 Task: Find connections with filter location Parepare with filter topic #indiawith filter profile language English with filter current company DeVere Group with filter school Sikkim Manipal Institute of Technology with filter industry Legal Services with filter service category Personal Injury Law with filter keywords title Nail Technician
Action: Mouse moved to (634, 58)
Screenshot: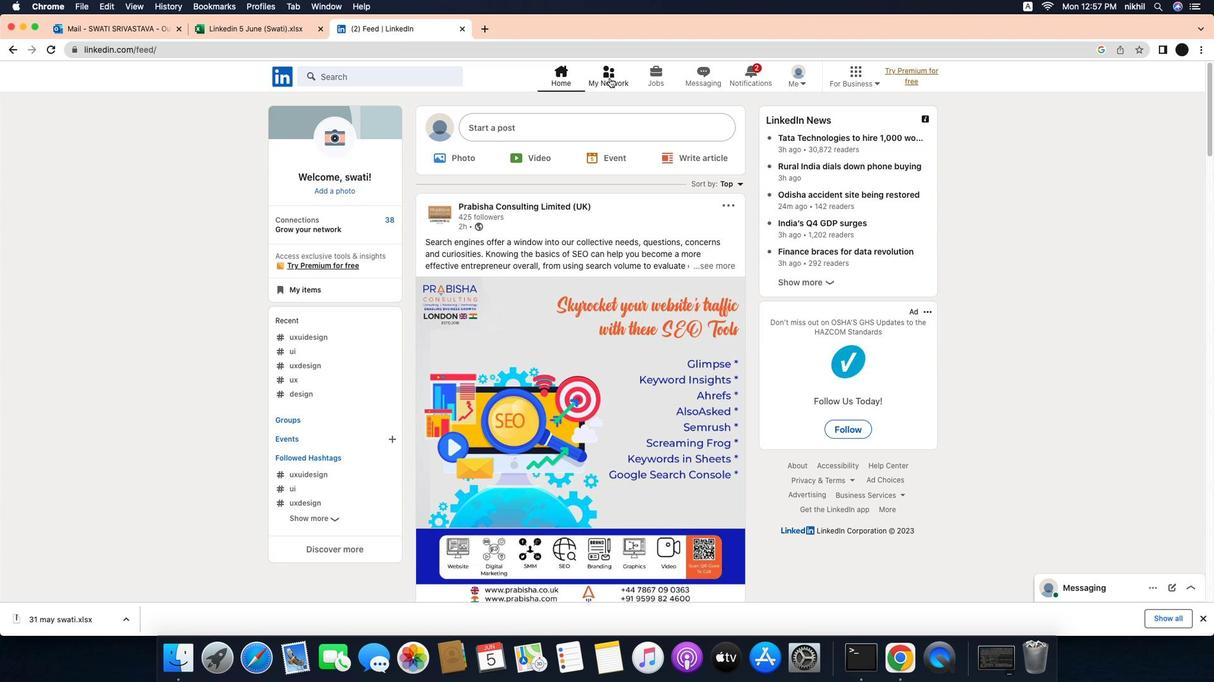 
Action: Mouse pressed left at (634, 58)
Screenshot: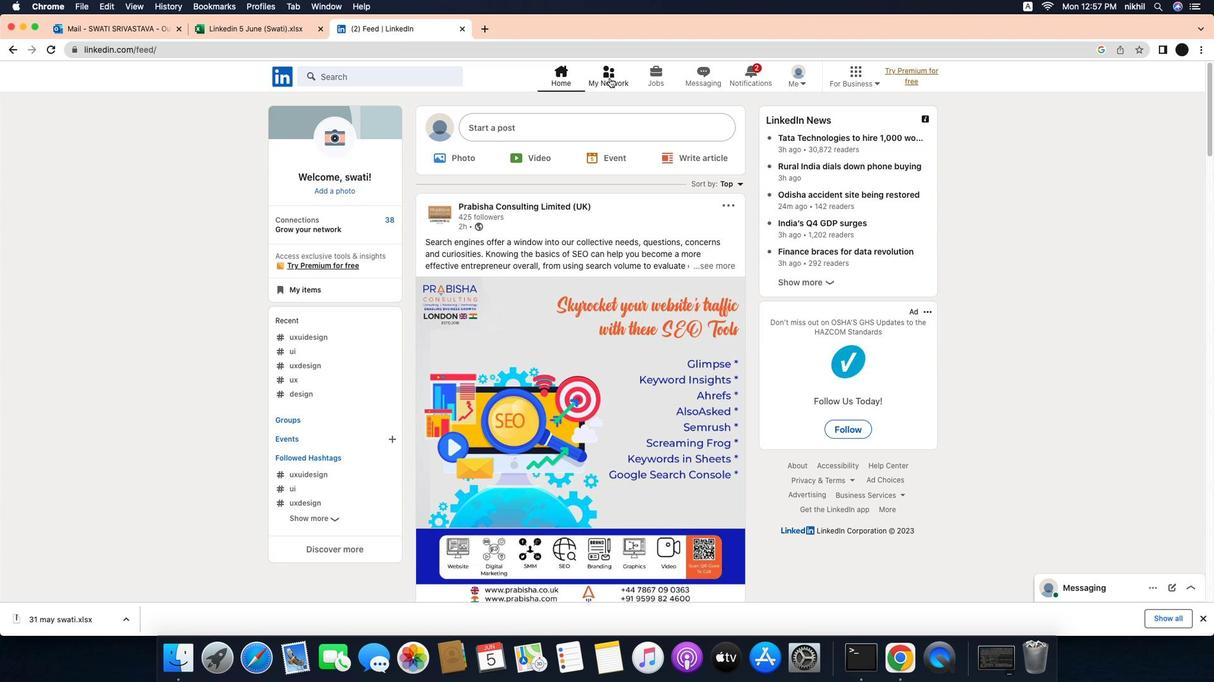 
Action: Mouse moved to (627, 60)
Screenshot: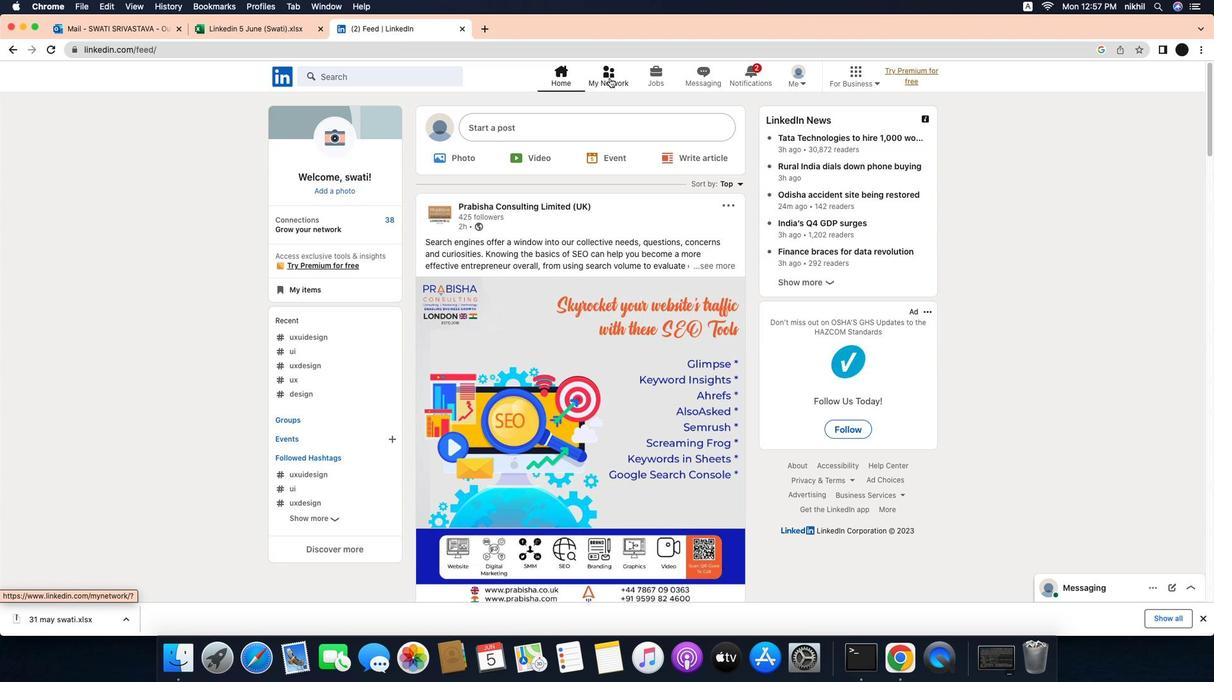 
Action: Mouse pressed left at (627, 60)
Screenshot: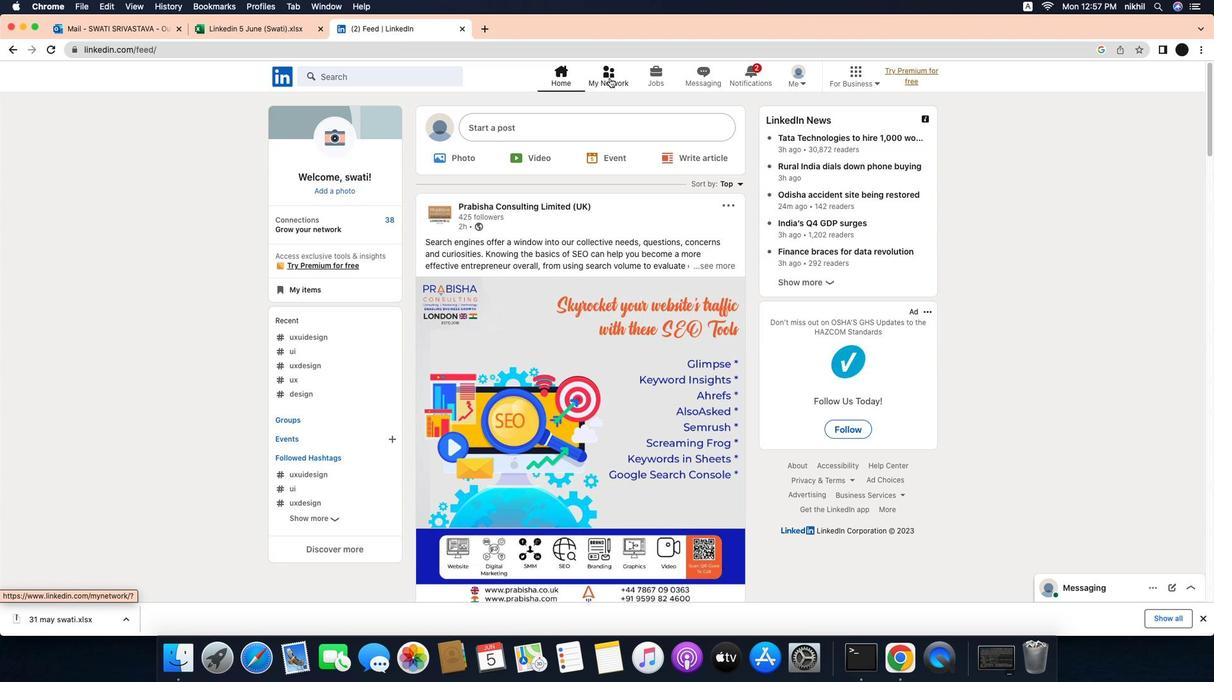 
Action: Mouse moved to (436, 128)
Screenshot: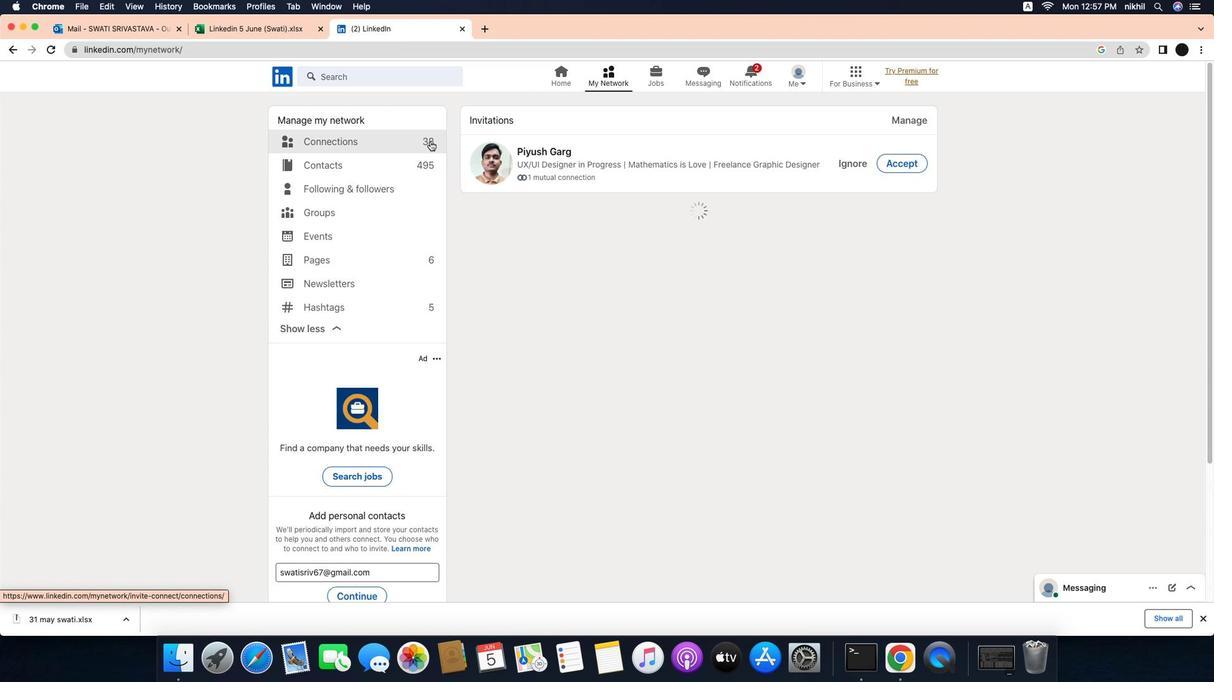 
Action: Mouse pressed left at (436, 128)
Screenshot: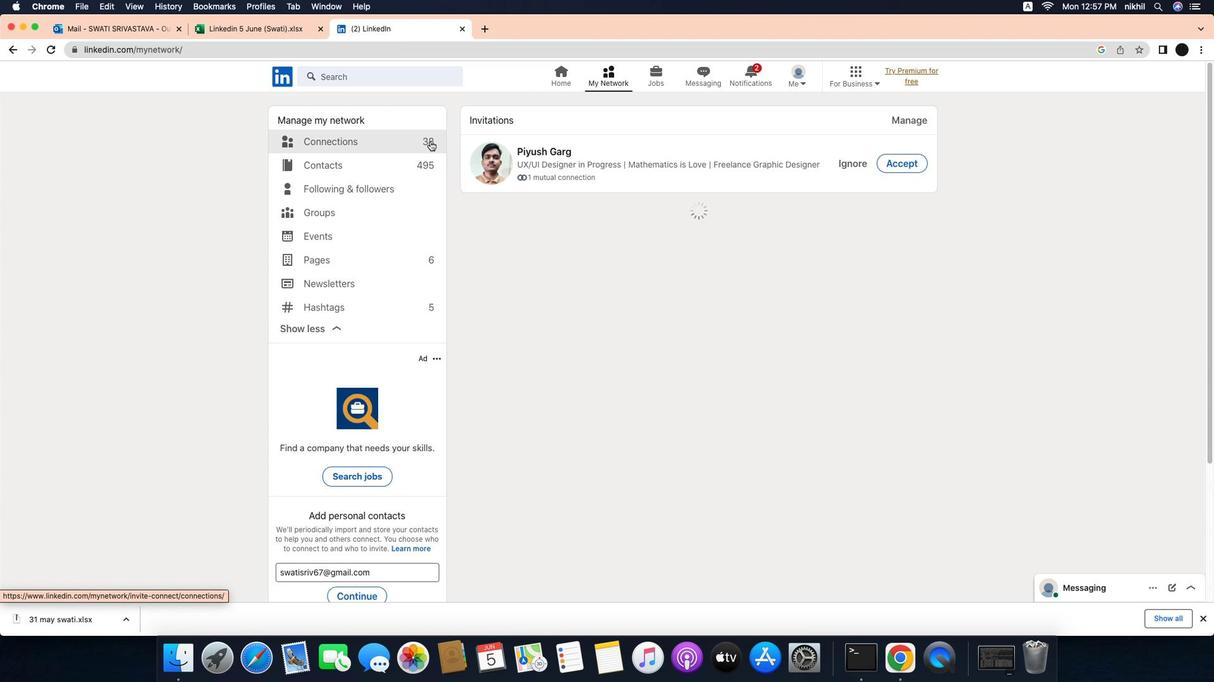 
Action: Mouse moved to (703, 131)
Screenshot: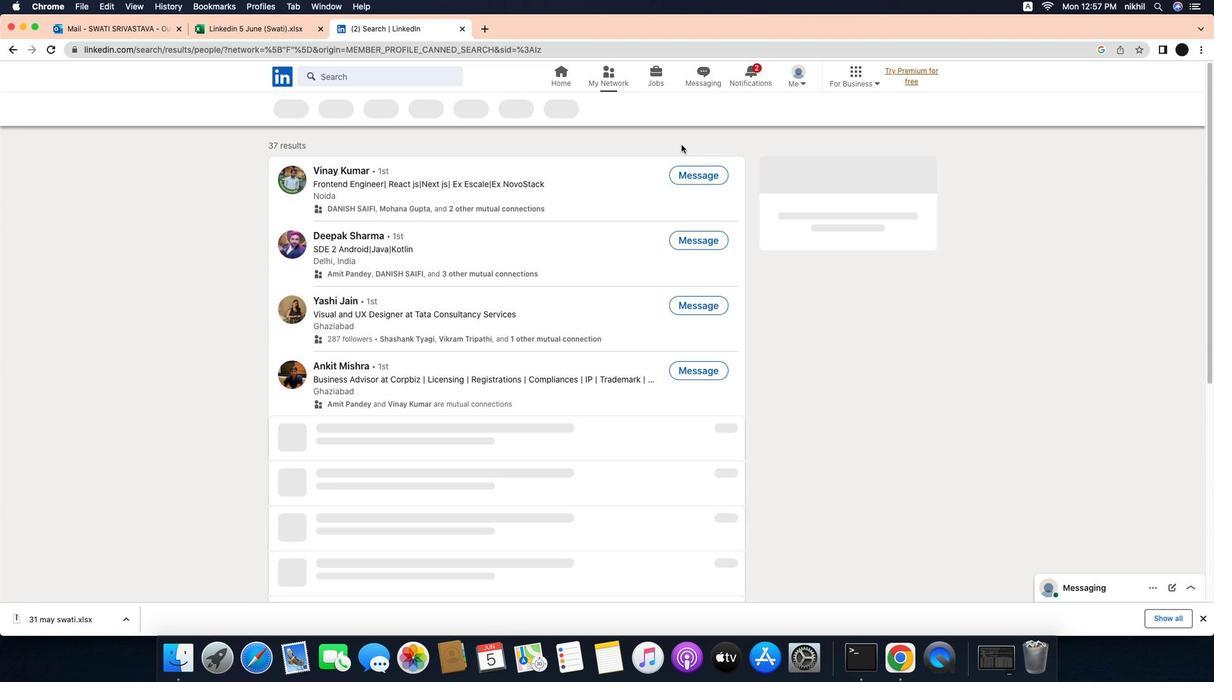 
Action: Mouse pressed left at (703, 131)
Screenshot: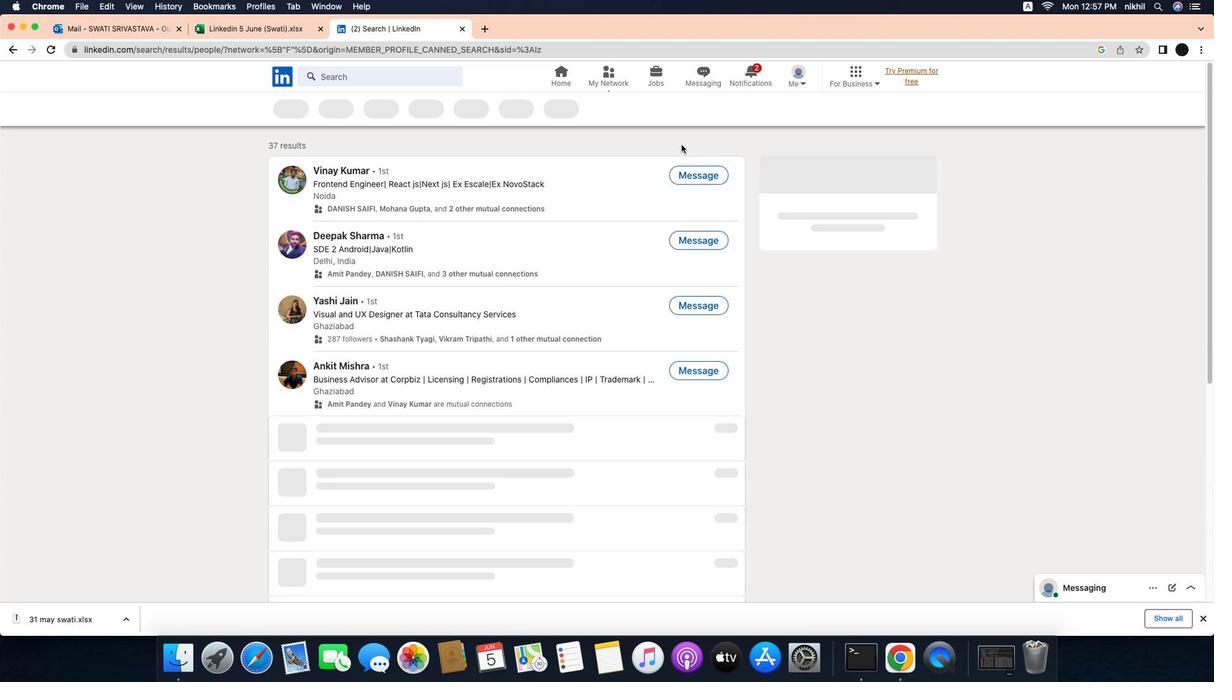
Action: Mouse moved to (691, 97)
Screenshot: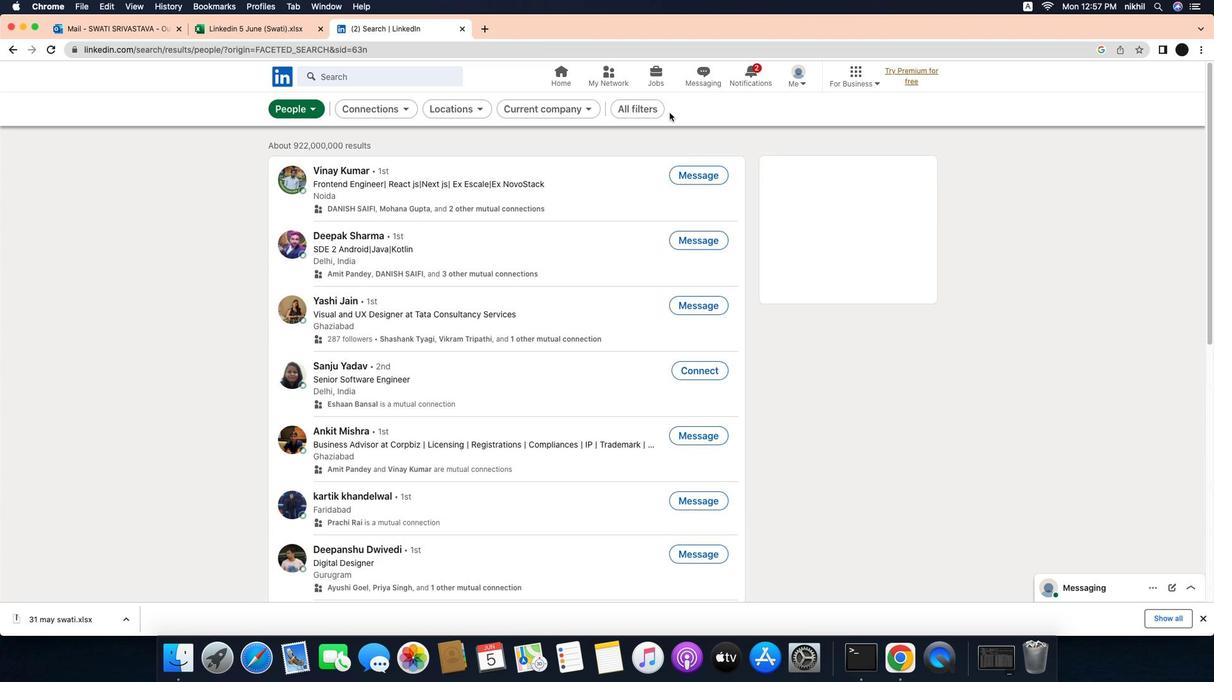 
Action: Mouse pressed left at (691, 97)
Screenshot: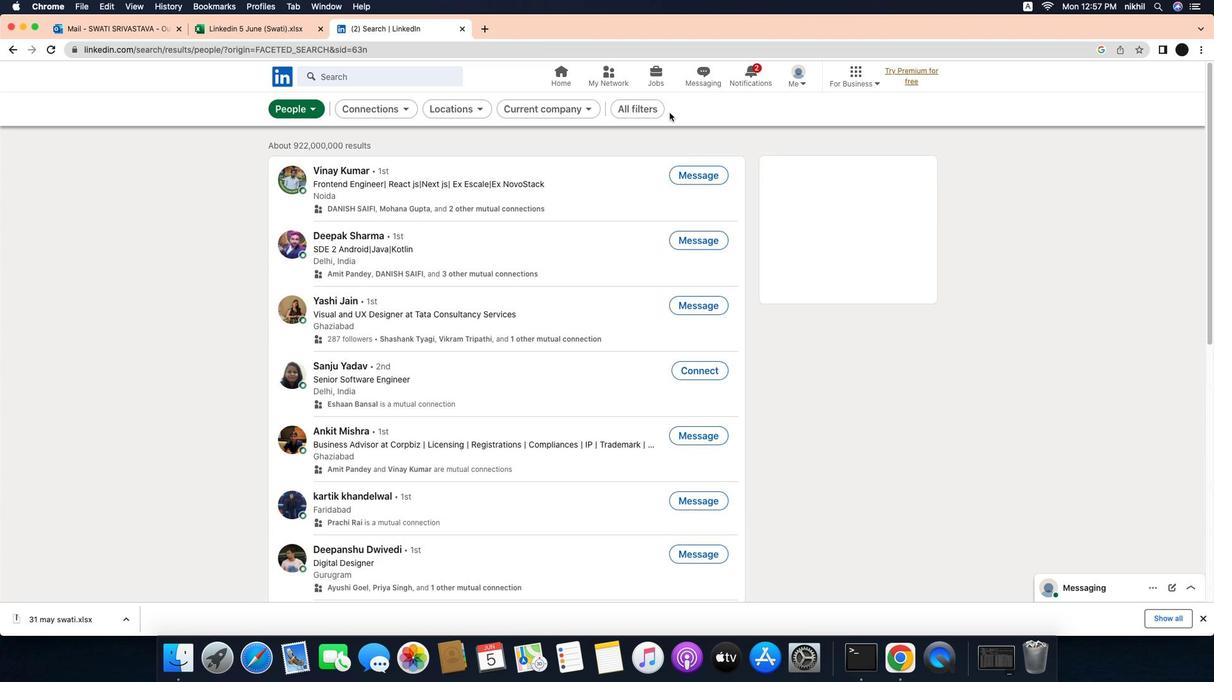 
Action: Mouse moved to (660, 94)
Screenshot: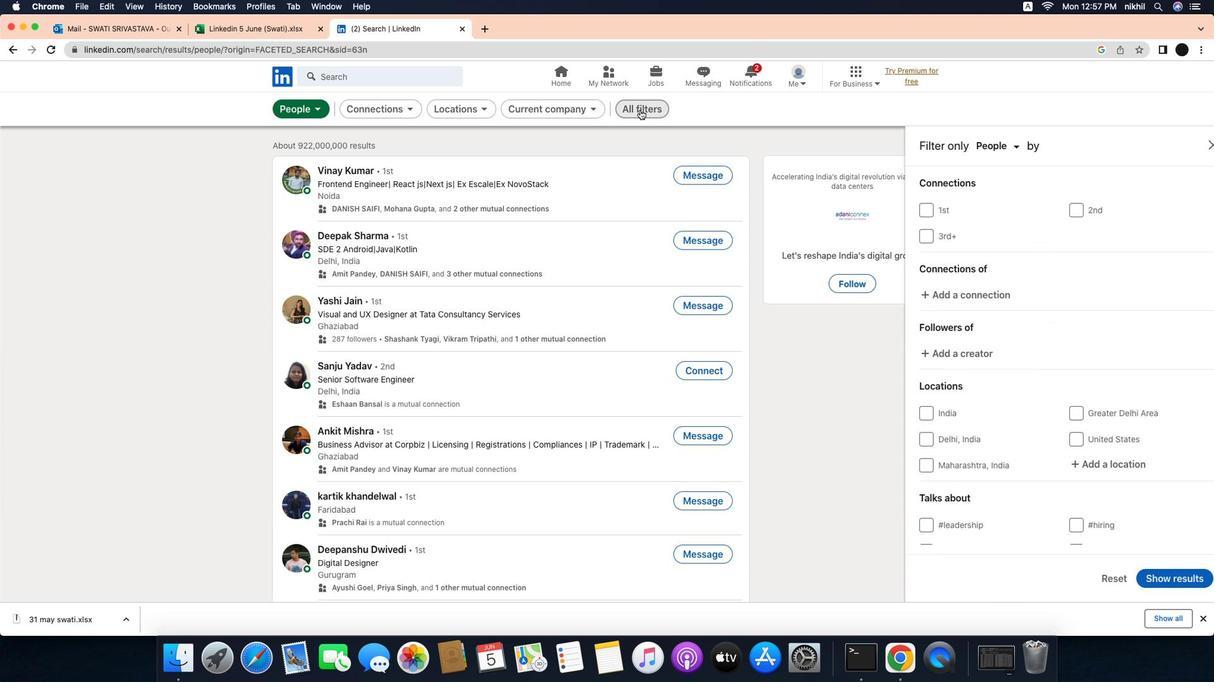 
Action: Mouse pressed left at (660, 94)
Screenshot: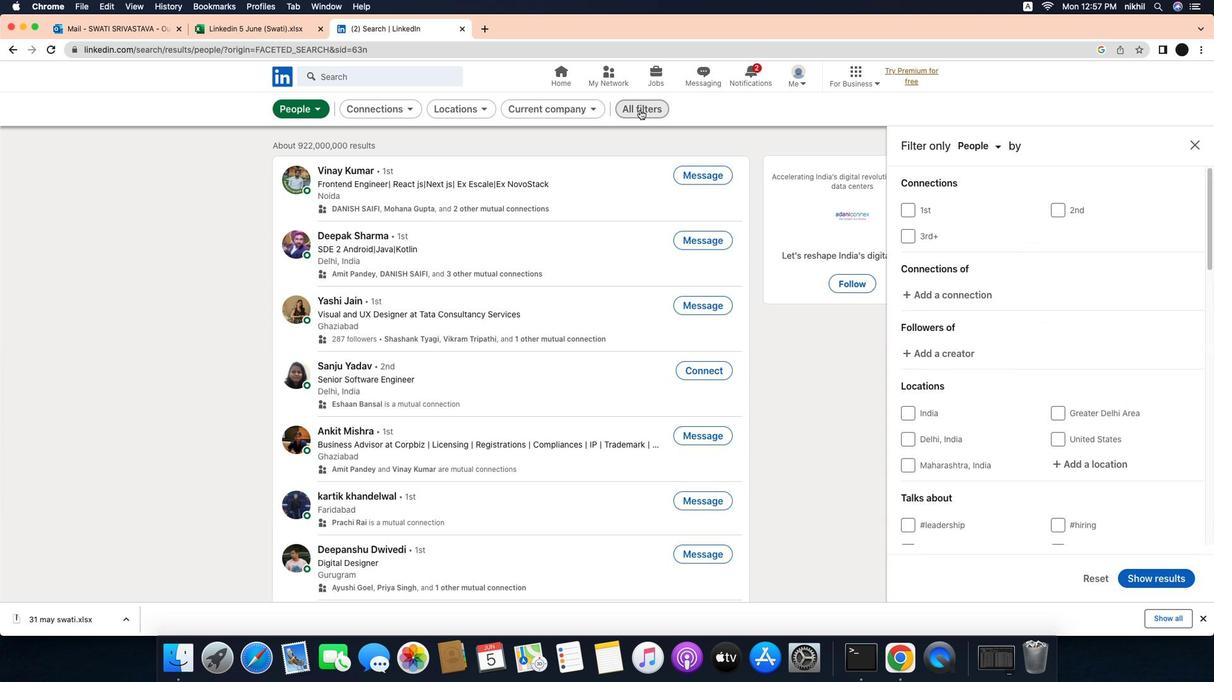 
Action: Mouse moved to (1059, 353)
Screenshot: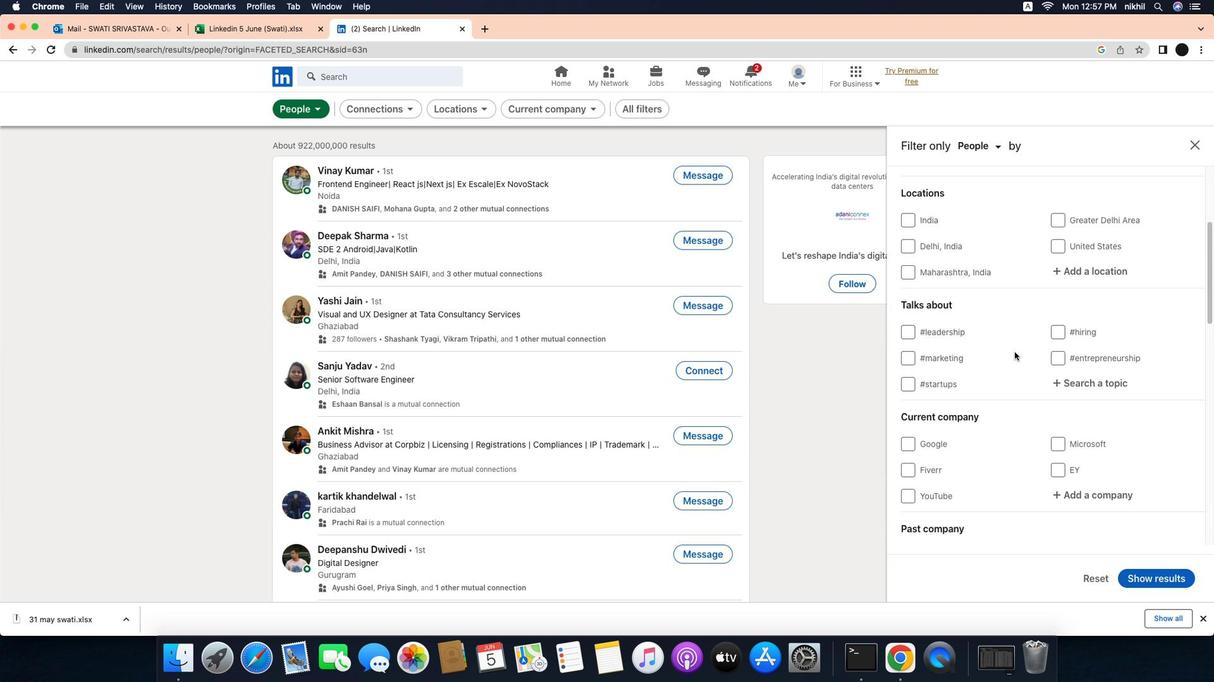 
Action: Mouse scrolled (1059, 353) with delta (-22, -22)
Screenshot: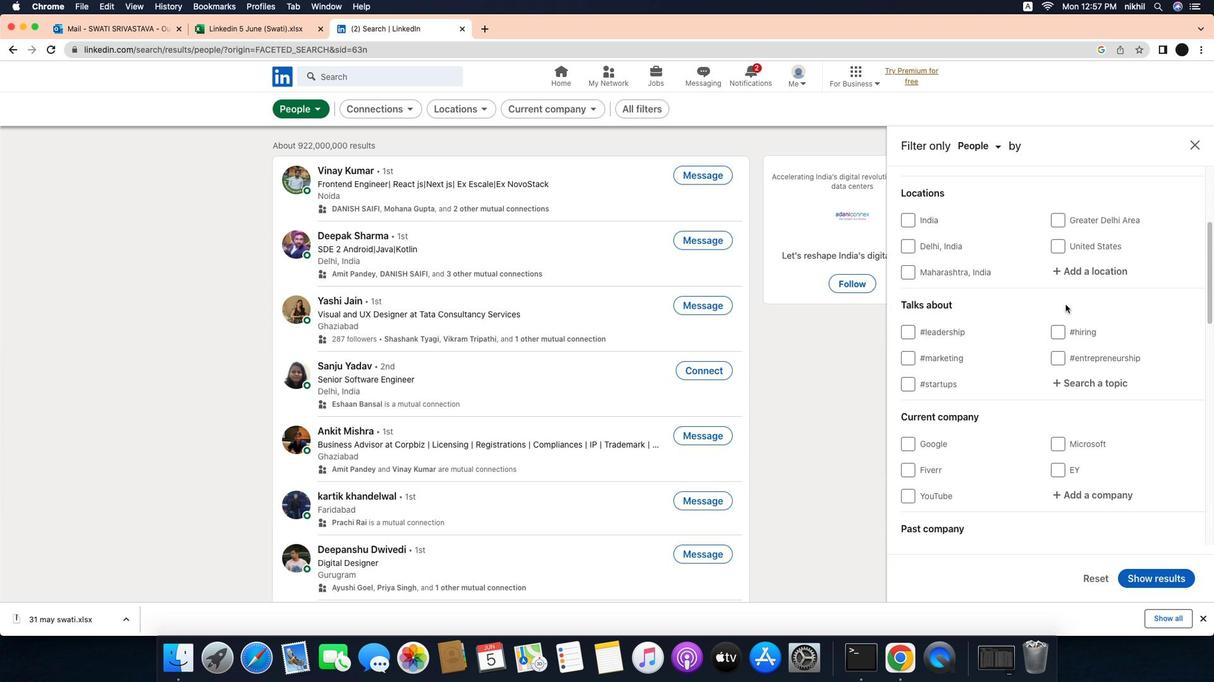 
Action: Mouse scrolled (1059, 353) with delta (-22, -22)
Screenshot: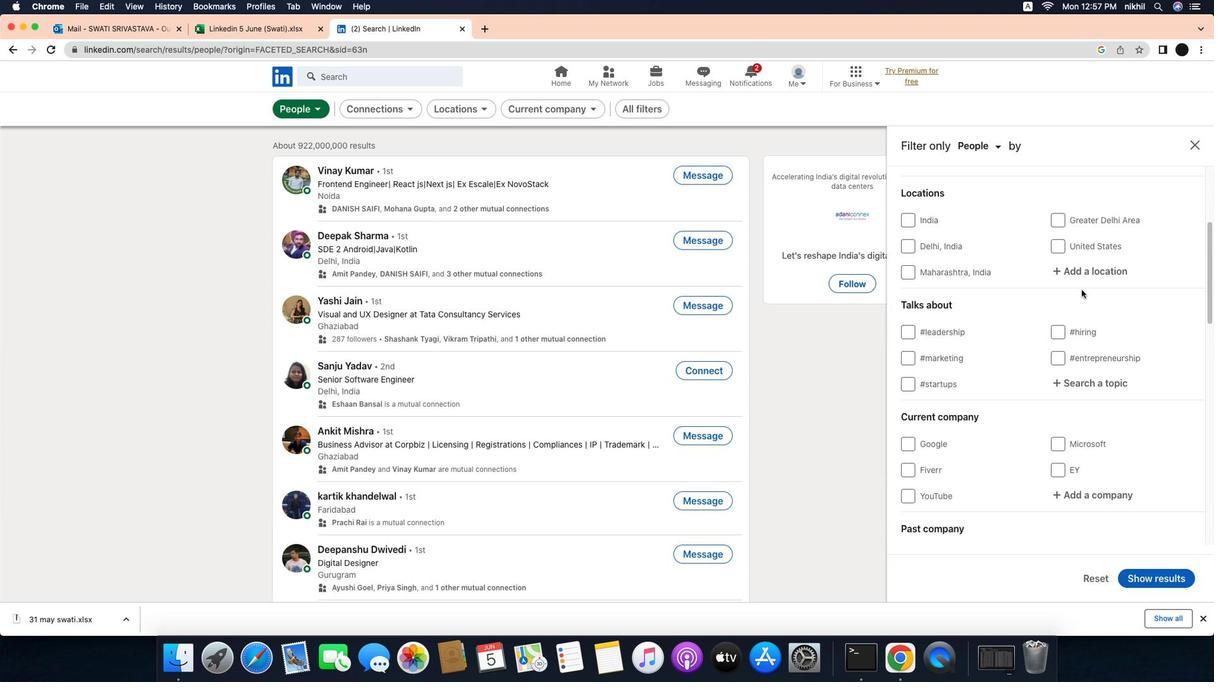 
Action: Mouse scrolled (1059, 353) with delta (-22, -23)
Screenshot: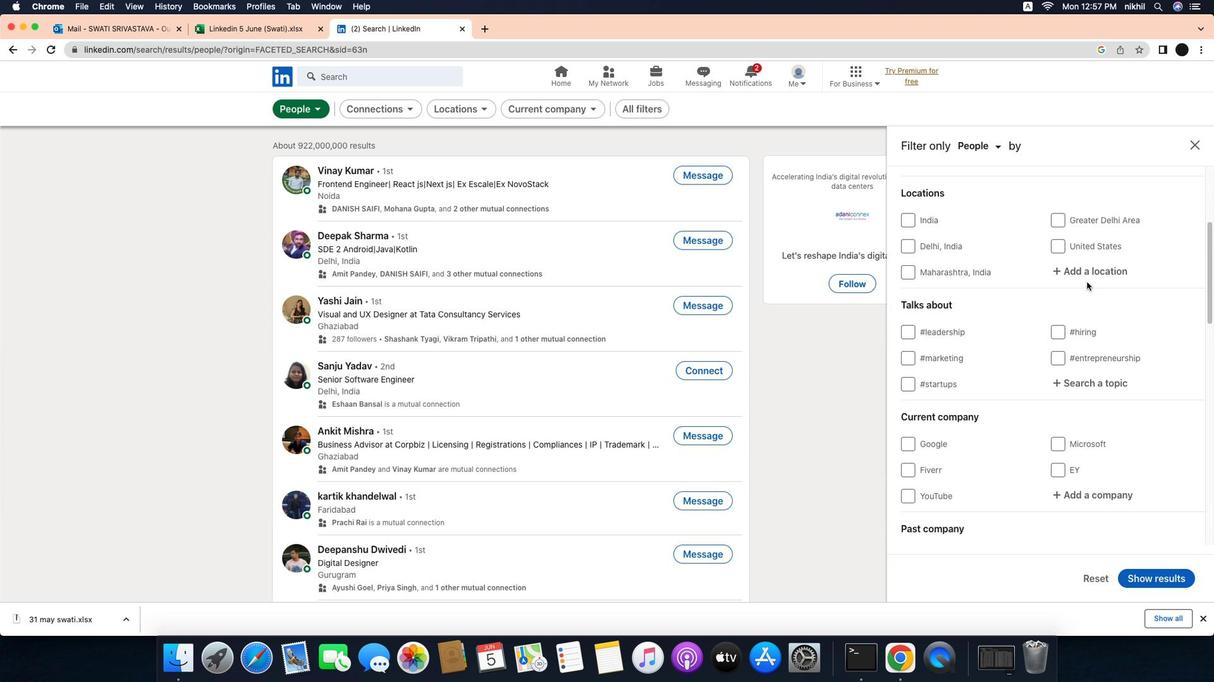 
Action: Mouse scrolled (1059, 353) with delta (-22, -24)
Screenshot: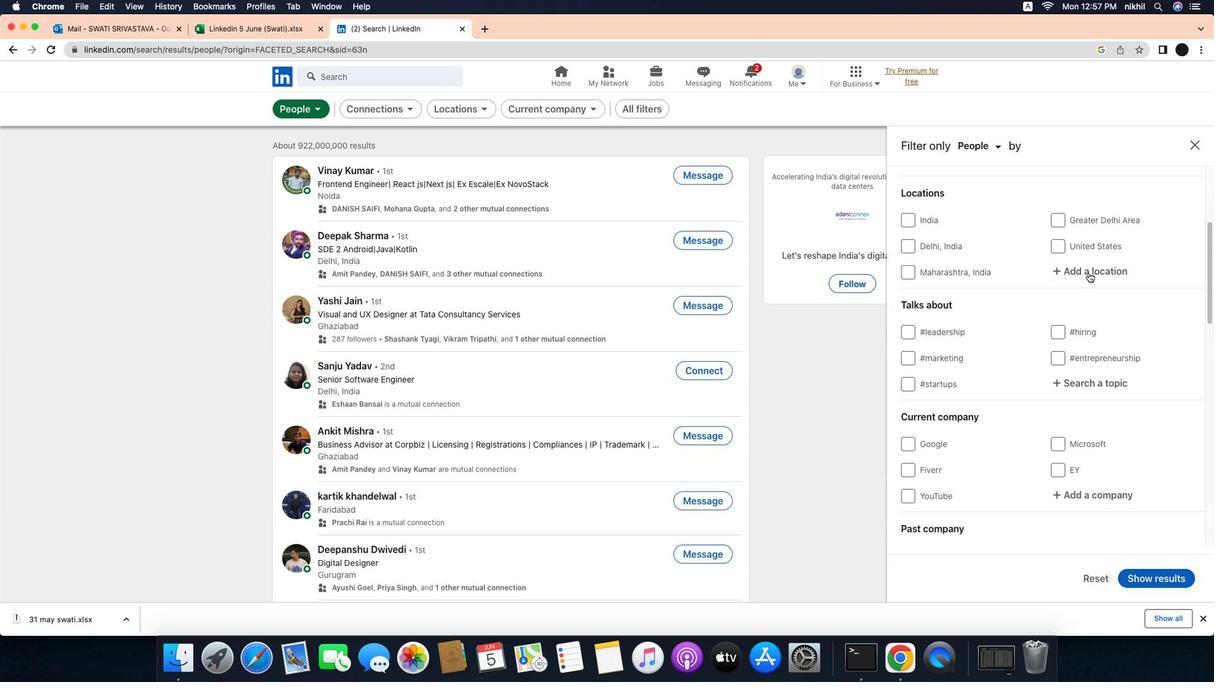 
Action: Mouse moved to (1138, 267)
Screenshot: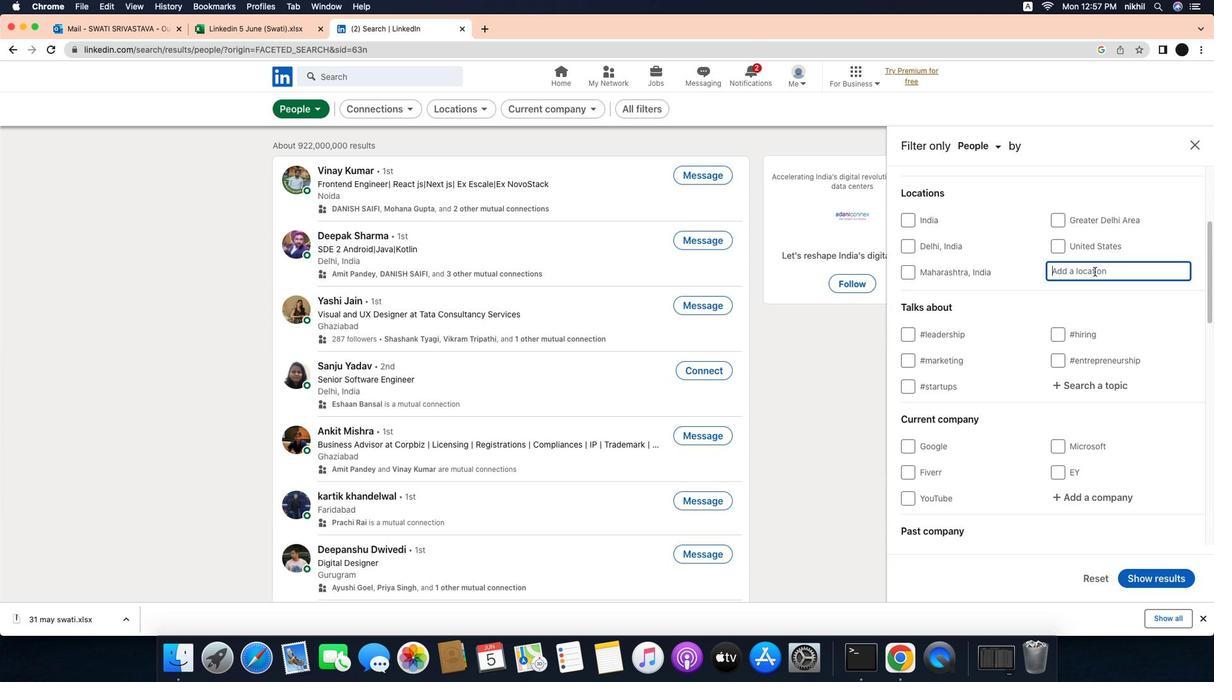 
Action: Mouse pressed left at (1138, 267)
Screenshot: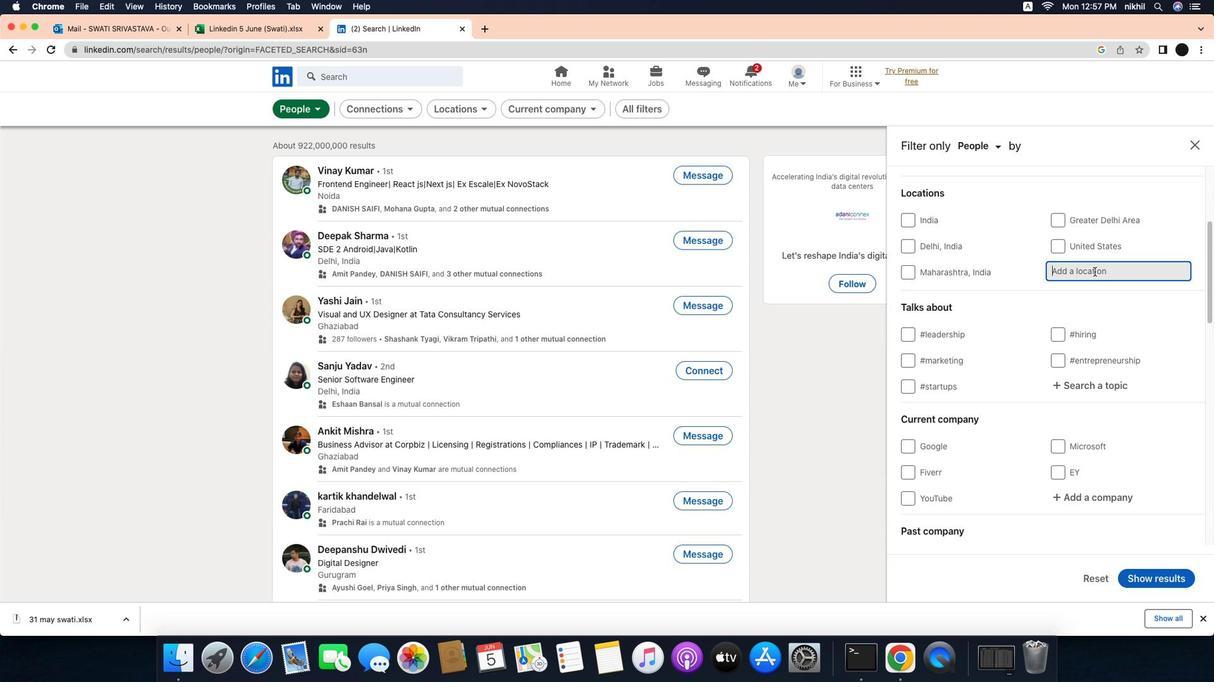 
Action: Mouse moved to (1144, 266)
Screenshot: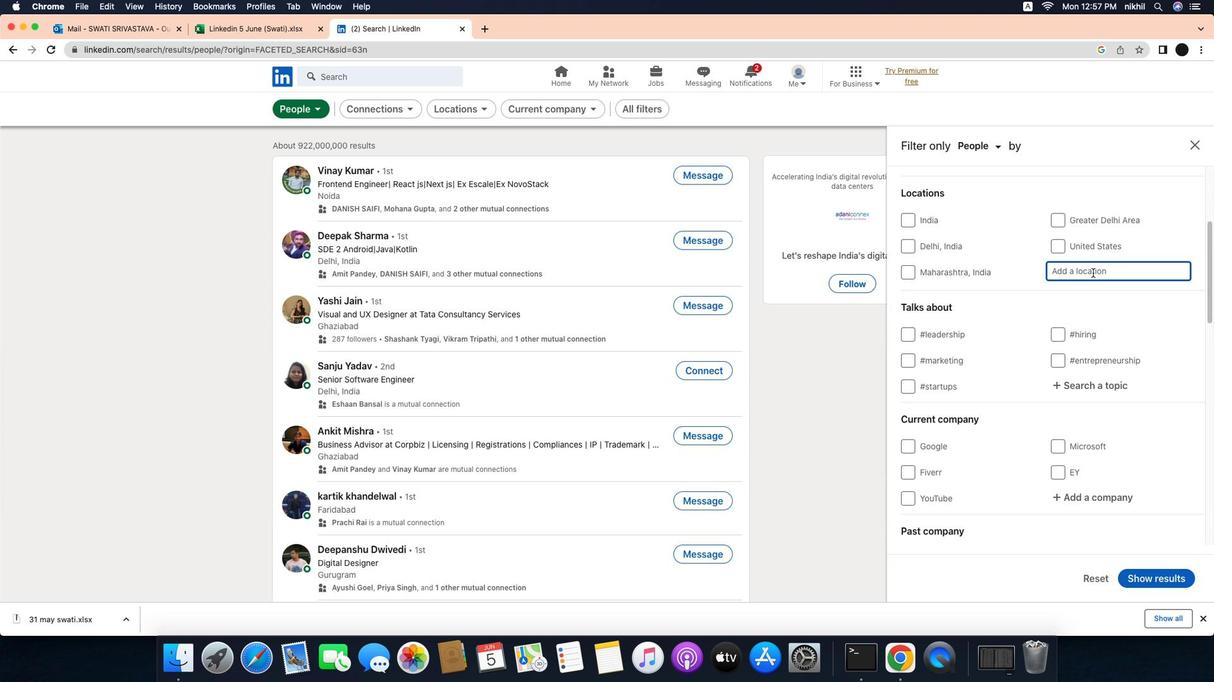 
Action: Mouse pressed left at (1144, 266)
Screenshot: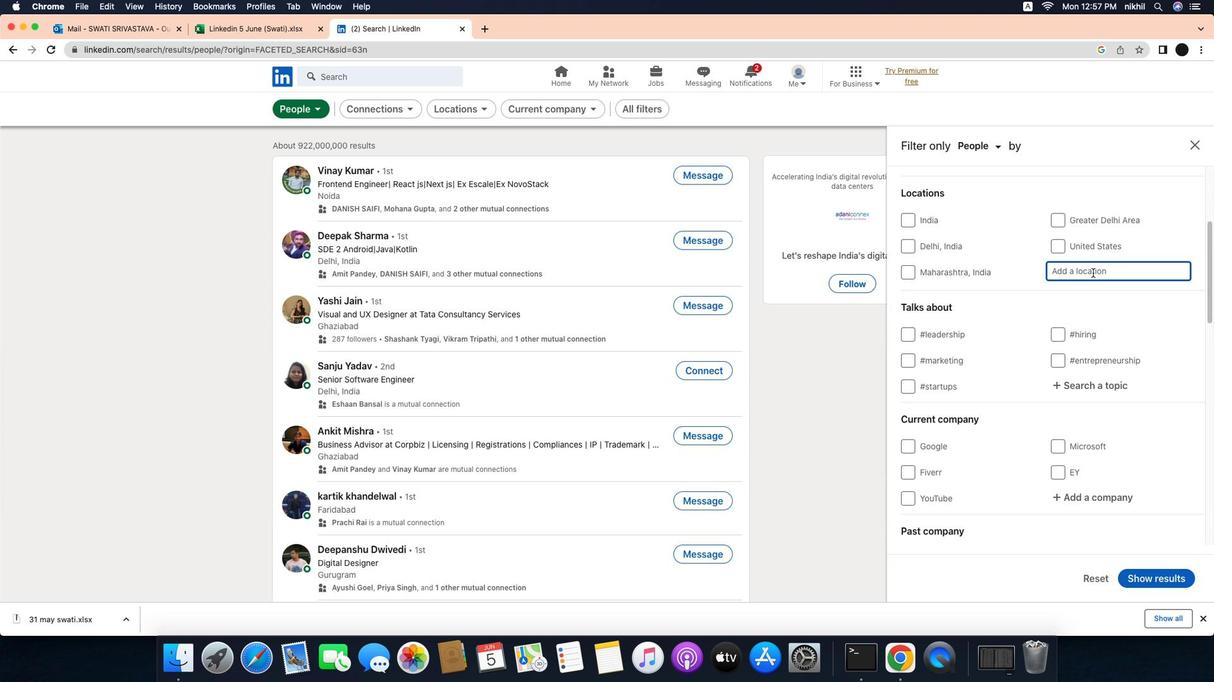 
Action: Mouse moved to (1142, 268)
Screenshot: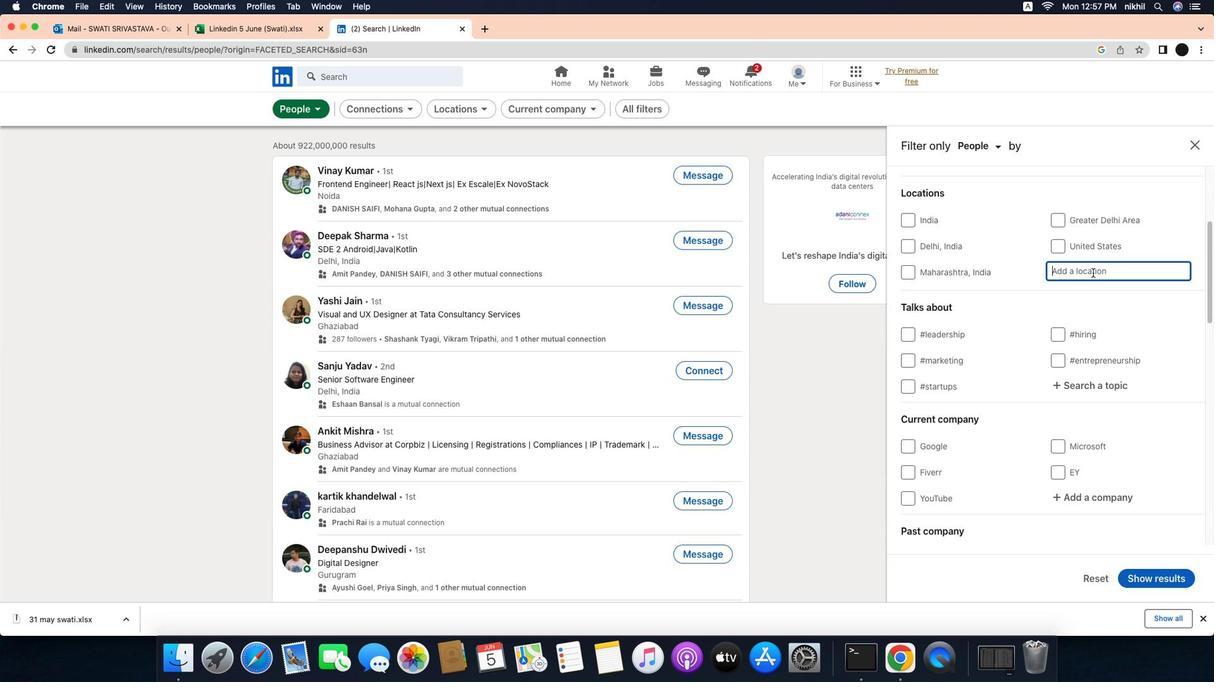 
Action: Key pressed Key.caps_lock'P'Key.caps_lock'a''r''e''p''a''r''e'Key.enter
Screenshot: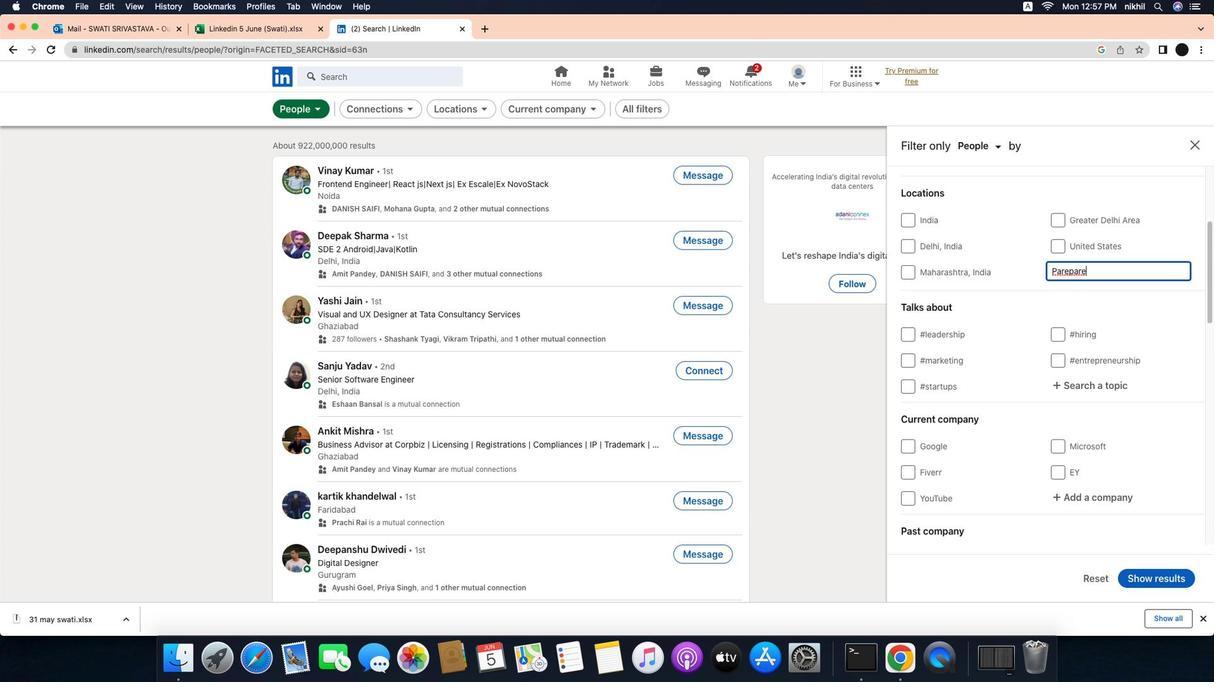 
Action: Mouse moved to (1138, 307)
Screenshot: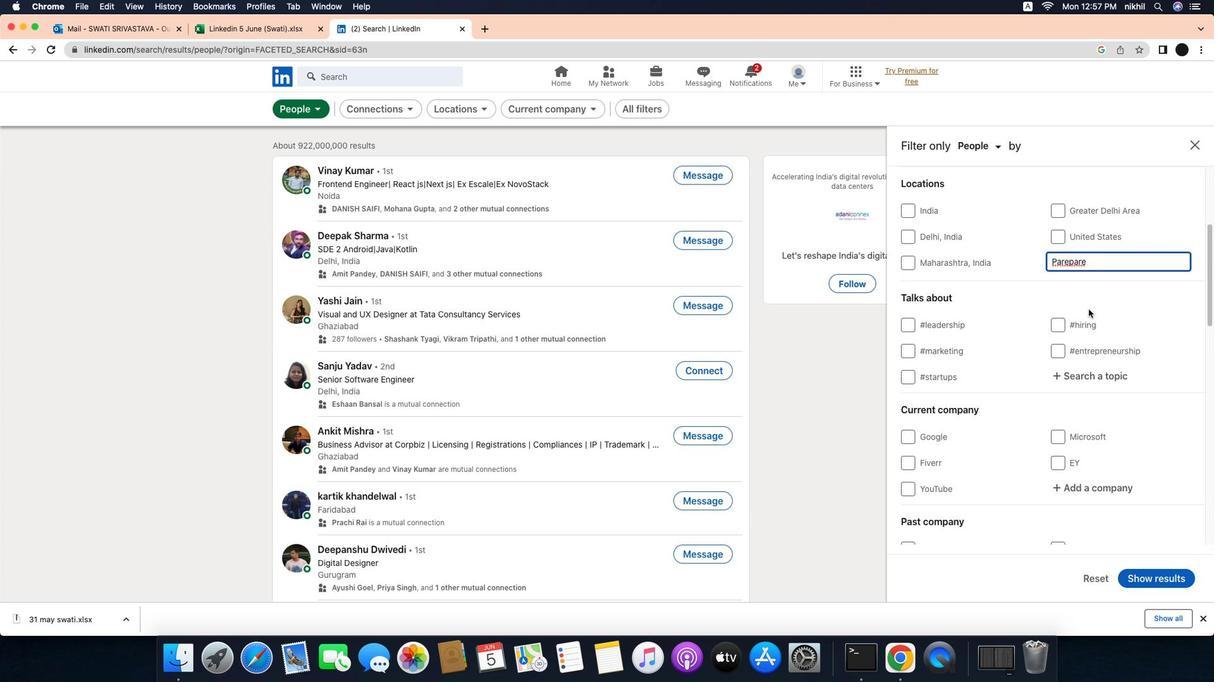 
Action: Mouse scrolled (1138, 307) with delta (-22, -22)
Screenshot: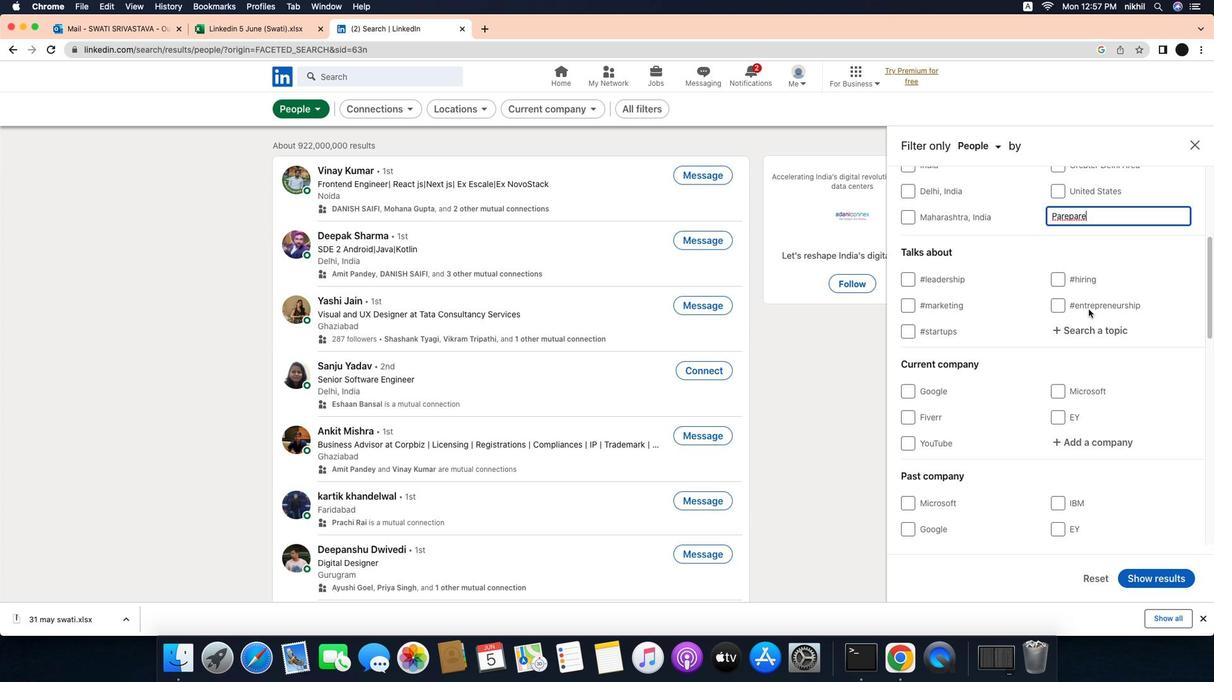 
Action: Mouse scrolled (1138, 307) with delta (-22, -22)
Screenshot: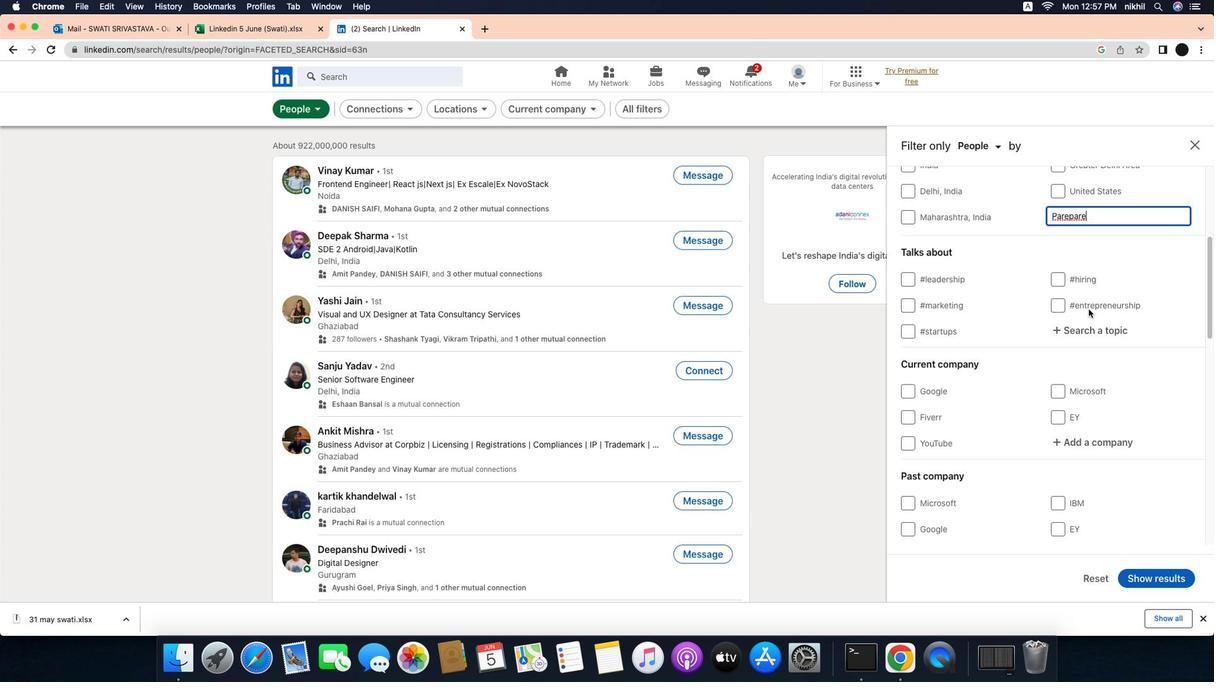 
Action: Mouse scrolled (1138, 307) with delta (-22, -22)
Screenshot: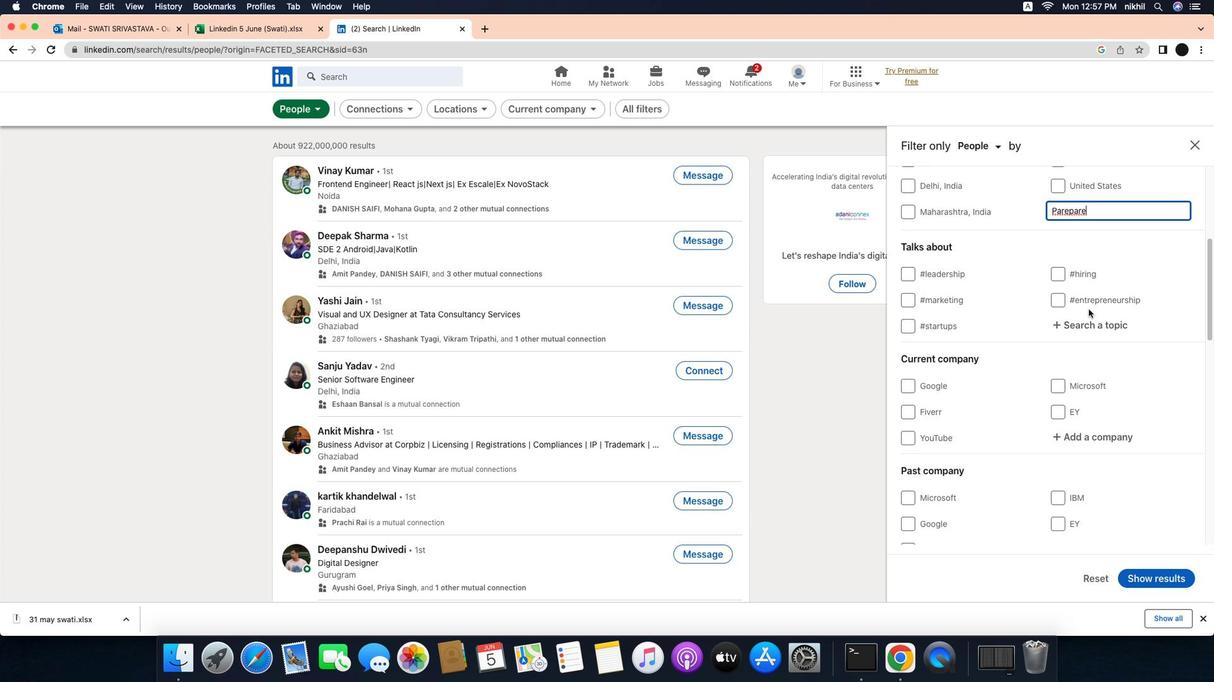
Action: Mouse scrolled (1138, 307) with delta (-22, -22)
Screenshot: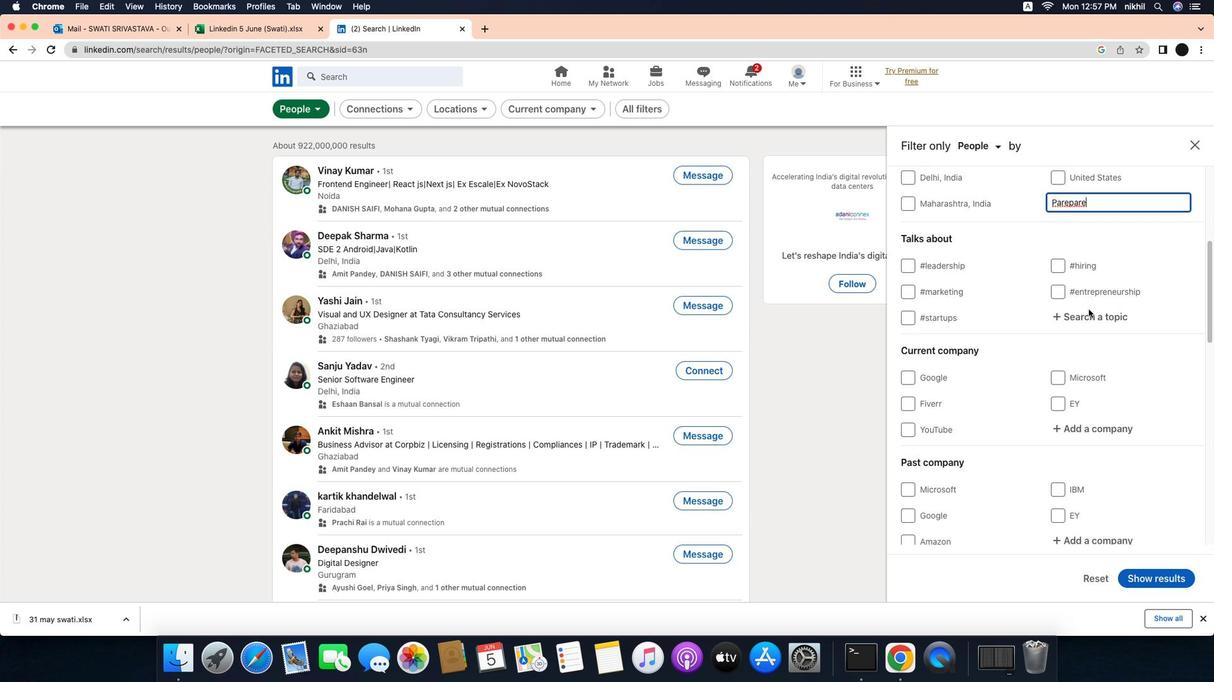 
Action: Mouse scrolled (1138, 307) with delta (-22, -22)
Screenshot: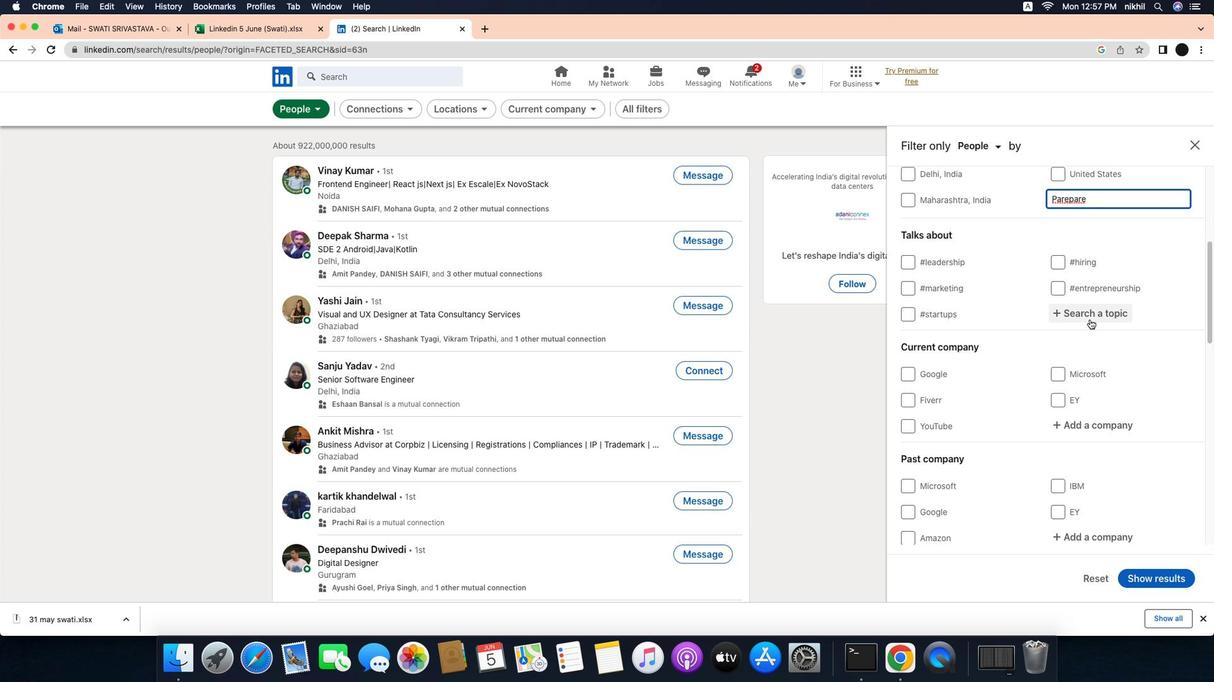 
Action: Mouse scrolled (1138, 307) with delta (-22, -22)
Screenshot: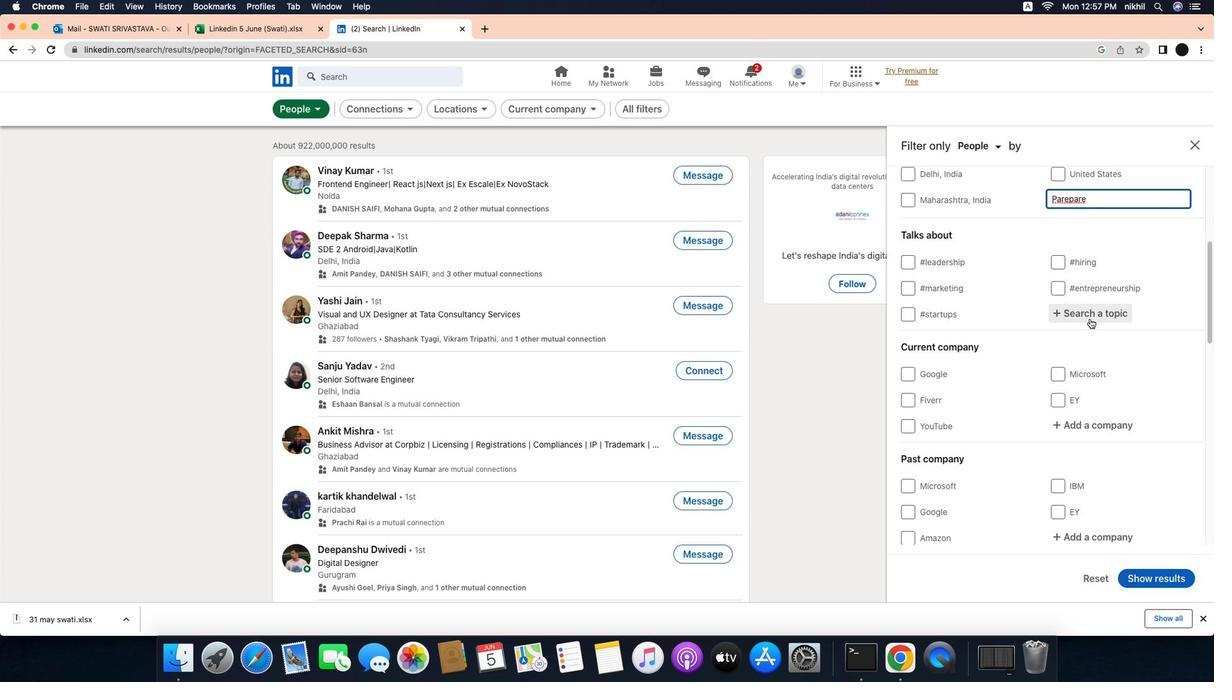 
Action: Mouse moved to (1140, 318)
Screenshot: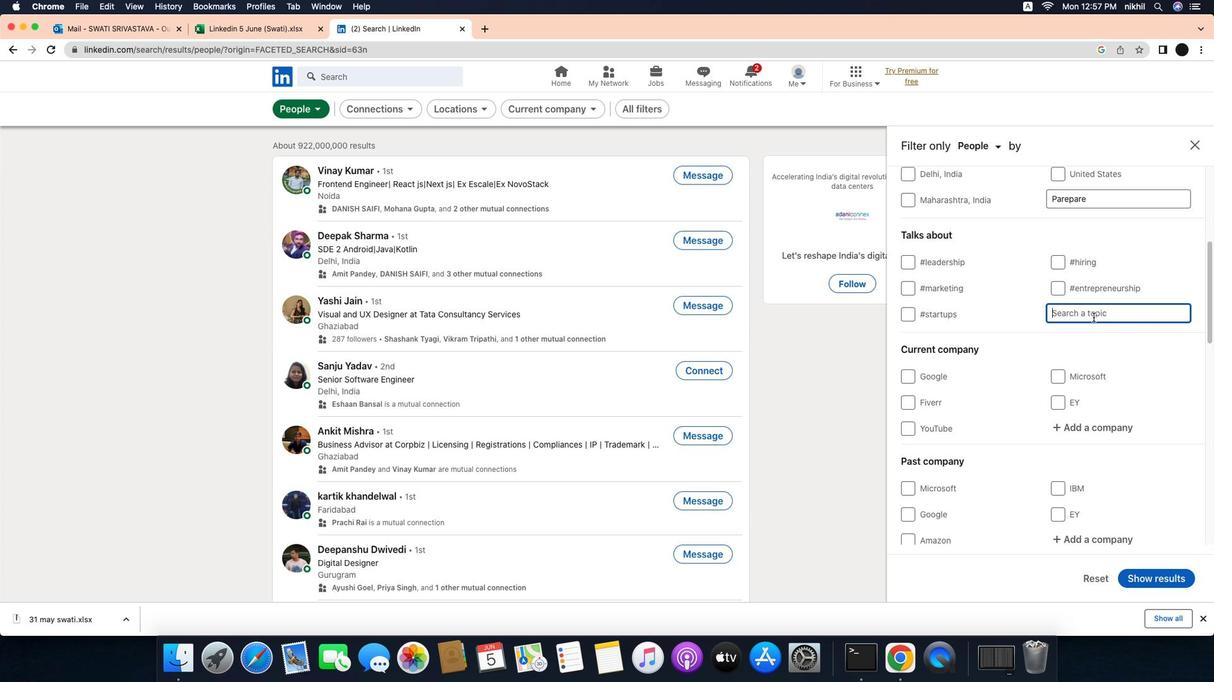 
Action: Mouse pressed left at (1140, 318)
Screenshot: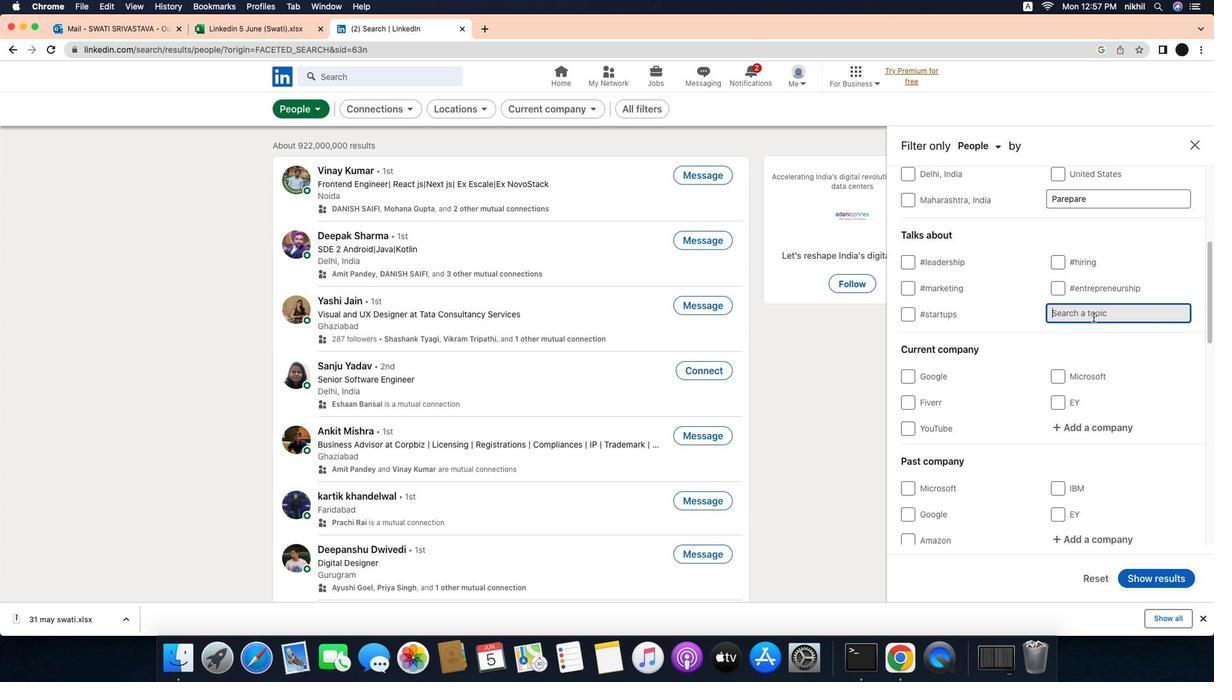 
Action: Mouse moved to (1143, 316)
Screenshot: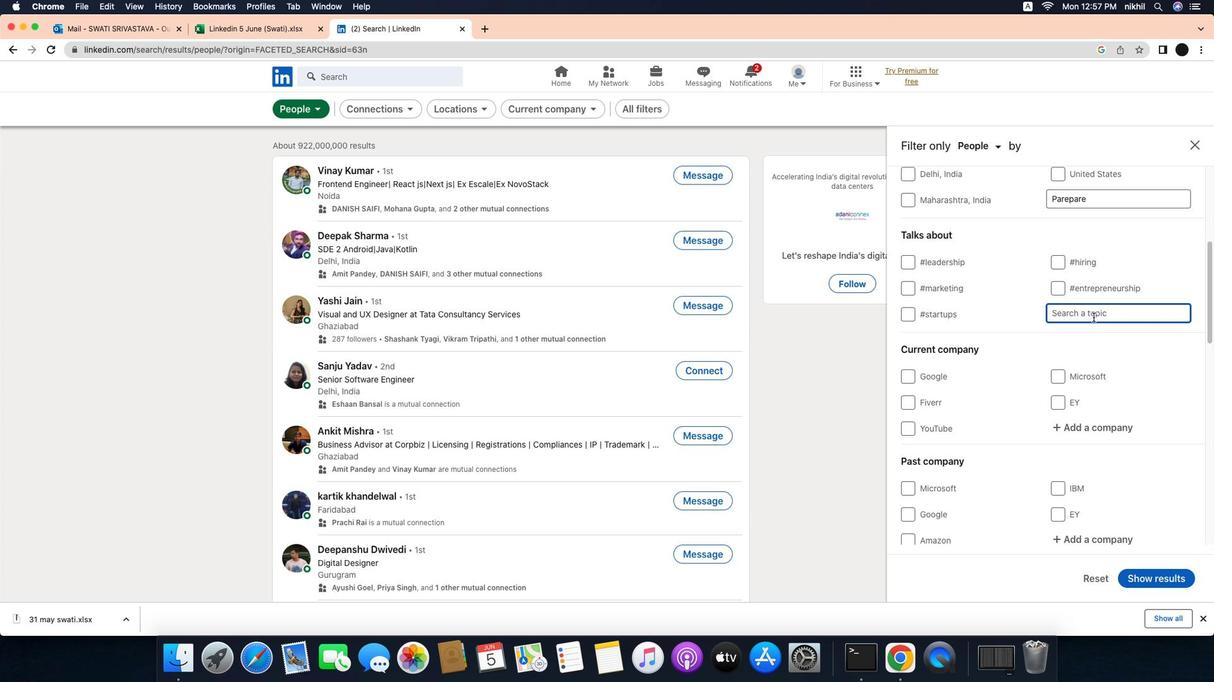 
Action: Mouse pressed left at (1143, 316)
Screenshot: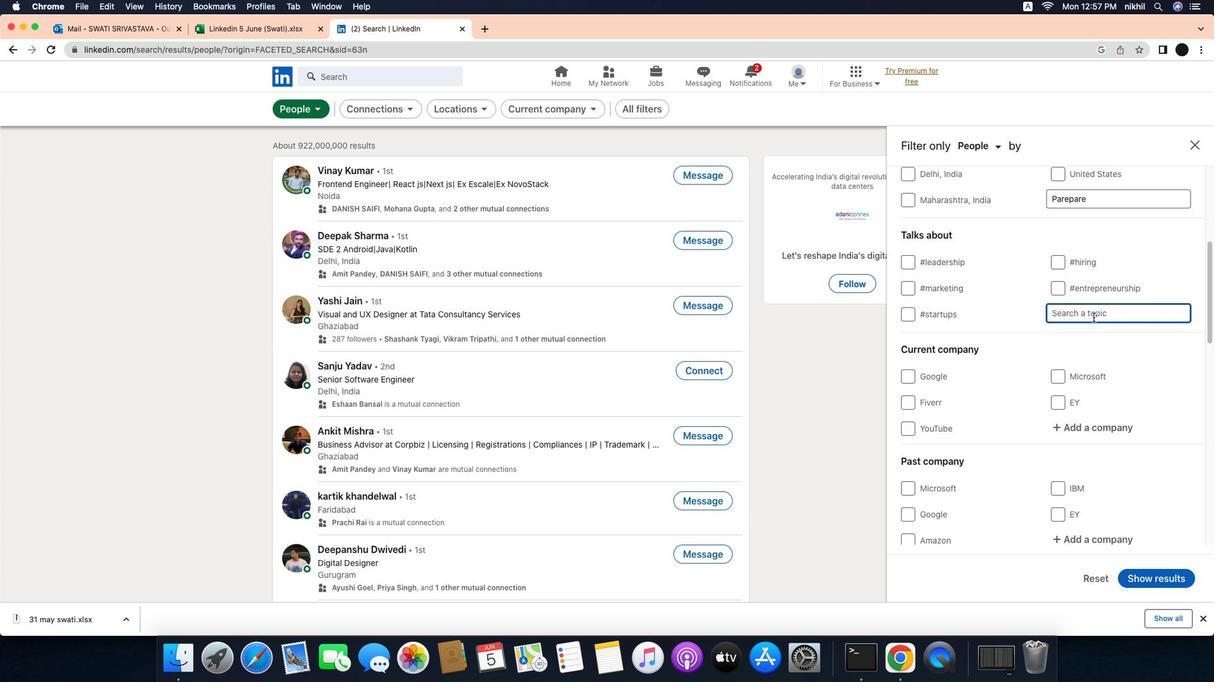 
Action: Key pressed 'i''n''d''i''a''w''i''t''h'Key.enter
Screenshot: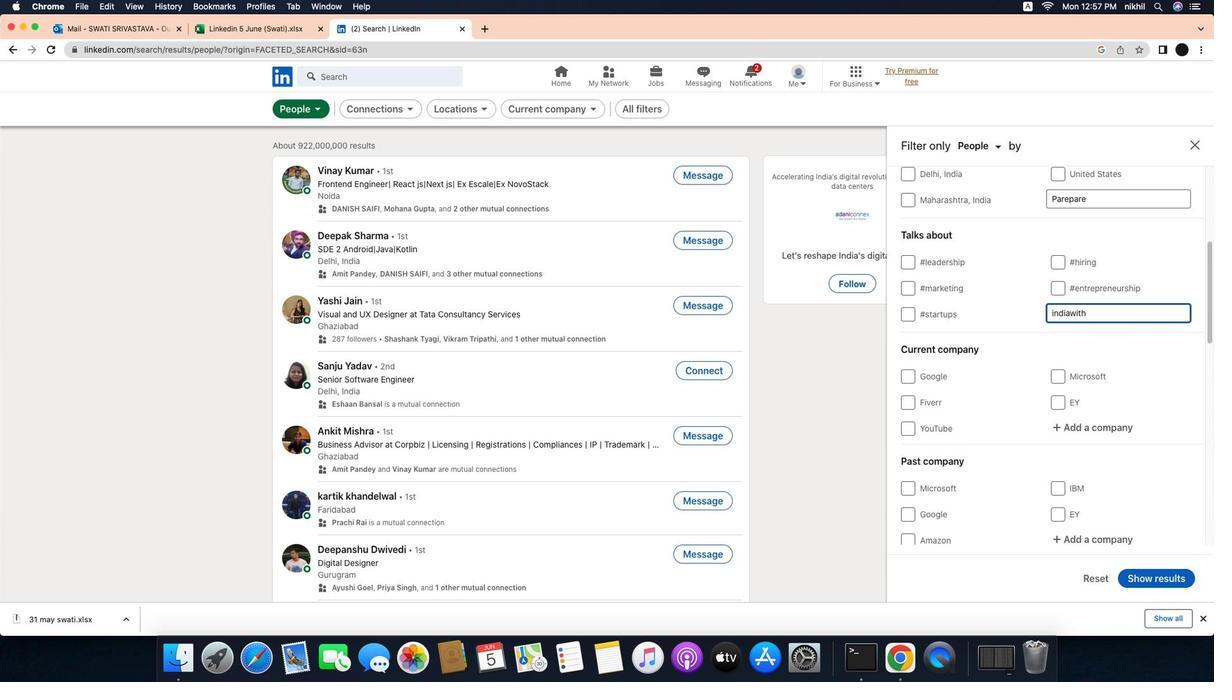 
Action: Mouse moved to (1182, 377)
Screenshot: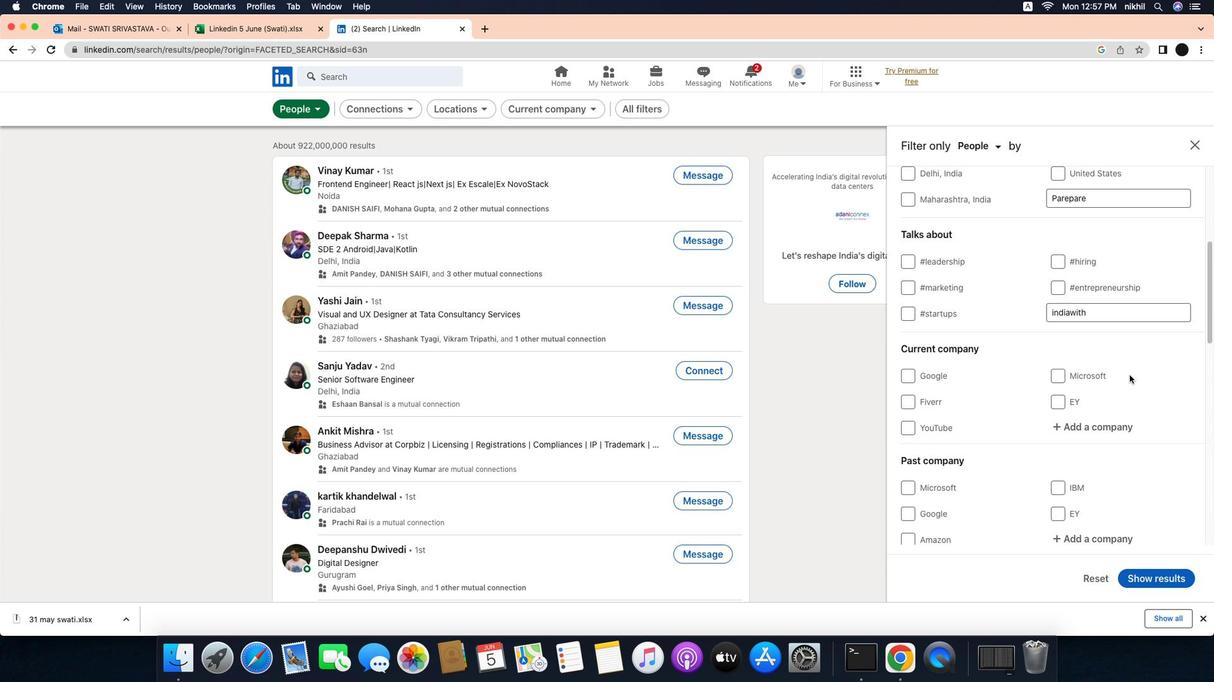 
Action: Mouse pressed left at (1182, 377)
Screenshot: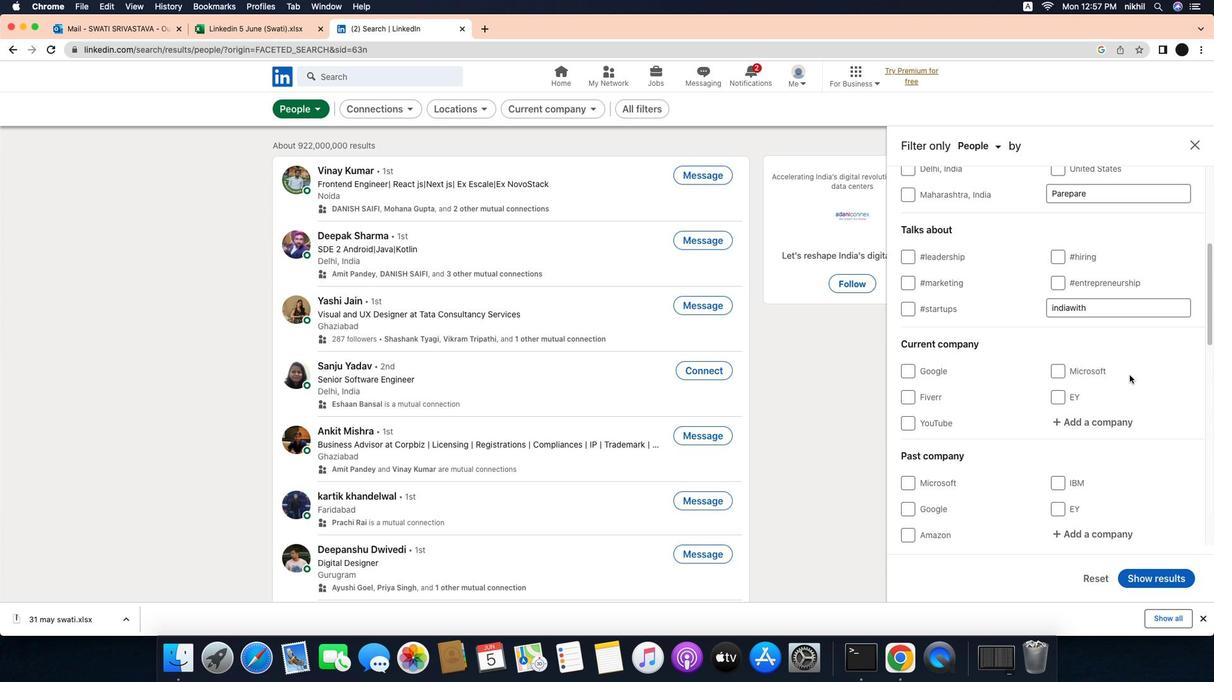 
Action: Mouse scrolled (1182, 377) with delta (-22, -22)
Screenshot: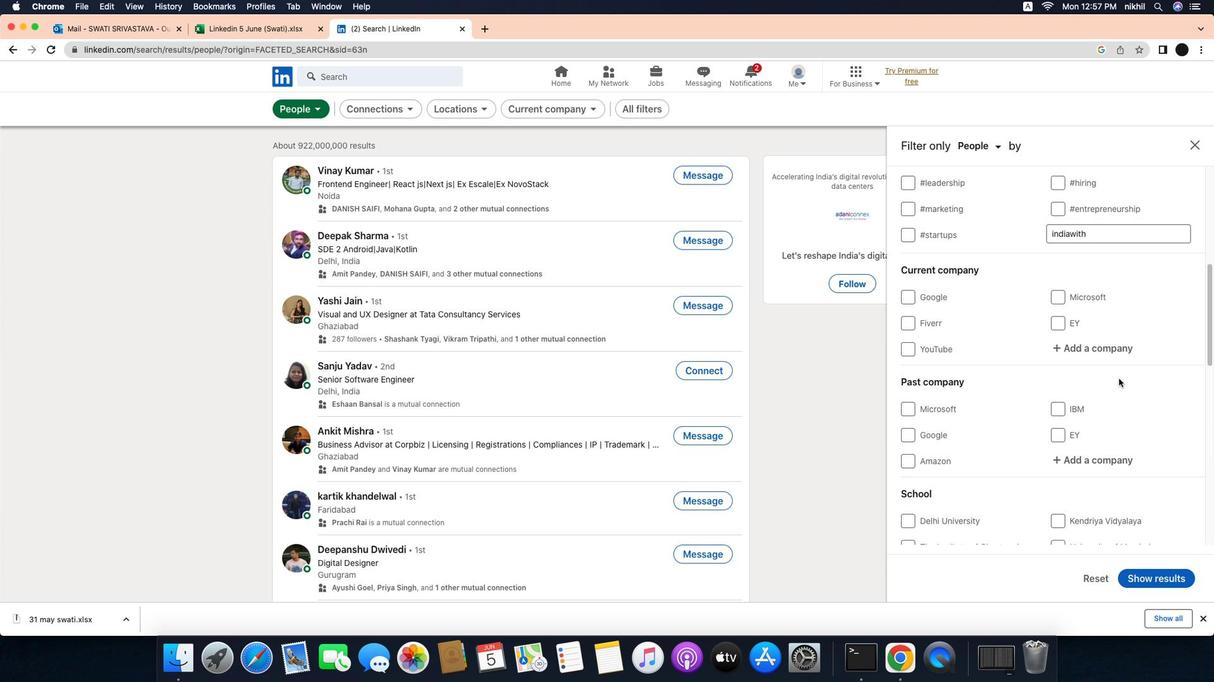 
Action: Mouse scrolled (1182, 377) with delta (-22, -22)
Screenshot: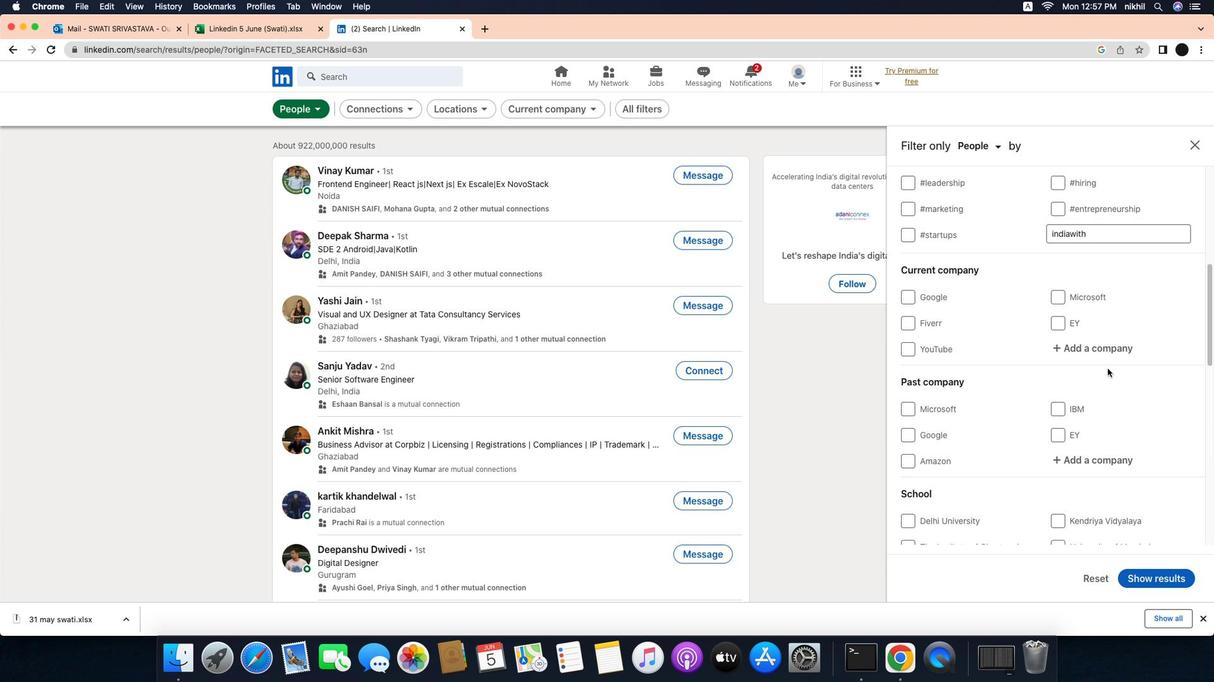 
Action: Mouse scrolled (1182, 377) with delta (-22, -22)
Screenshot: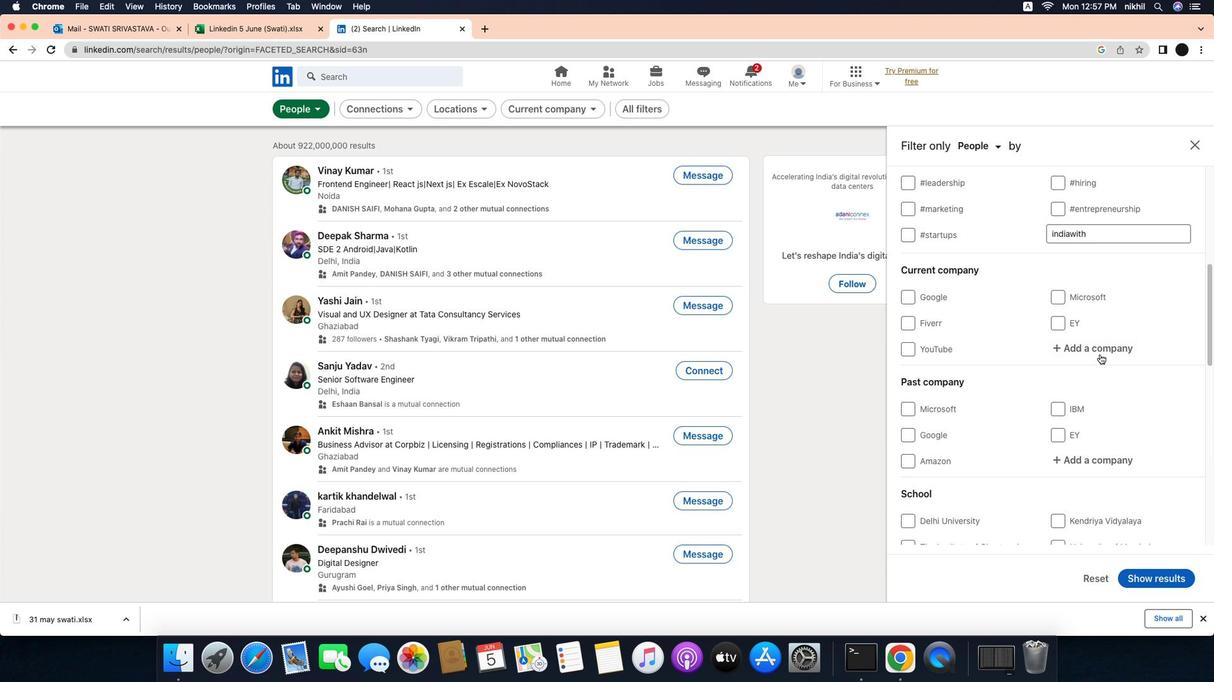 
Action: Mouse scrolled (1182, 377) with delta (-22, -22)
Screenshot: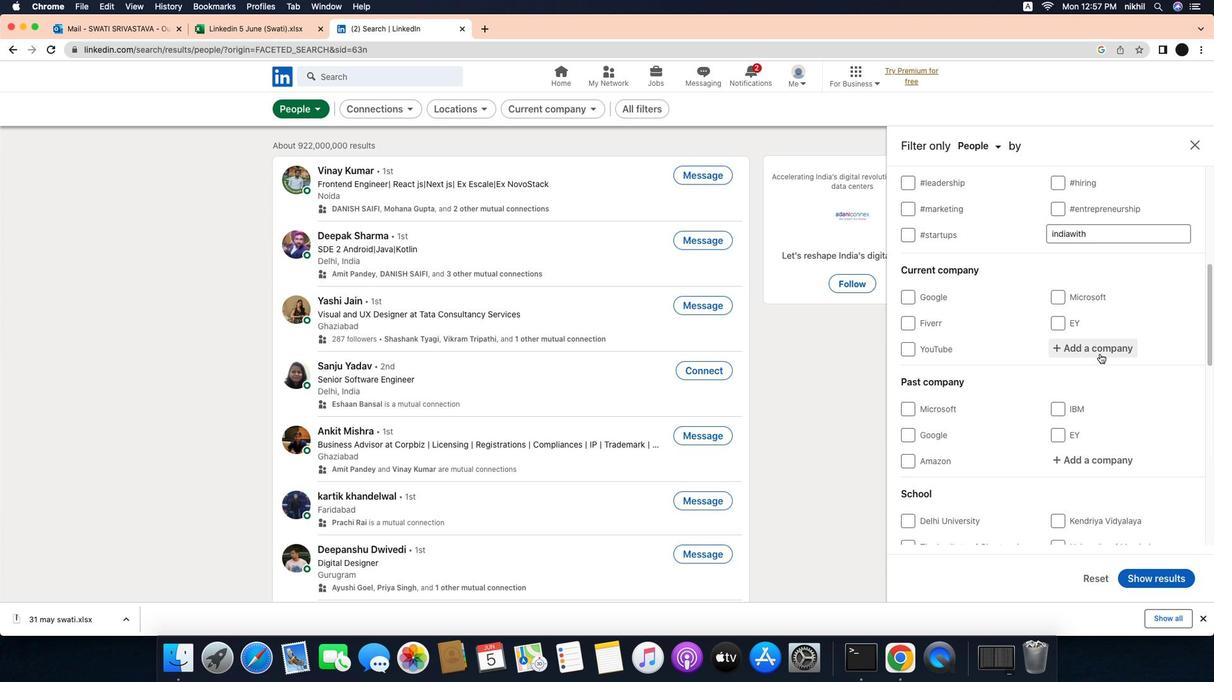 
Action: Mouse moved to (1150, 354)
Screenshot: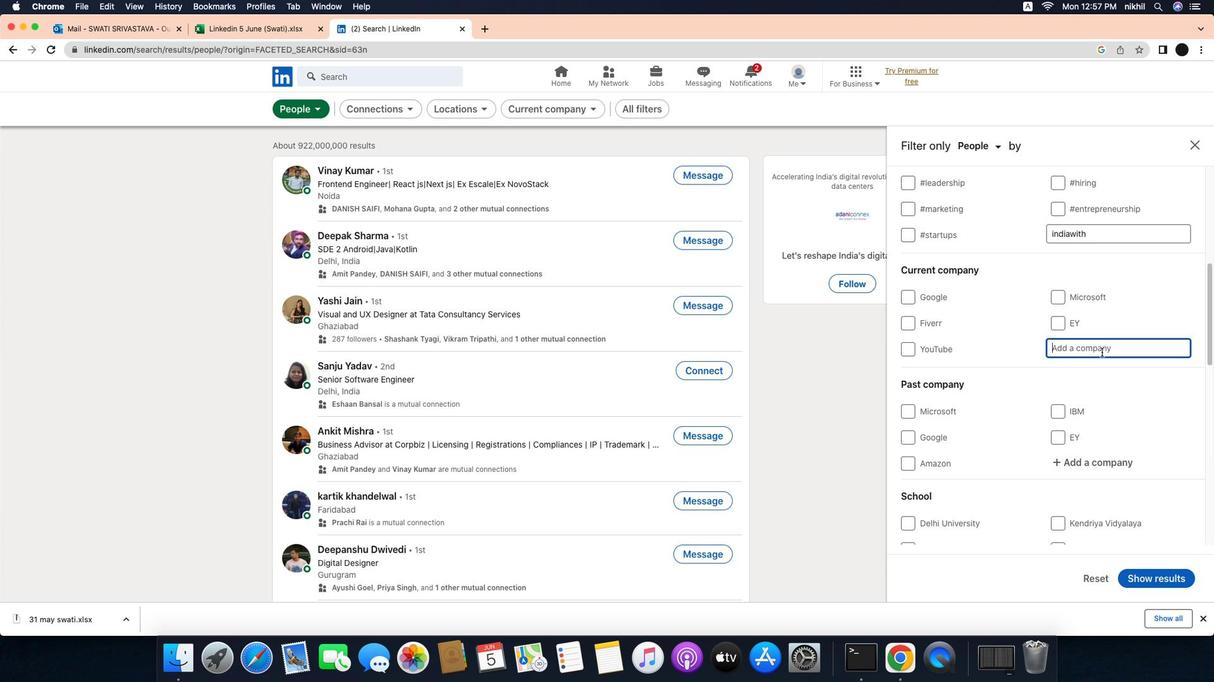 
Action: Mouse pressed left at (1150, 354)
Screenshot: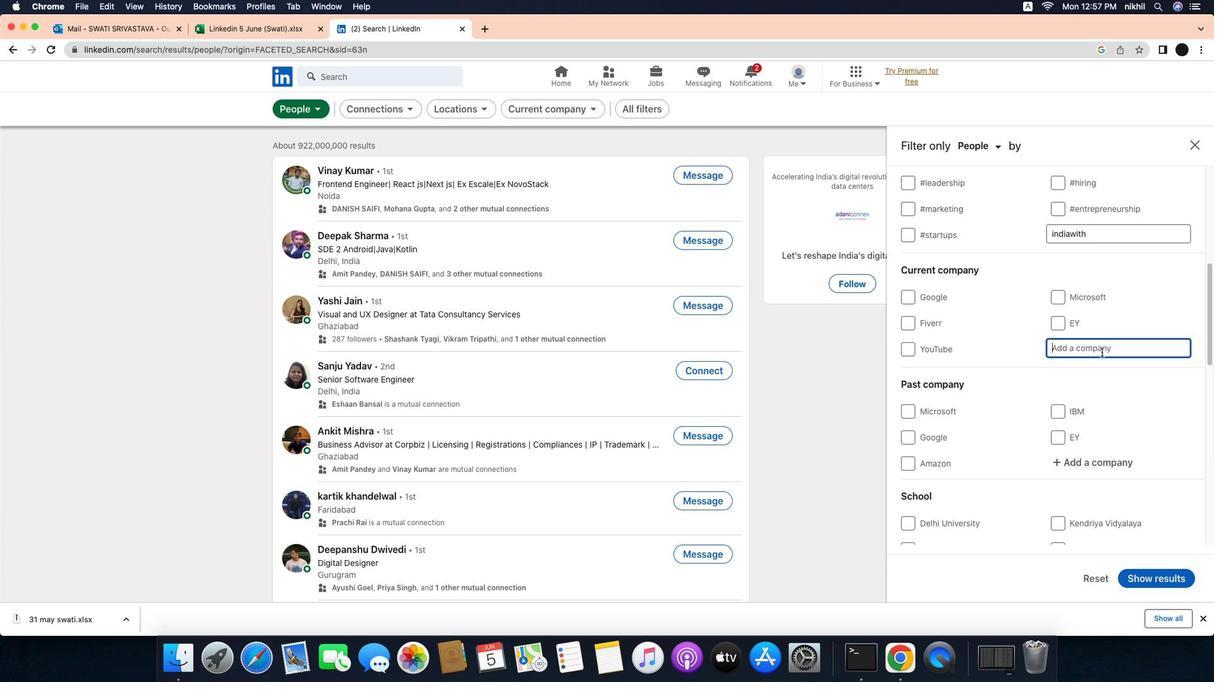 
Action: Mouse moved to (1152, 353)
Screenshot: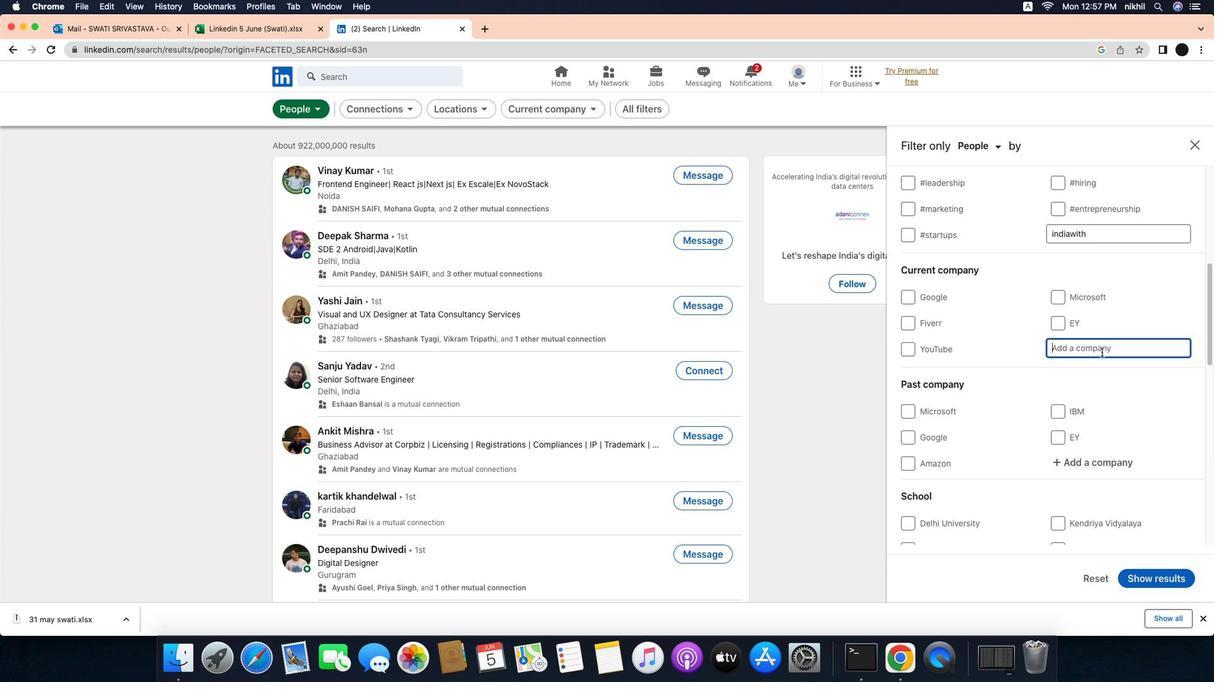 
Action: Mouse pressed left at (1152, 353)
Screenshot: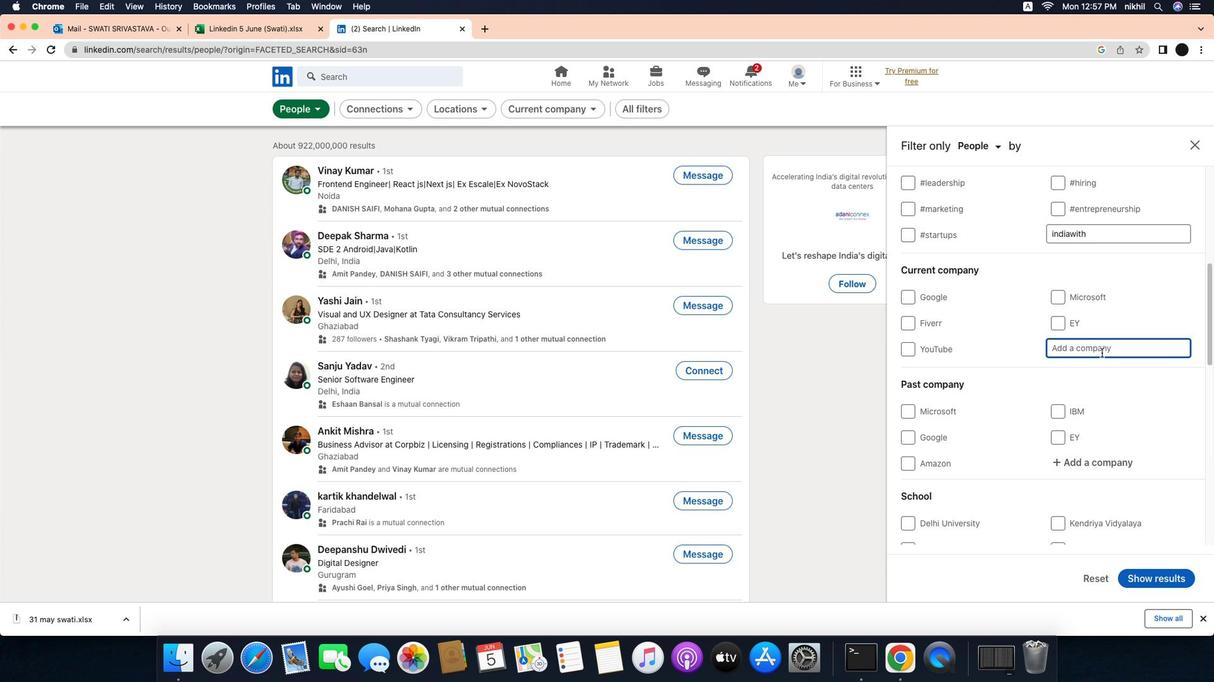 
Action: Mouse moved to (1152, 353)
Screenshot: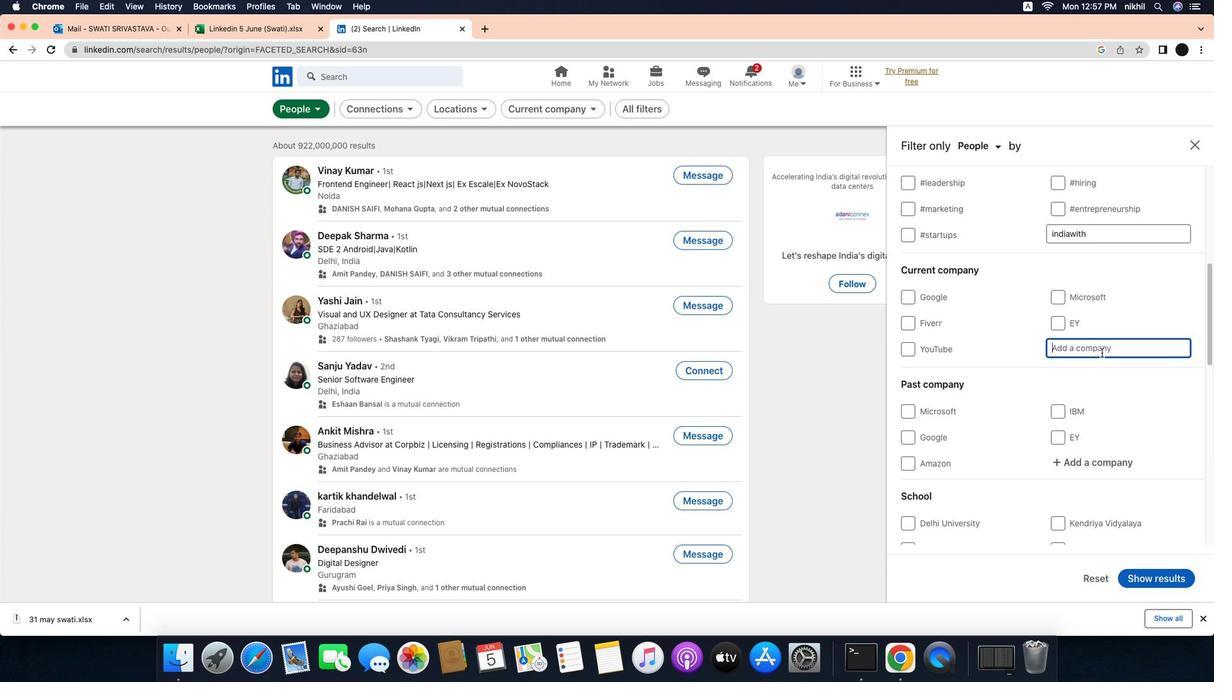 
Action: Key pressed Key.caps_lock'D'Key.caps_lock'e'Key.caps_lock'V'Key.caps_lock'e''r''e'Key.spaceKey.caps_lock'G'Key.caps_lock'r''o''u''p'
Screenshot: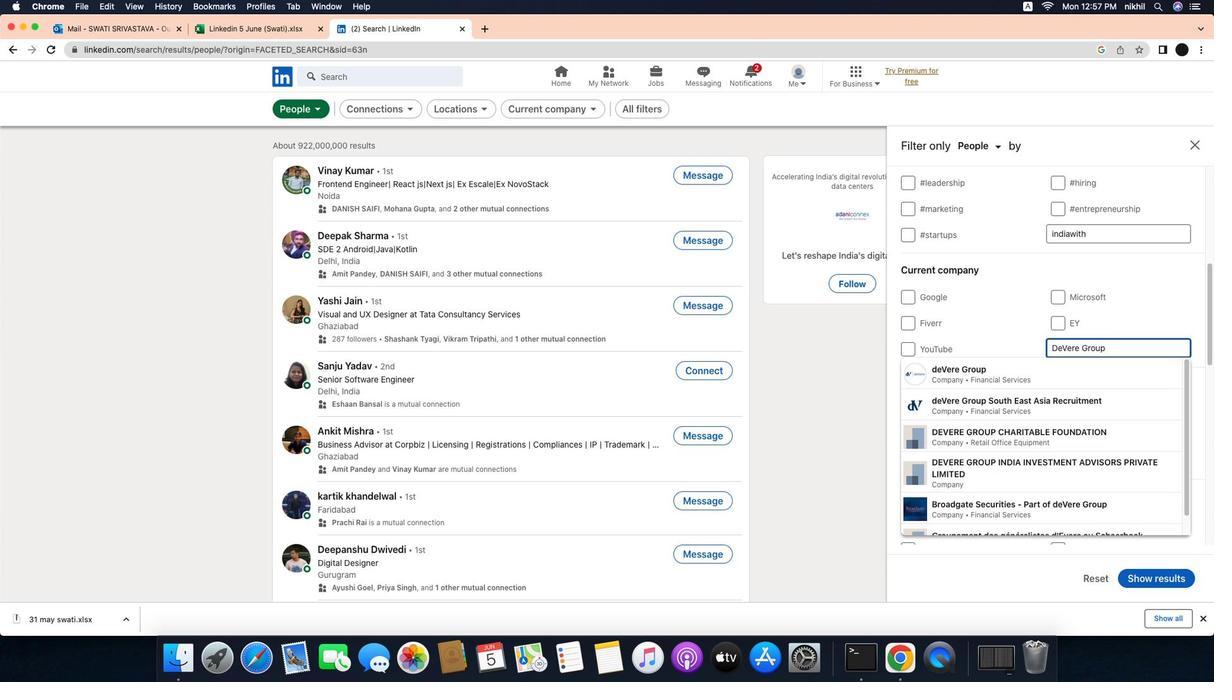 
Action: Mouse moved to (1104, 368)
Screenshot: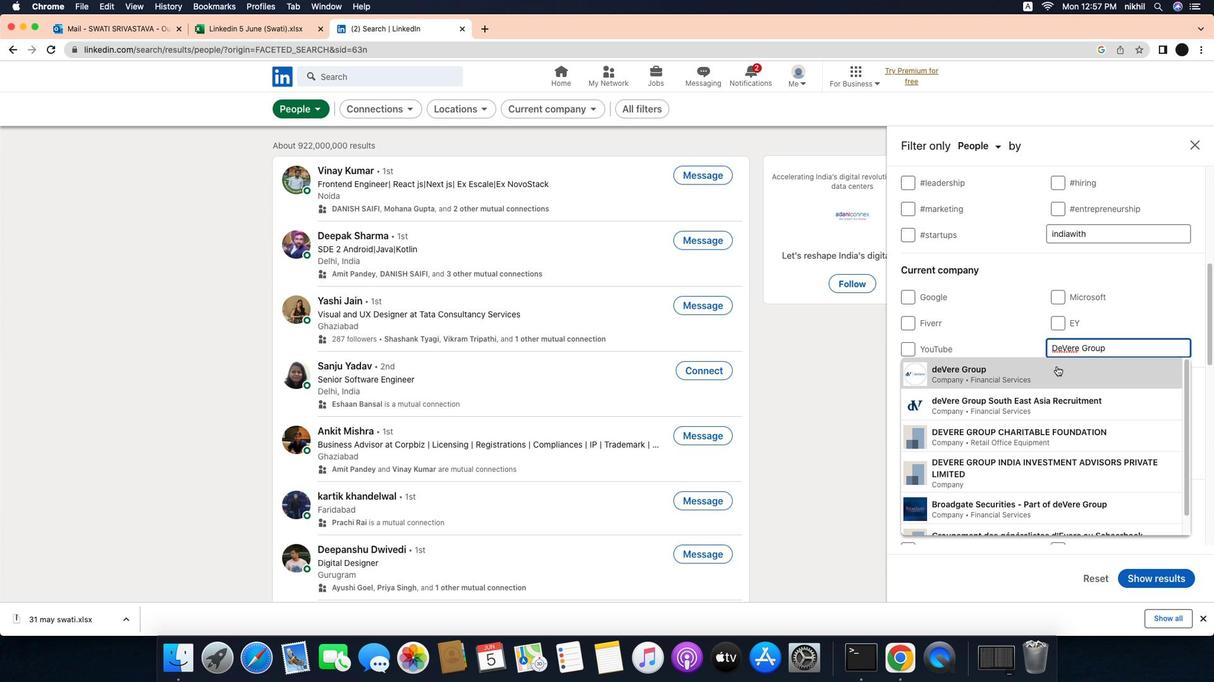 
Action: Mouse pressed left at (1104, 368)
Screenshot: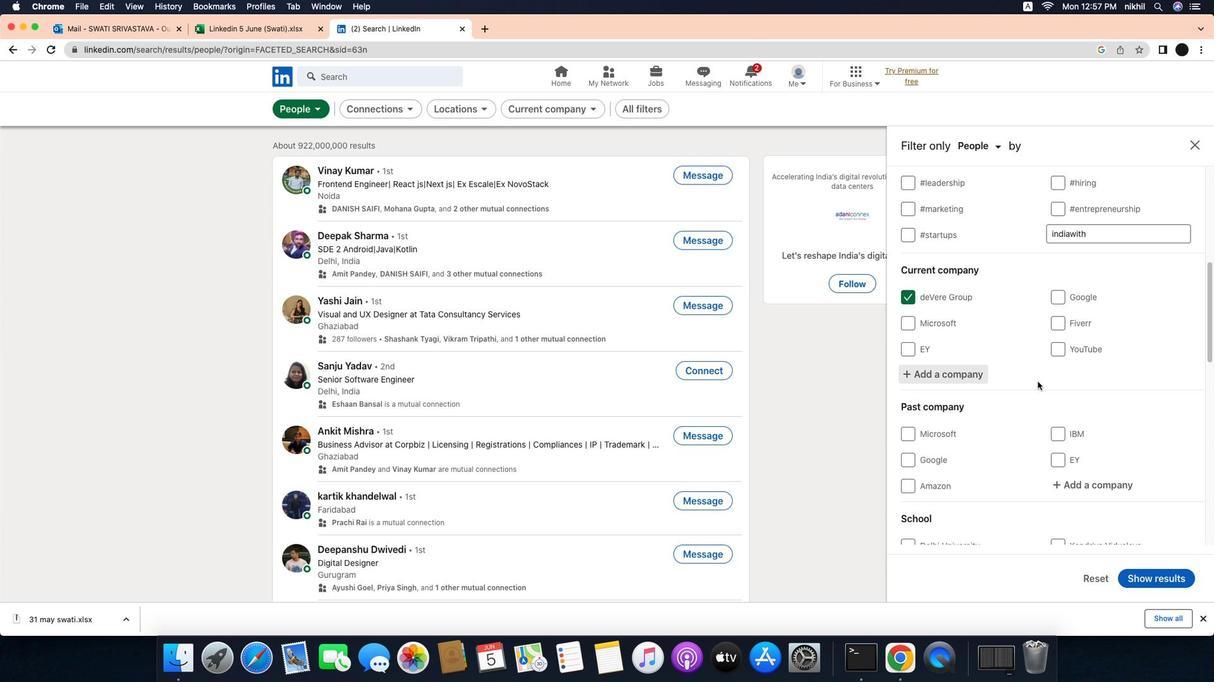 
Action: Mouse moved to (1004, 423)
Screenshot: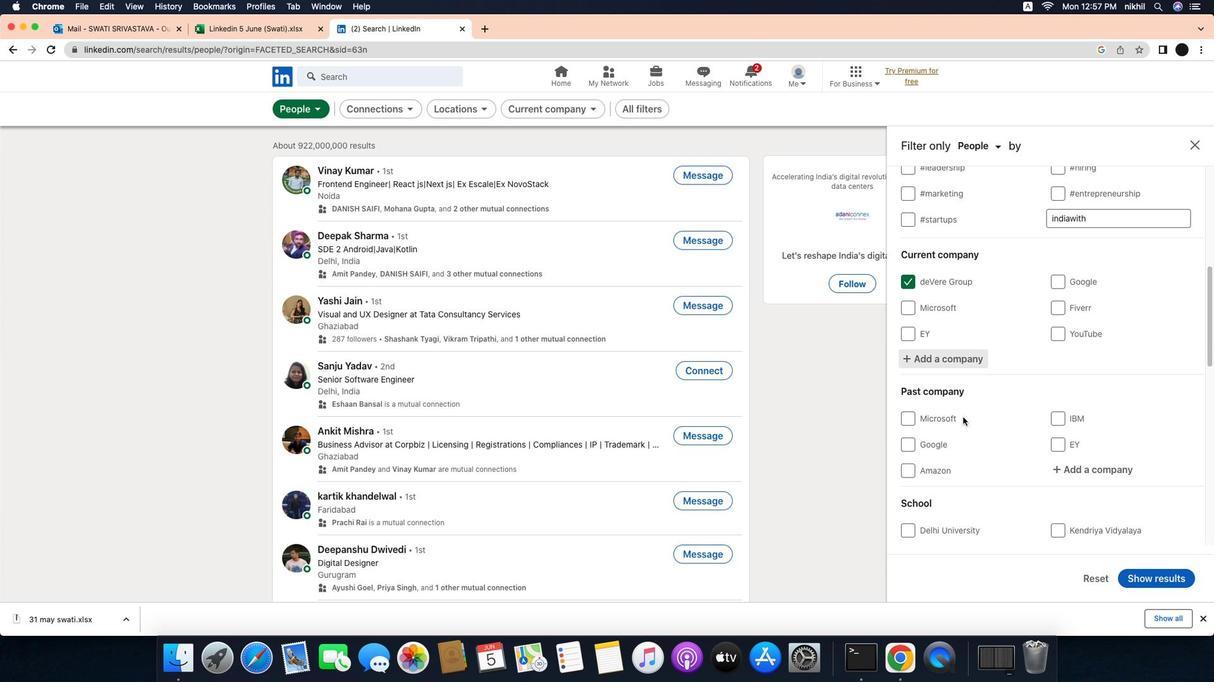 
Action: Mouse scrolled (1004, 423) with delta (-22, -22)
Screenshot: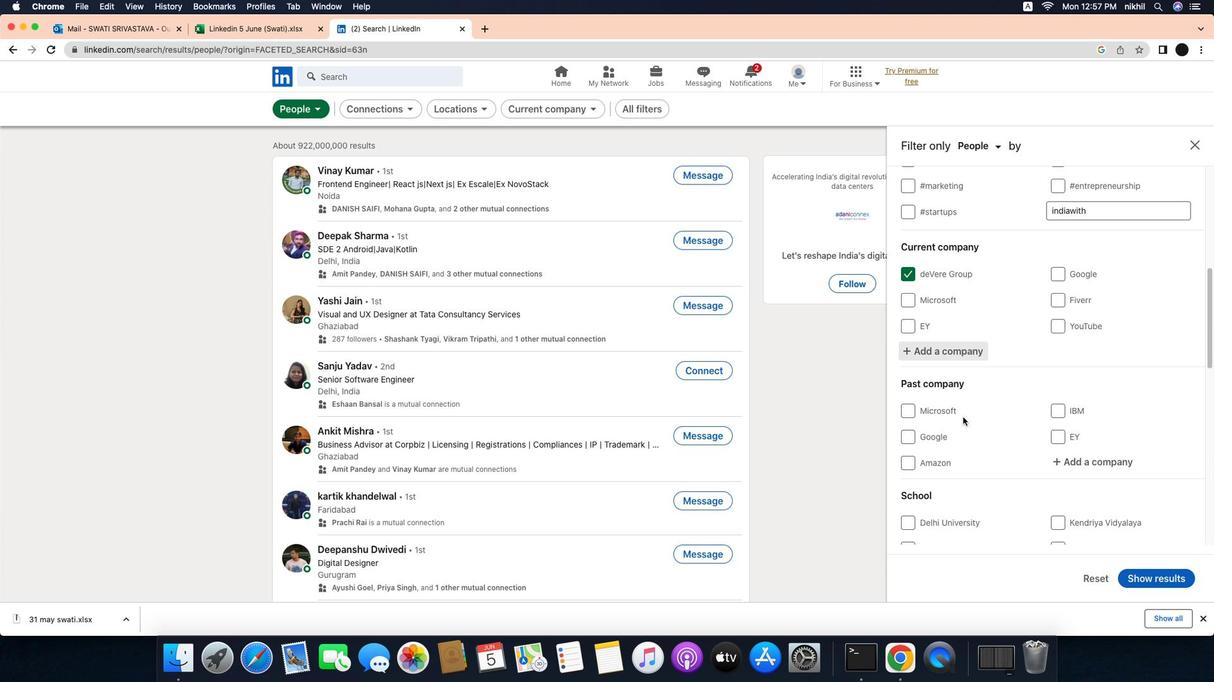 
Action: Mouse scrolled (1004, 423) with delta (-22, -22)
Screenshot: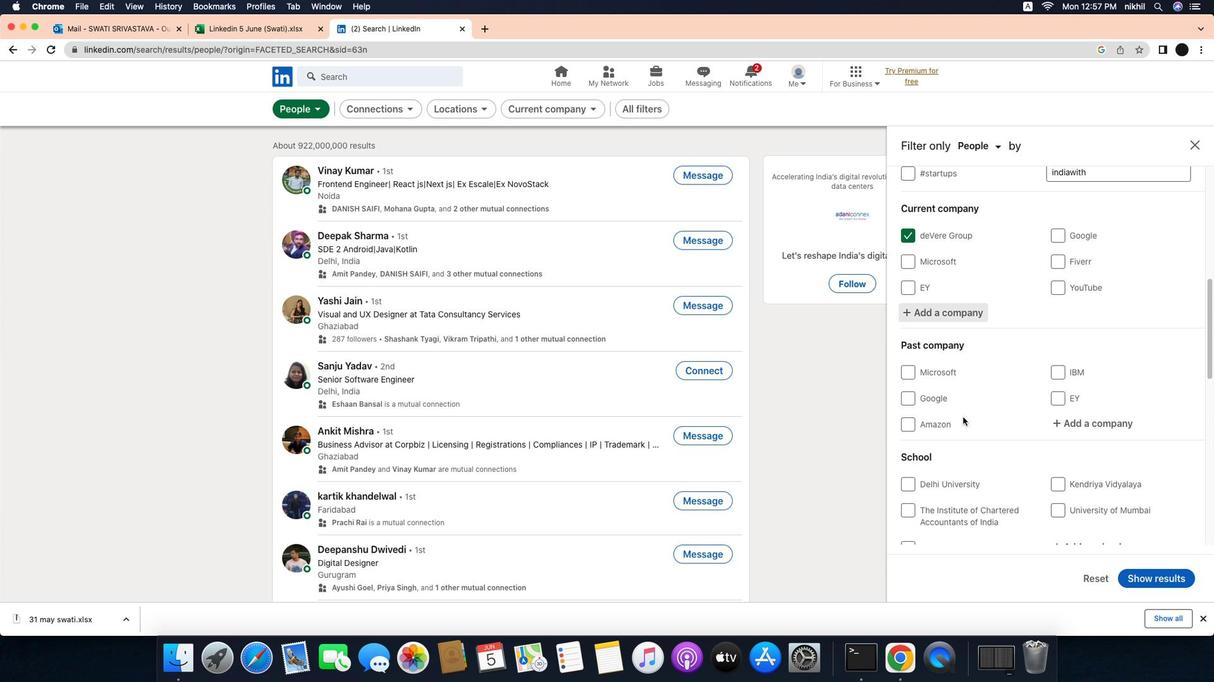 
Action: Mouse scrolled (1004, 423) with delta (-22, -22)
Screenshot: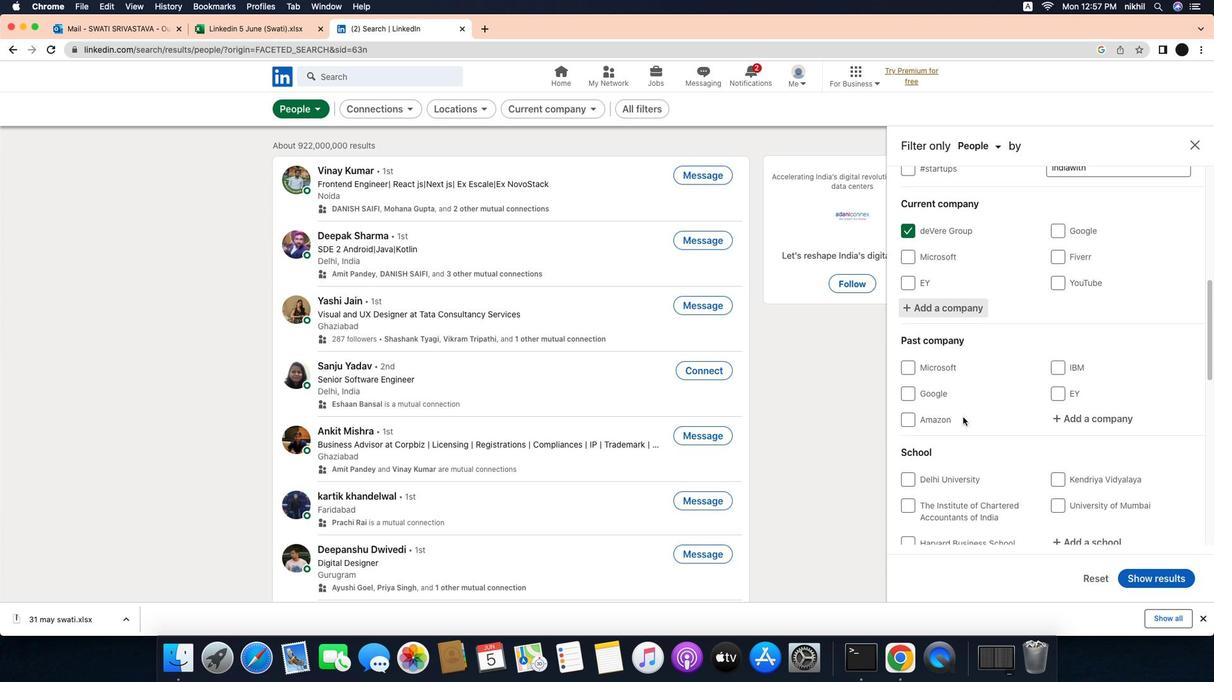 
Action: Mouse scrolled (1004, 423) with delta (-22, -22)
Screenshot: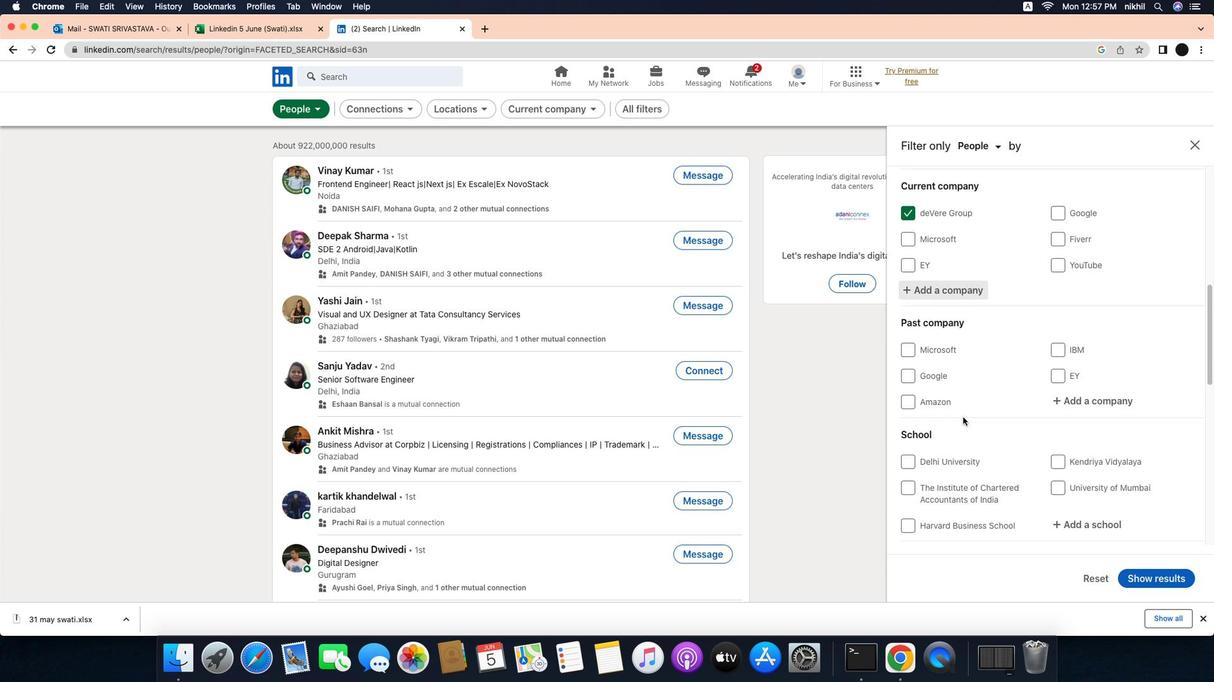 
Action: Mouse scrolled (1004, 423) with delta (-22, -22)
Screenshot: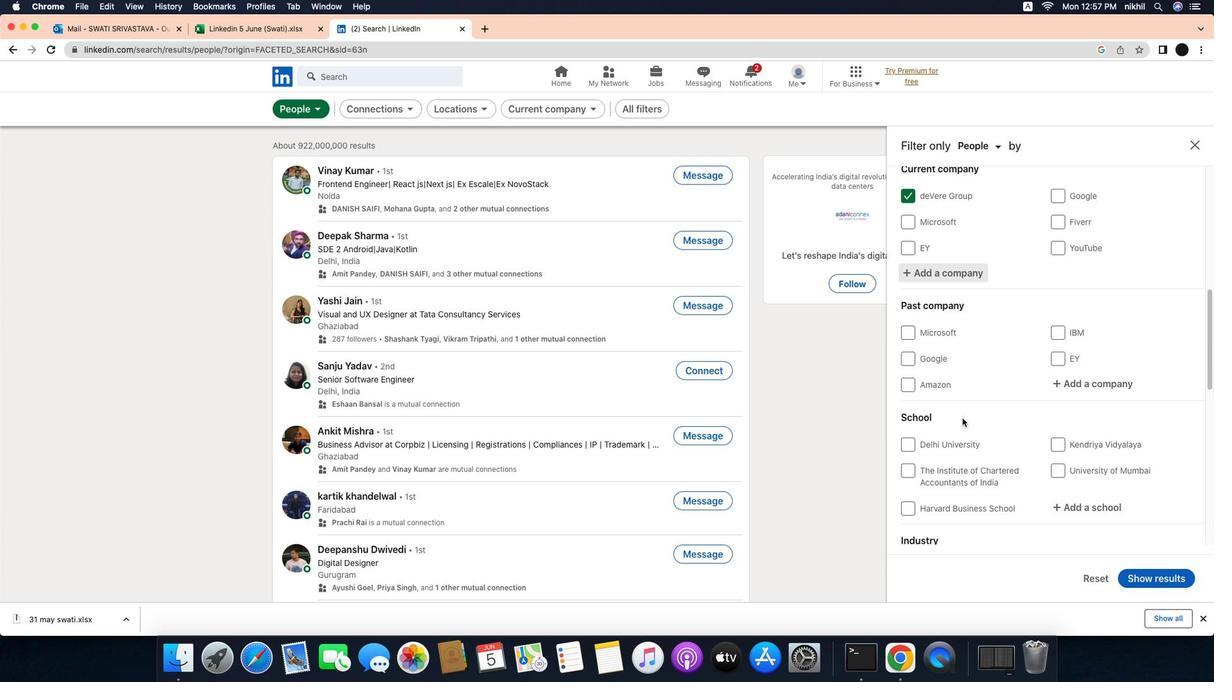 
Action: Mouse scrolled (1004, 423) with delta (-22, -22)
Screenshot: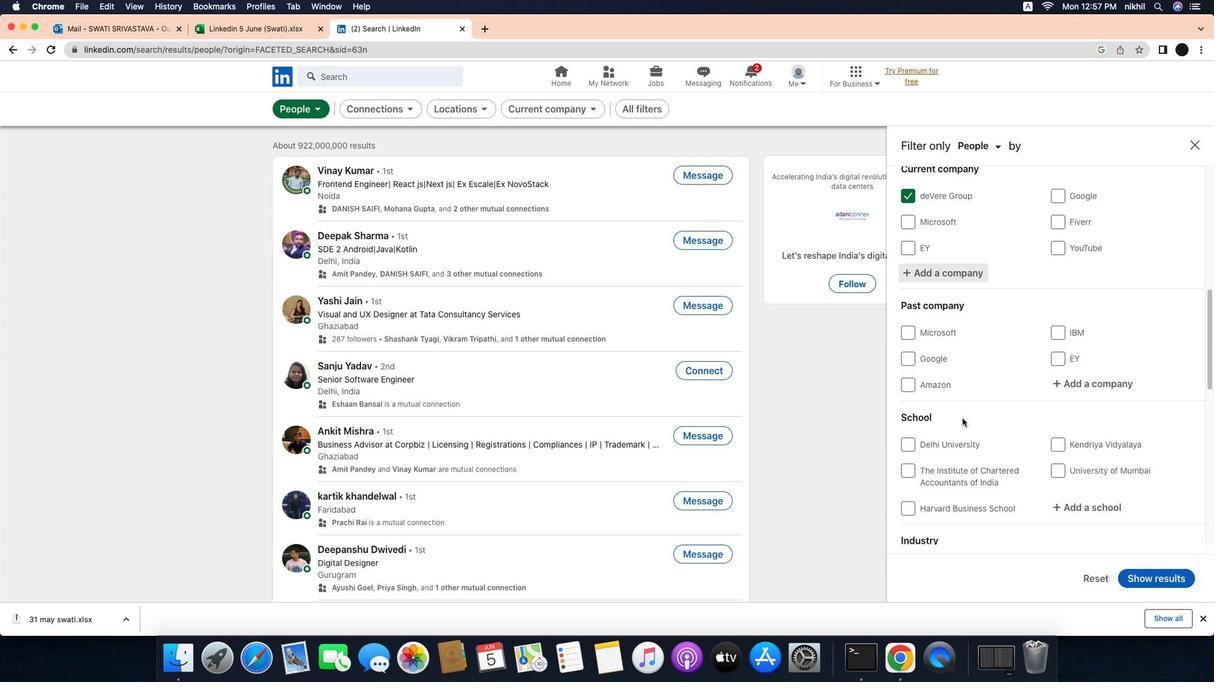 
Action: Mouse scrolled (1004, 423) with delta (-22, -22)
Screenshot: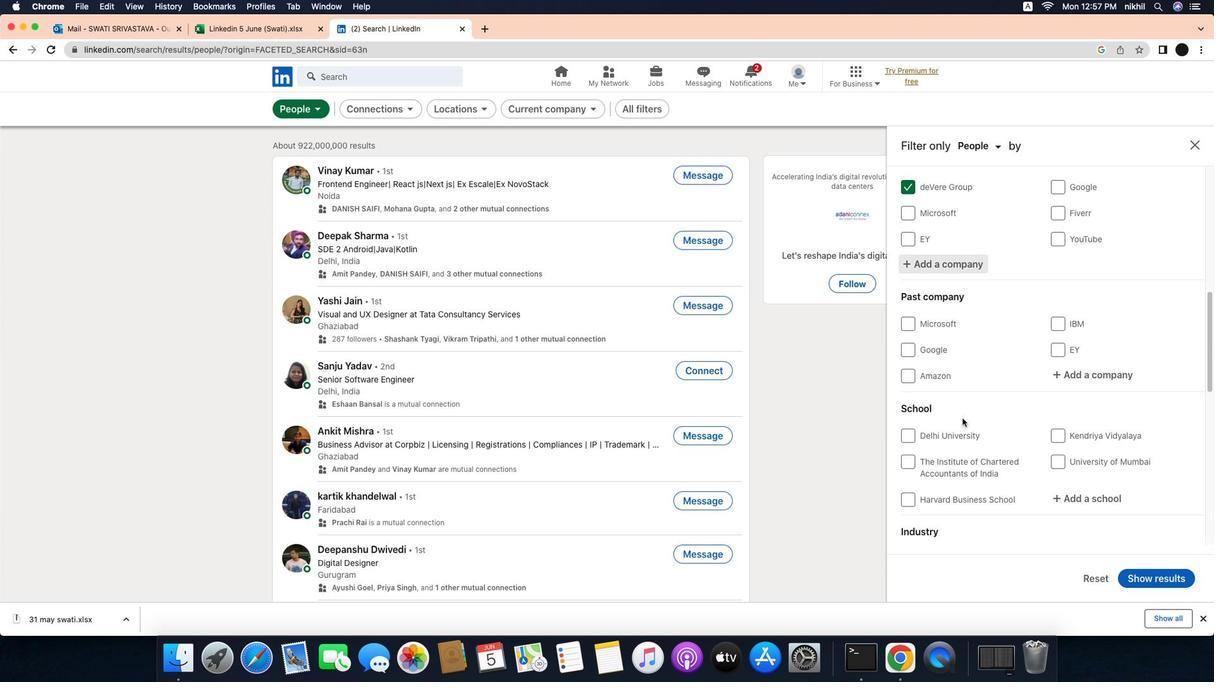 
Action: Mouse moved to (1004, 423)
Screenshot: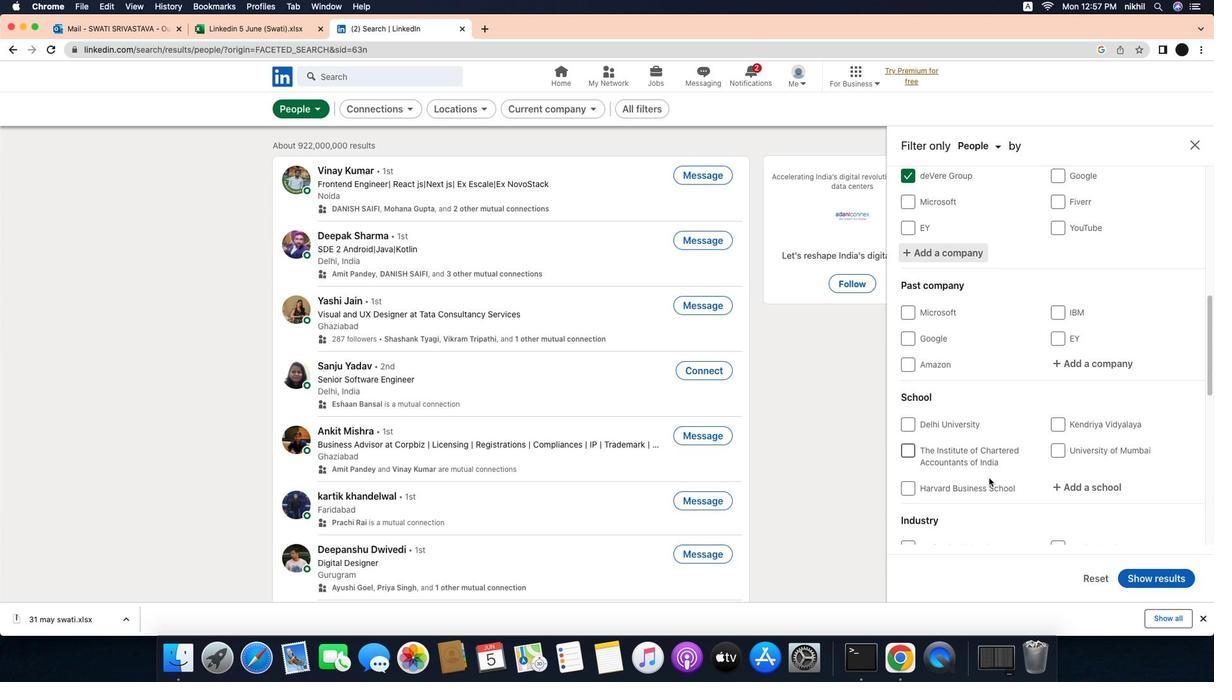 
Action: Mouse scrolled (1004, 423) with delta (-22, -22)
Screenshot: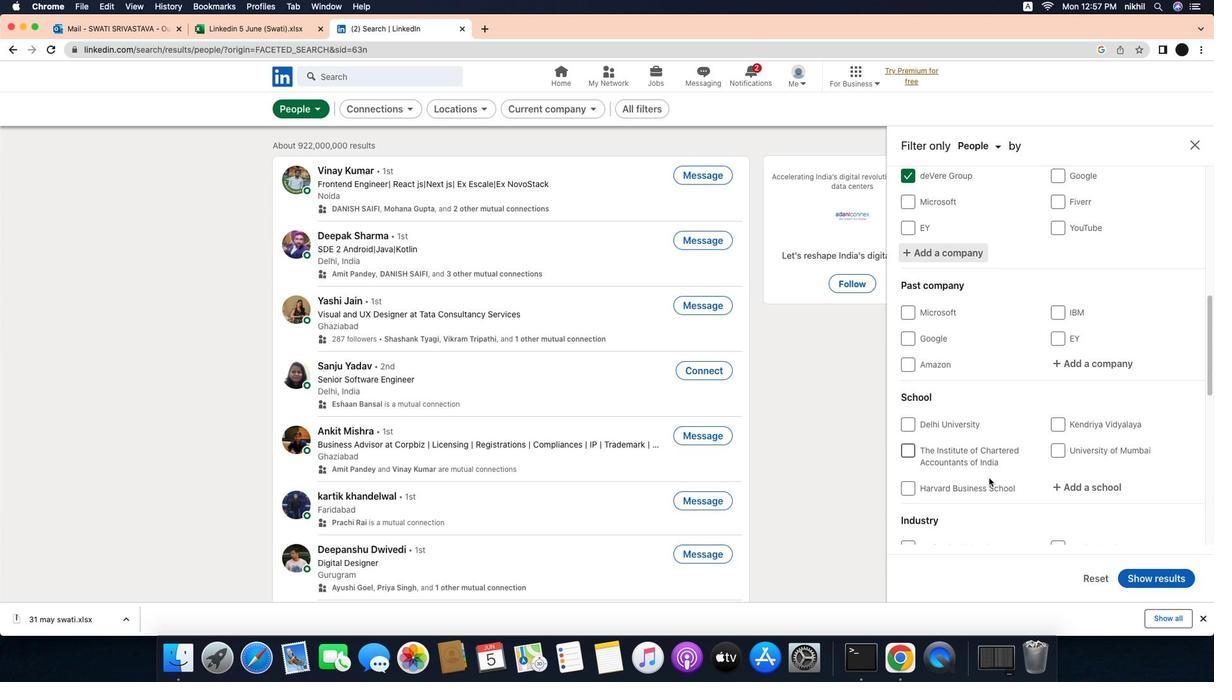 
Action: Mouse moved to (1003, 423)
Screenshot: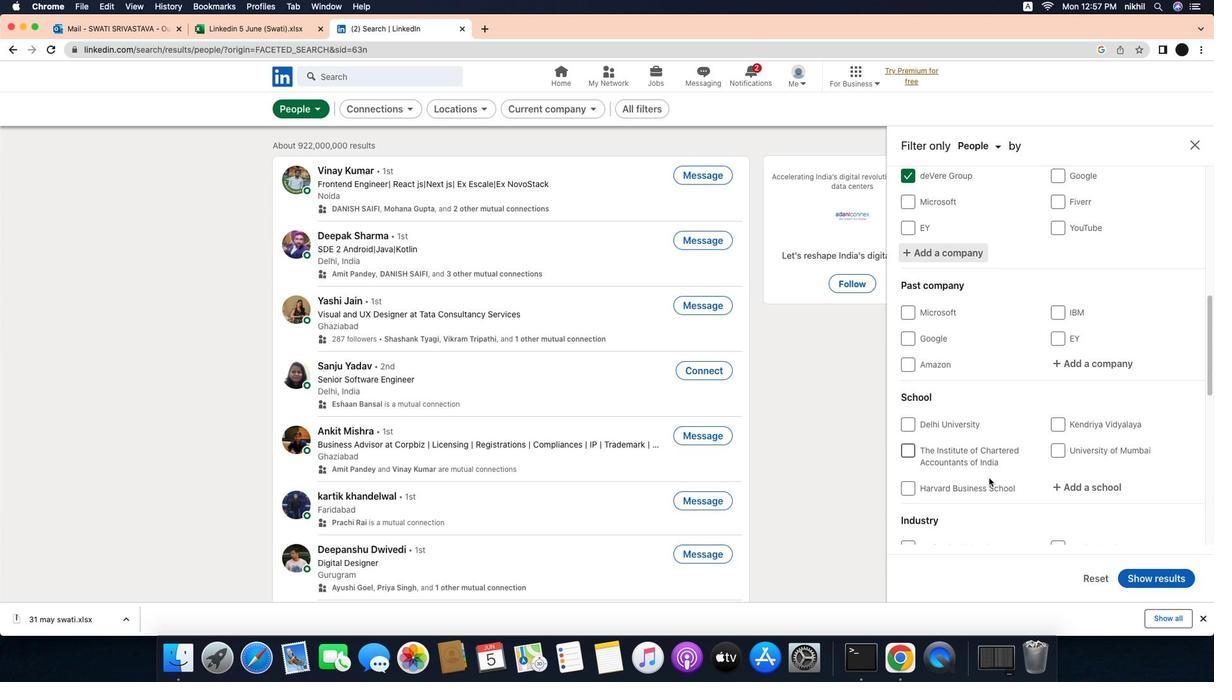 
Action: Mouse scrolled (1003, 423) with delta (-22, -22)
Screenshot: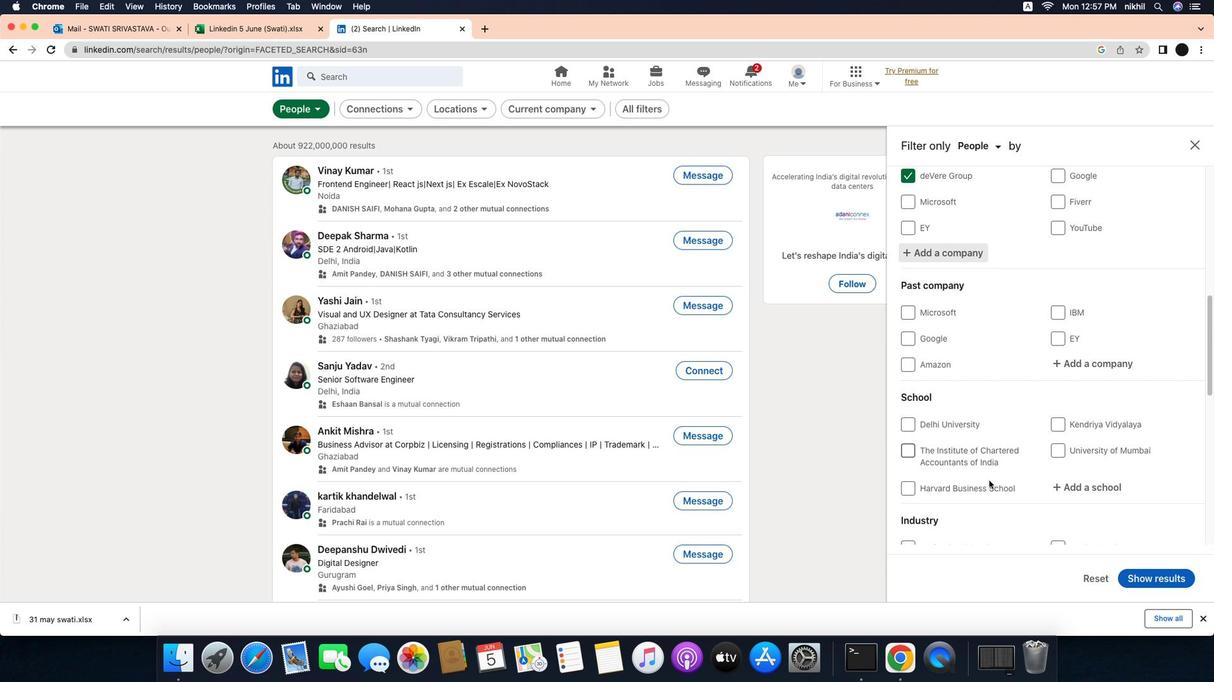 
Action: Mouse moved to (1116, 495)
Screenshot: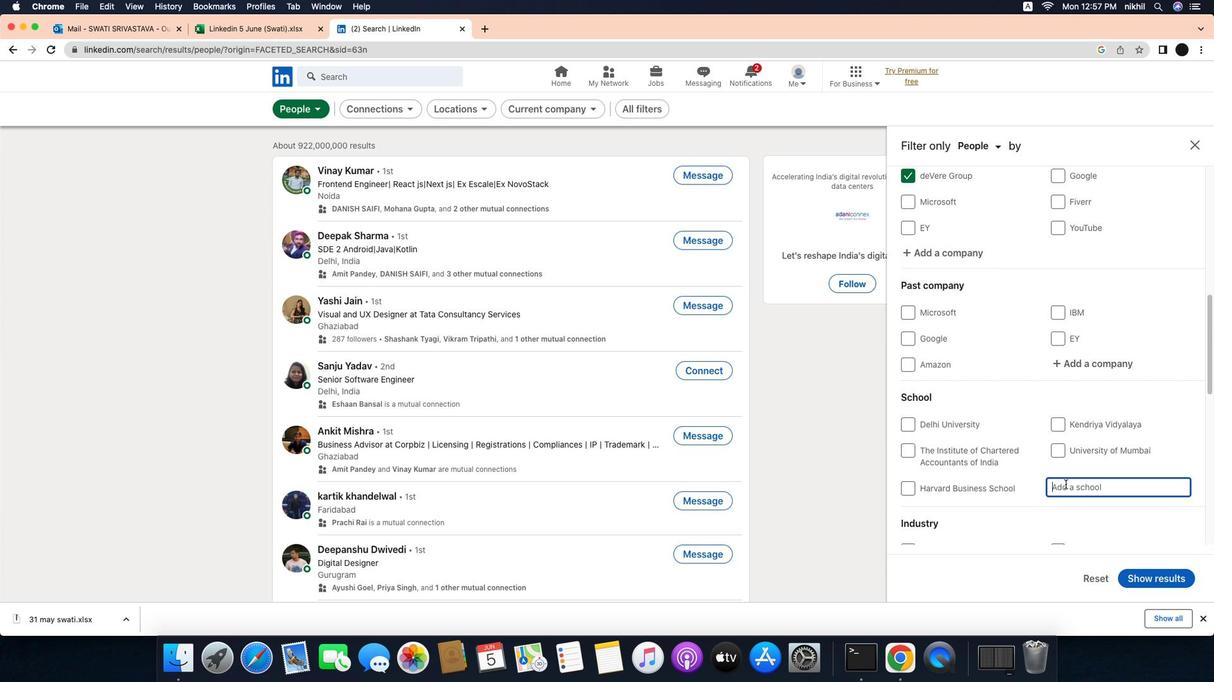 
Action: Mouse pressed left at (1116, 495)
Screenshot: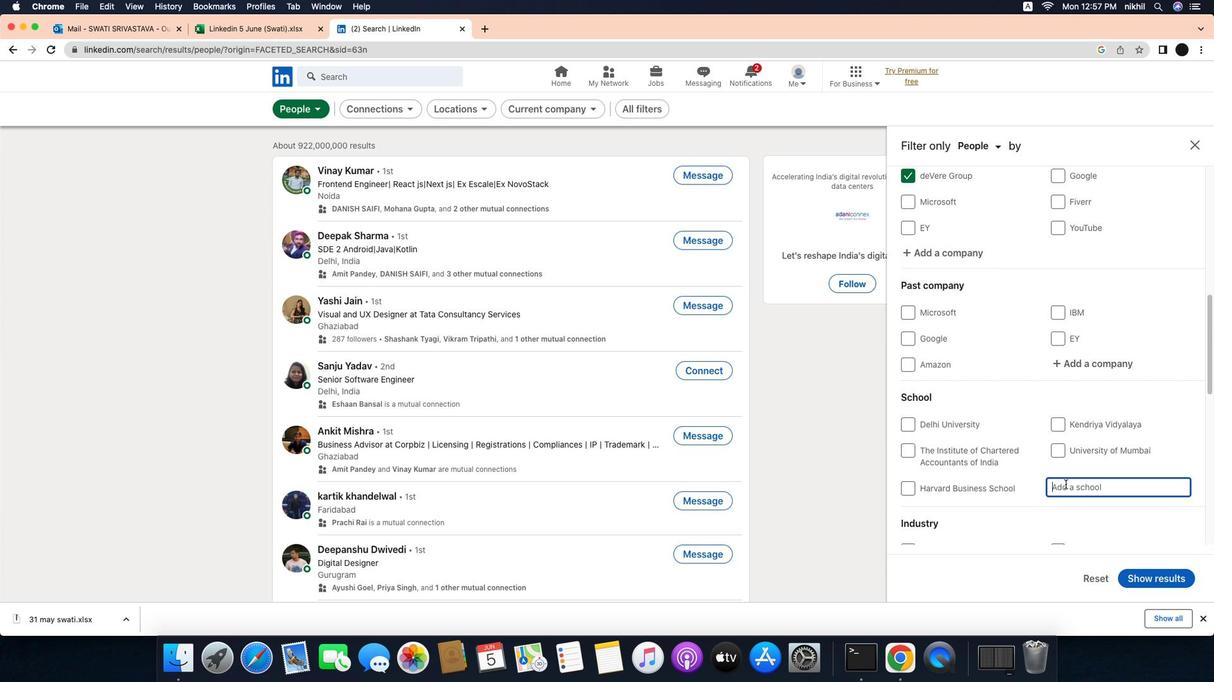
Action: Mouse moved to (1113, 493)
Screenshot: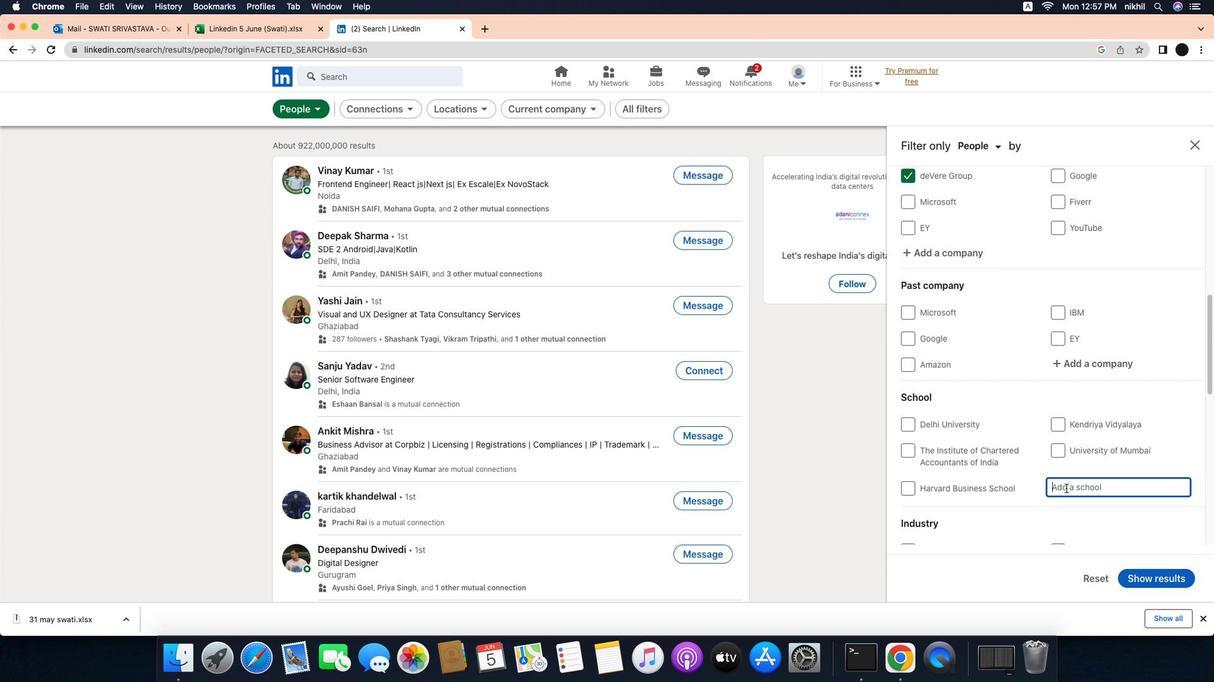 
Action: Mouse pressed left at (1113, 493)
Screenshot: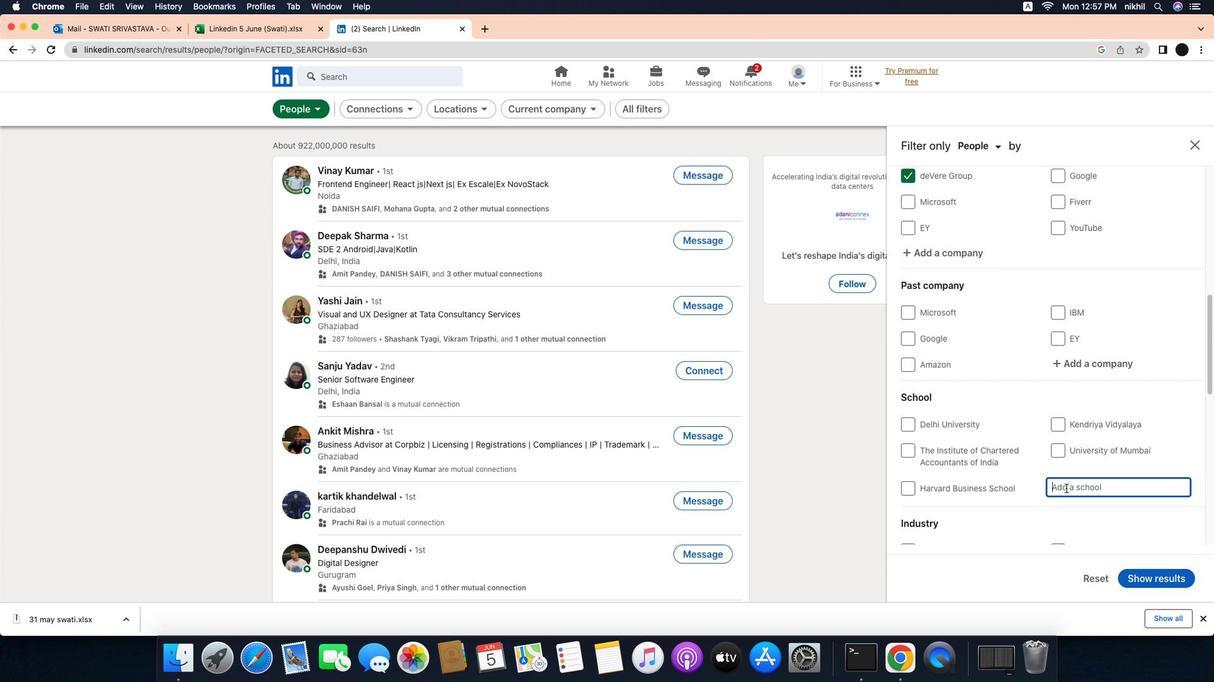 
Action: Mouse moved to (1114, 498)
Screenshot: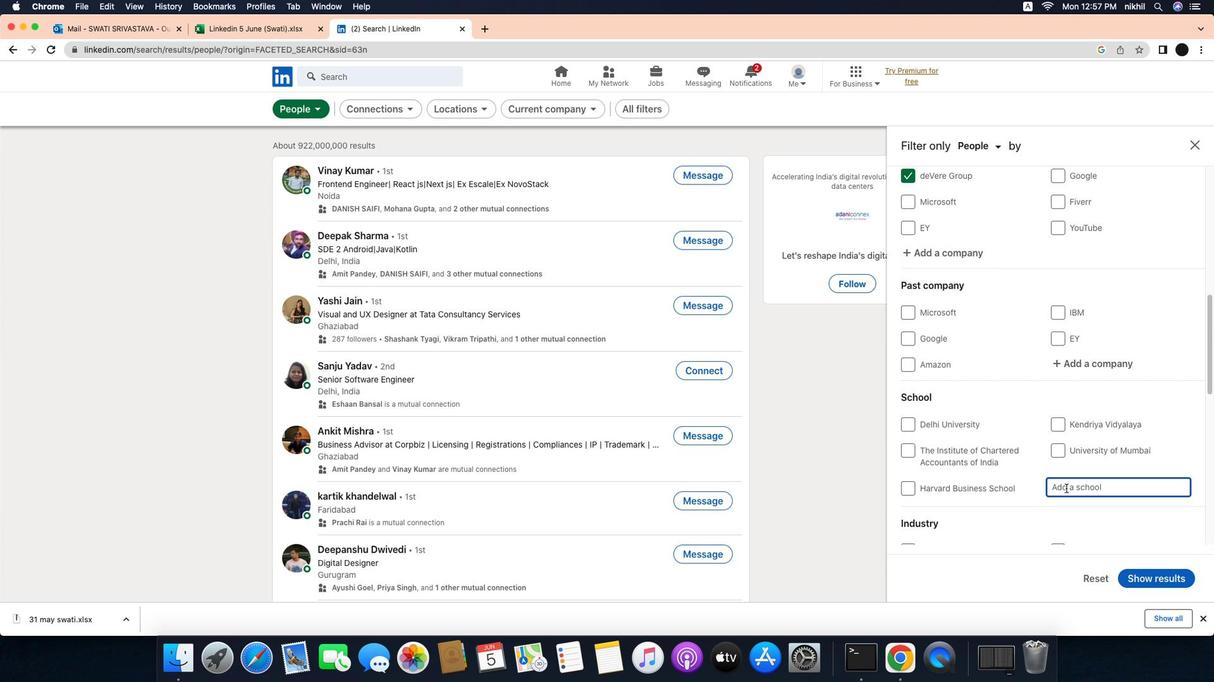
Action: Key pressed Key.caps_lock'S'Key.caps_lock'i''k''k''i'
Screenshot: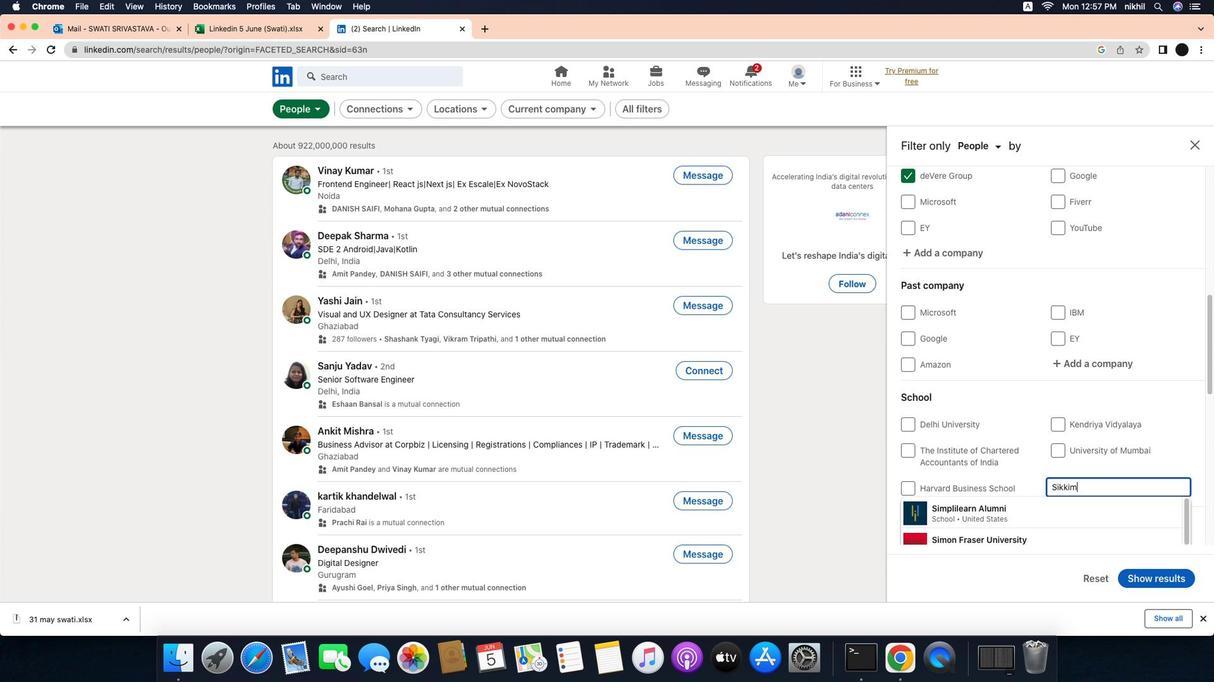 
Action: Mouse moved to (1107, 498)
Screenshot: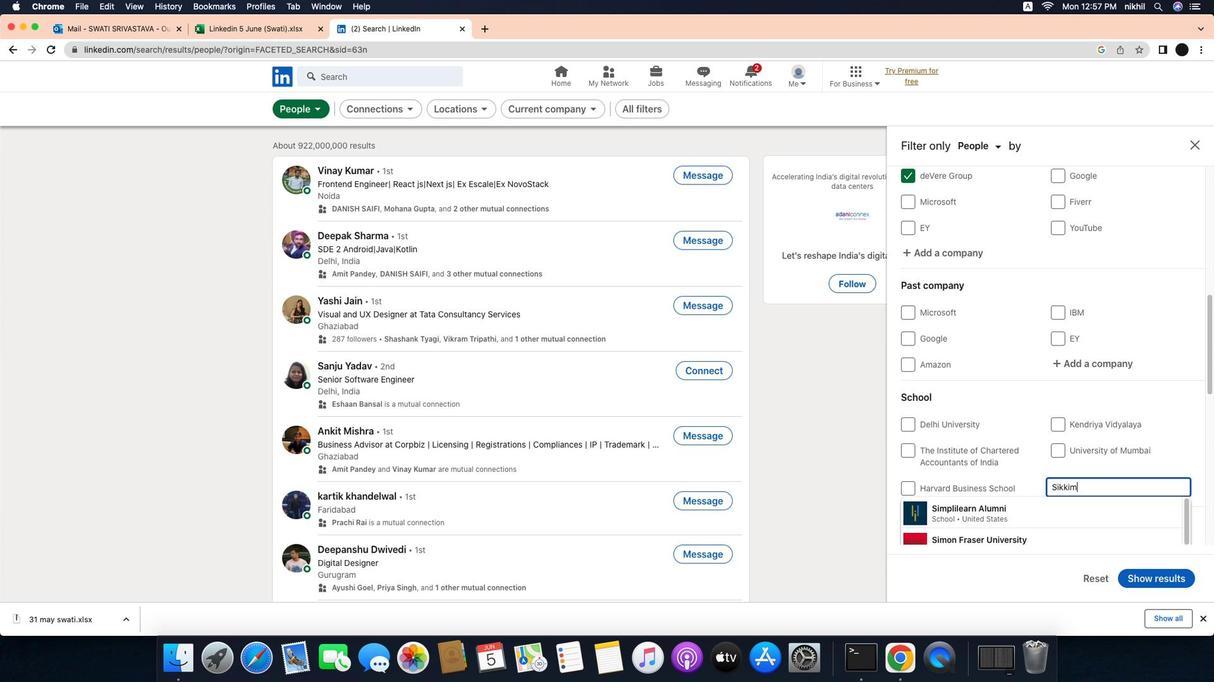 
Action: Key pressed 'm'Key.spaceKey.caps_lock'M'Key.caps_lock'a''n'
Screenshot: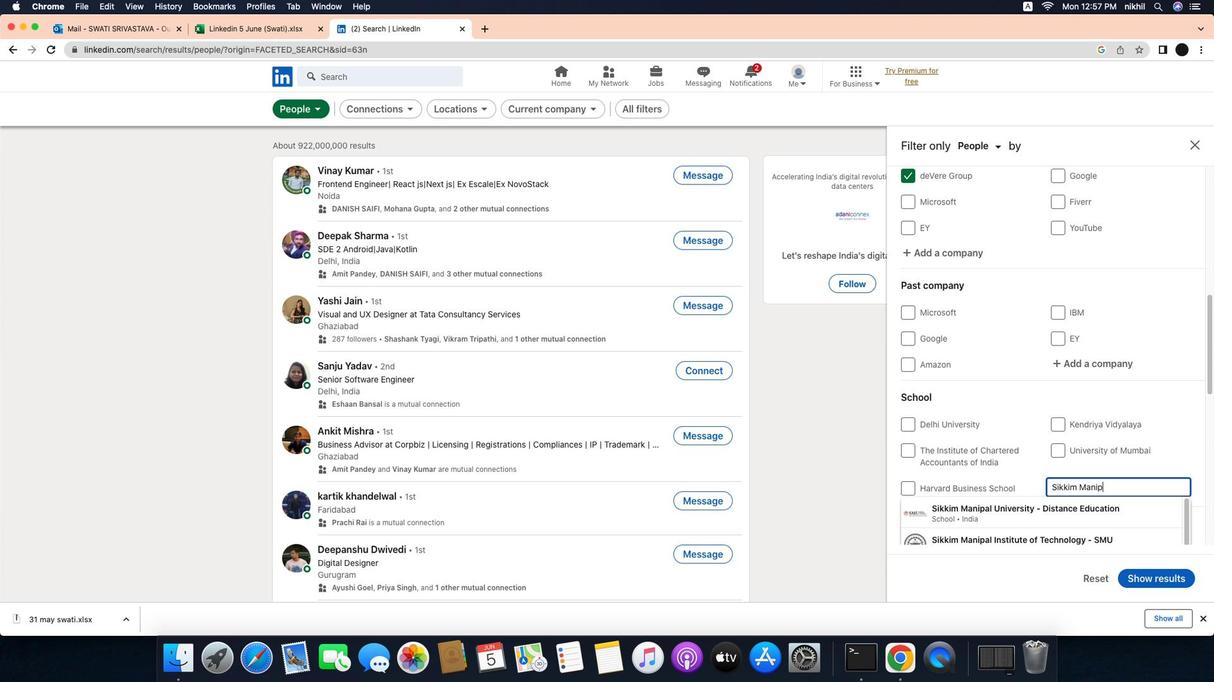 
Action: Mouse moved to (1075, 495)
Screenshot: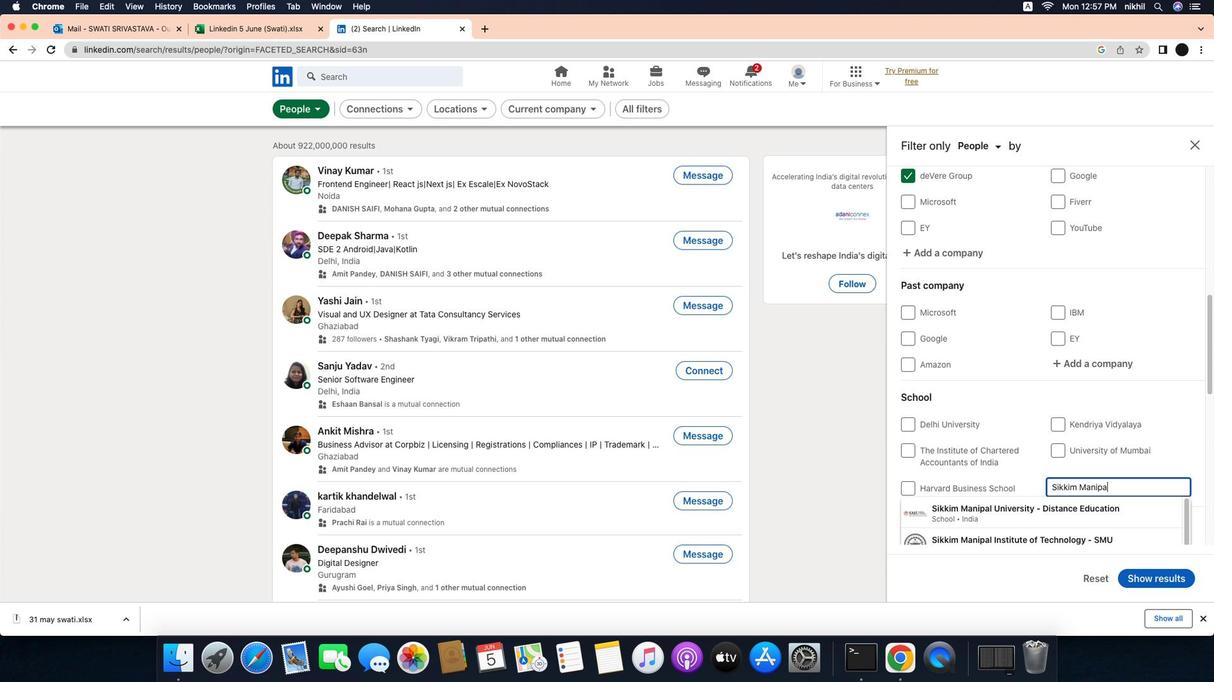 
Action: Key pressed 'i''p''a''l'Key.spaceKey.caps_lock'I'Key.caps_lock'n''s''t''i''t''u''t''e'Key.space'o''f'Key.spaceKey.caps_lock'T'Key.caps_lock'e''c''h''n''o''l''o''g''y'
Screenshot: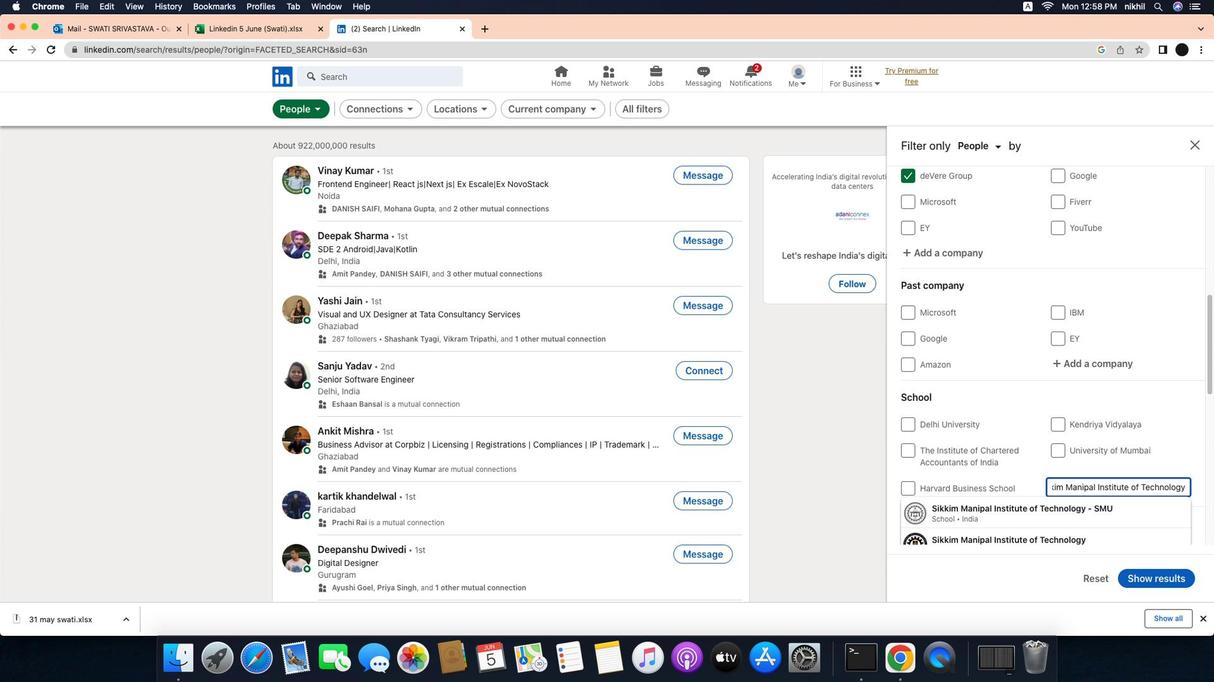 
Action: Mouse moved to (1049, 552)
Screenshot: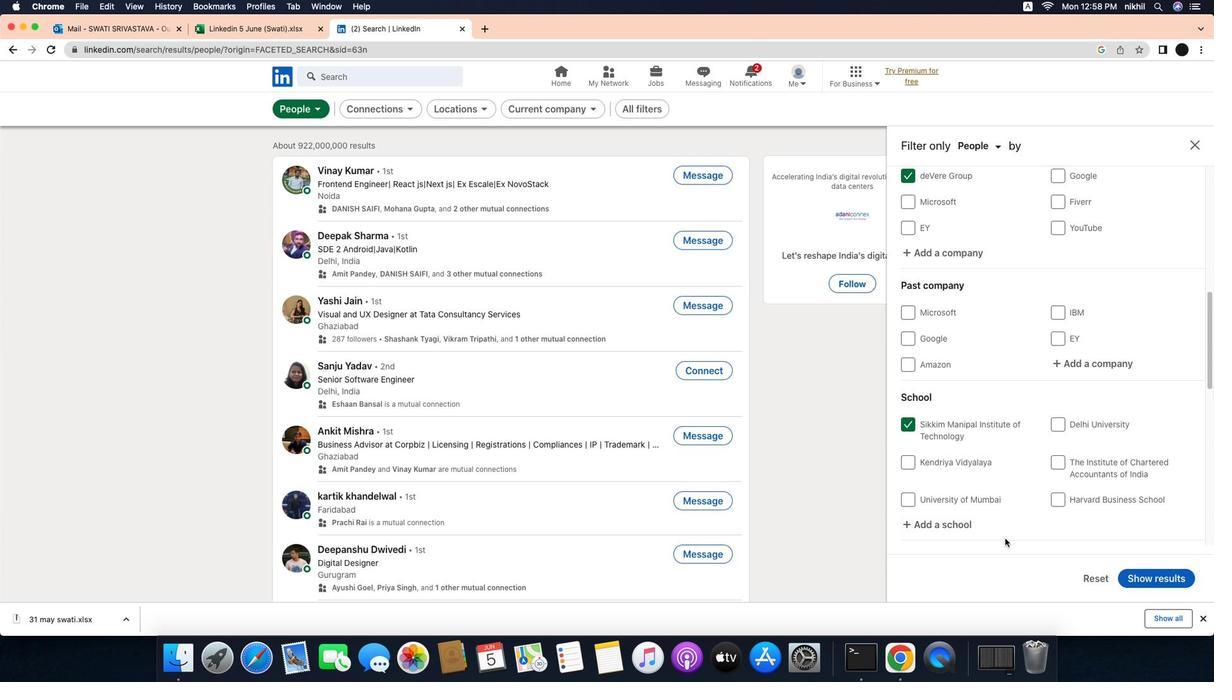 
Action: Mouse pressed left at (1049, 552)
Screenshot: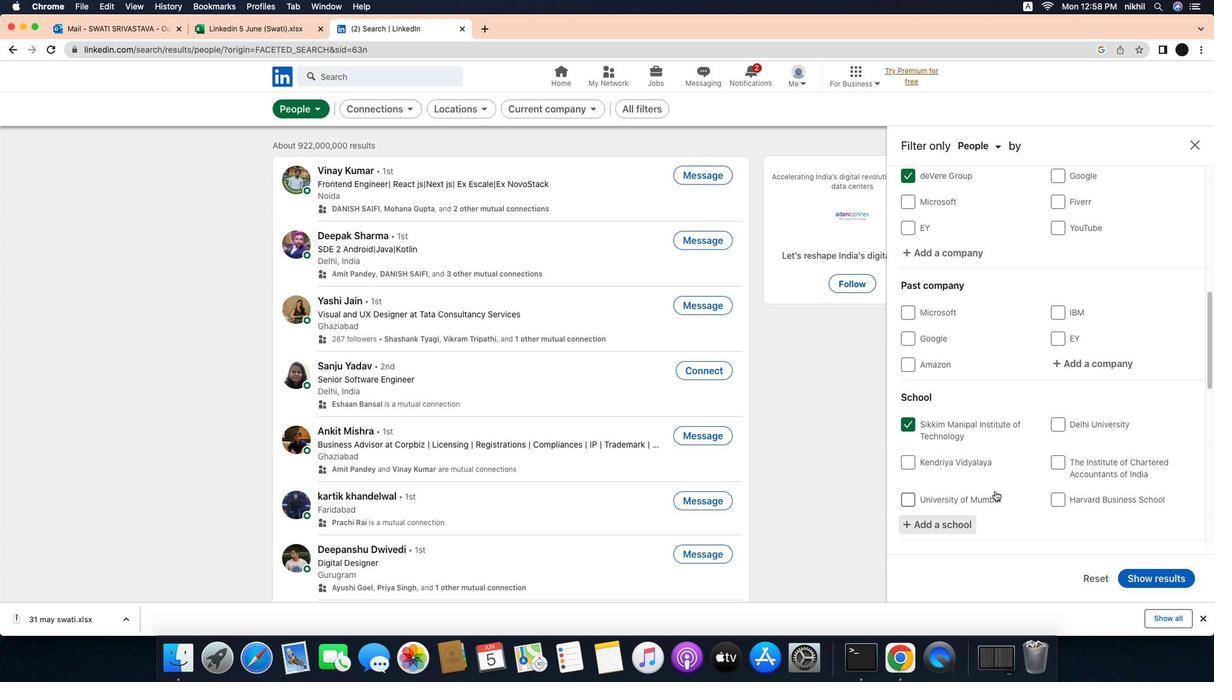 
Action: Mouse moved to (1038, 499)
Screenshot: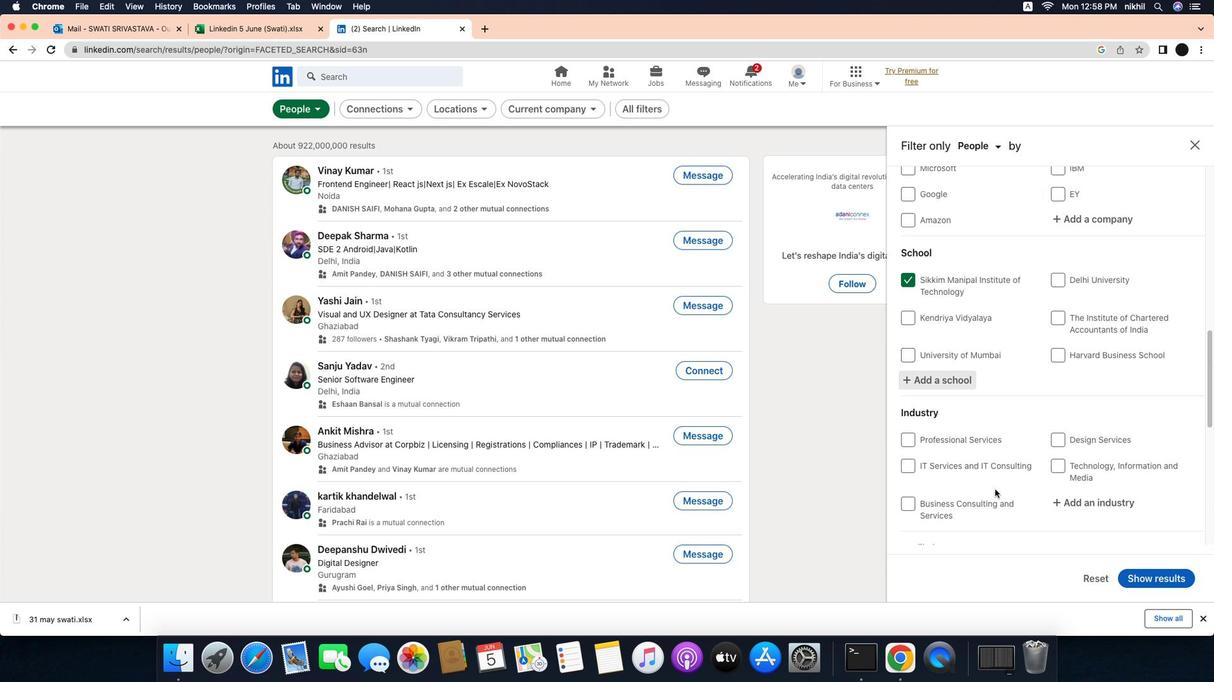 
Action: Mouse scrolled (1038, 499) with delta (-22, -22)
Screenshot: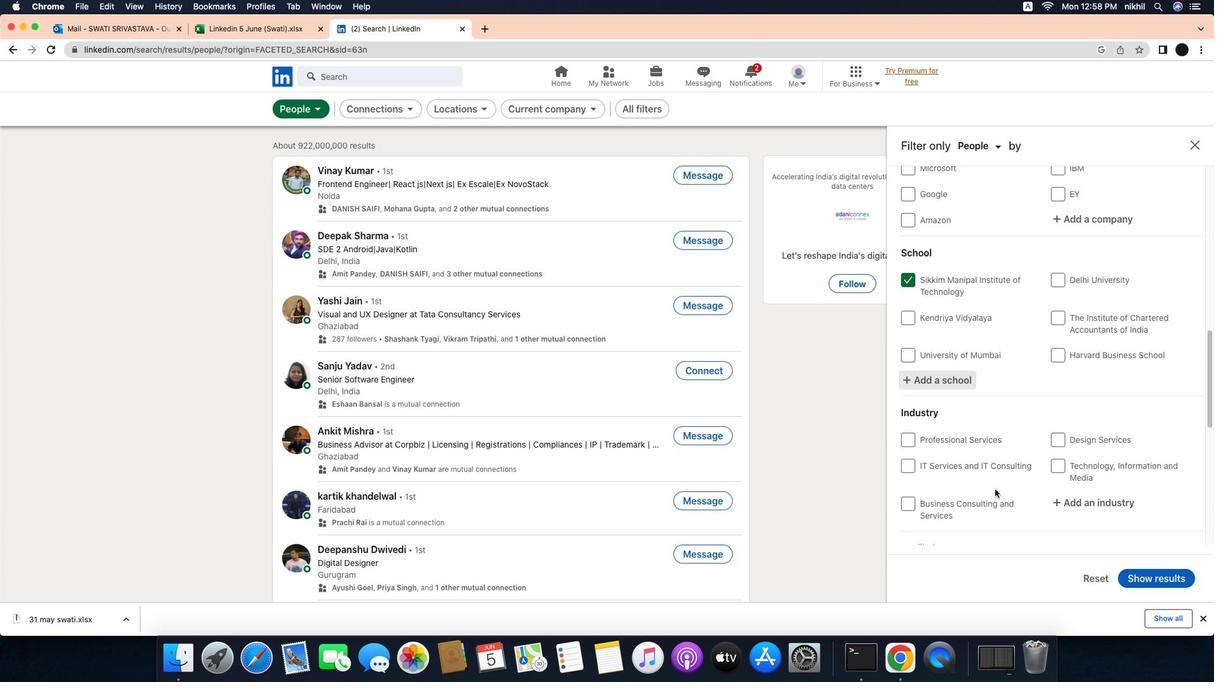 
Action: Mouse scrolled (1038, 499) with delta (-22, -22)
Screenshot: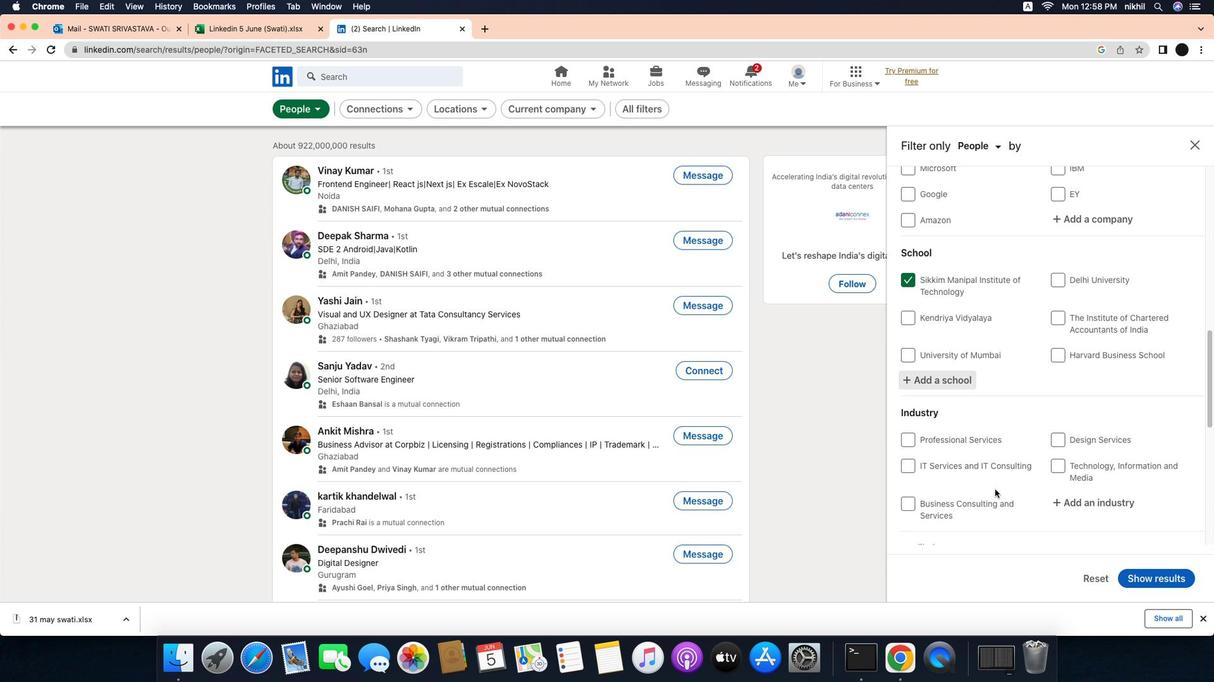 
Action: Mouse scrolled (1038, 499) with delta (-22, -23)
Screenshot: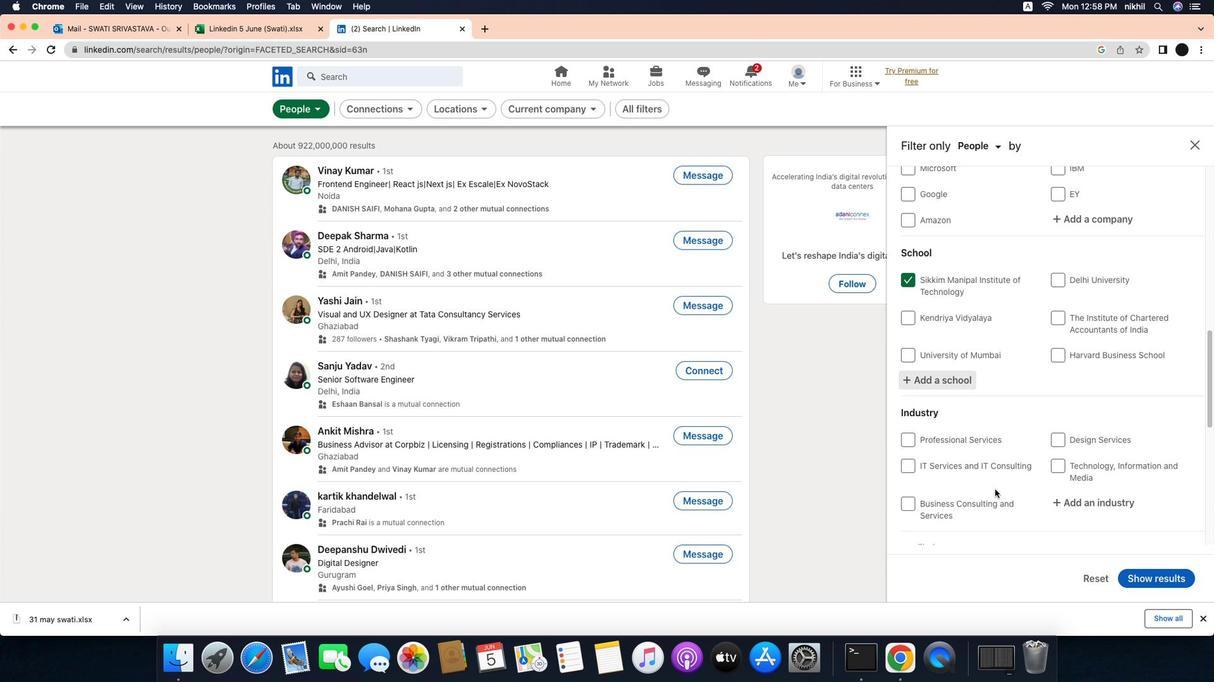 
Action: Mouse scrolled (1038, 499) with delta (-22, -23)
Screenshot: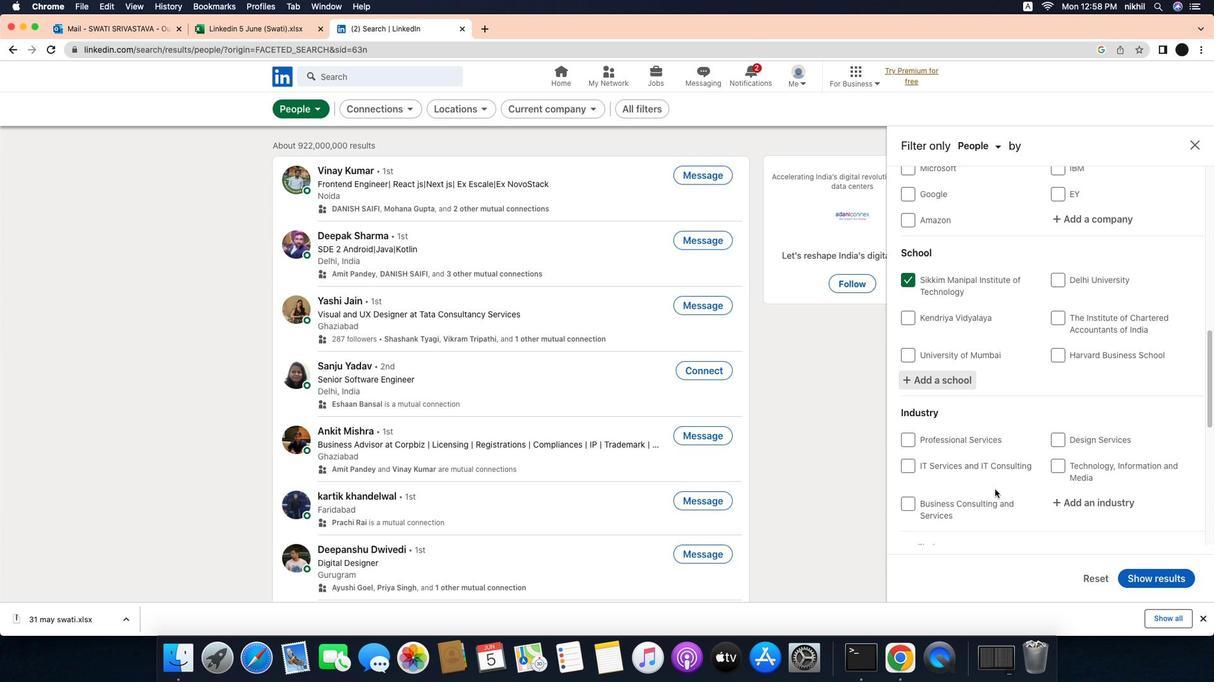 
Action: Mouse scrolled (1038, 499) with delta (-22, -22)
Screenshot: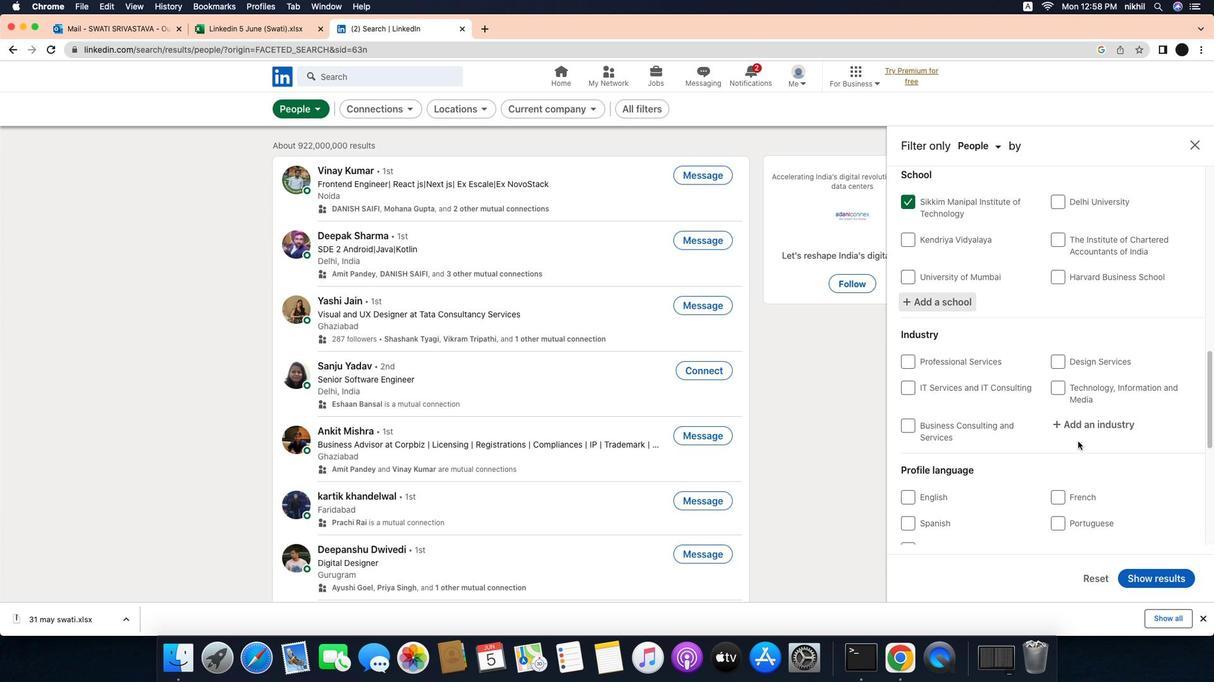
Action: Mouse scrolled (1038, 499) with delta (-22, -22)
Screenshot: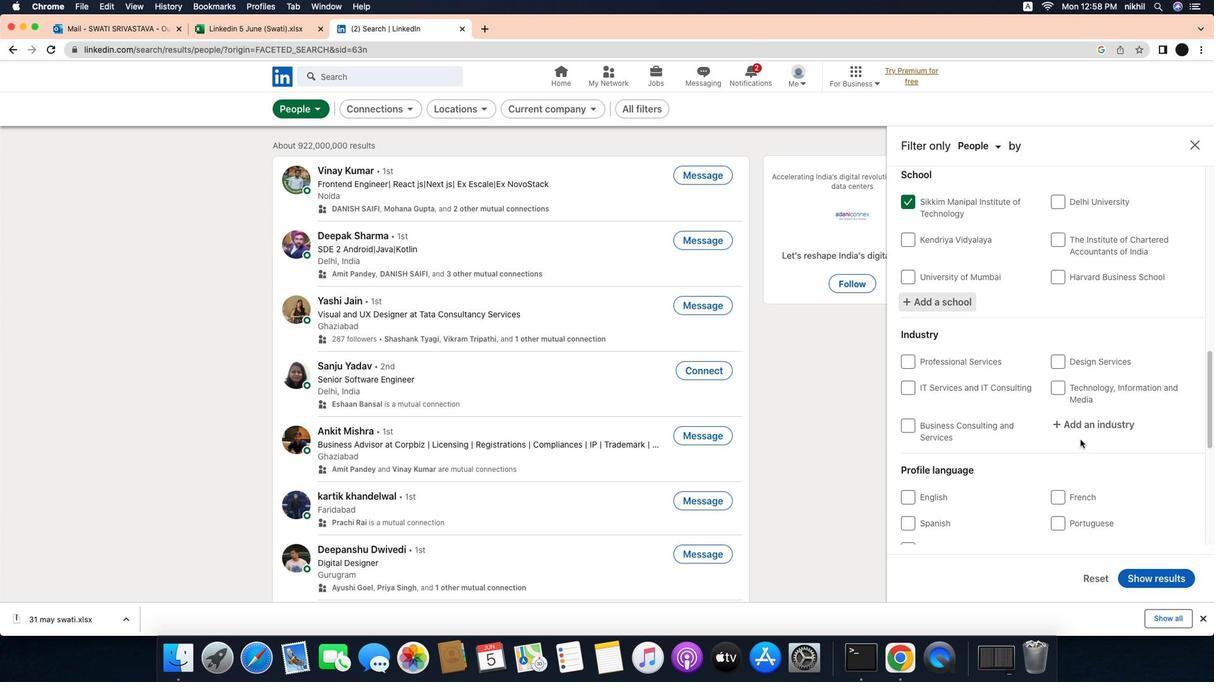 
Action: Mouse scrolled (1038, 499) with delta (-22, -23)
Screenshot: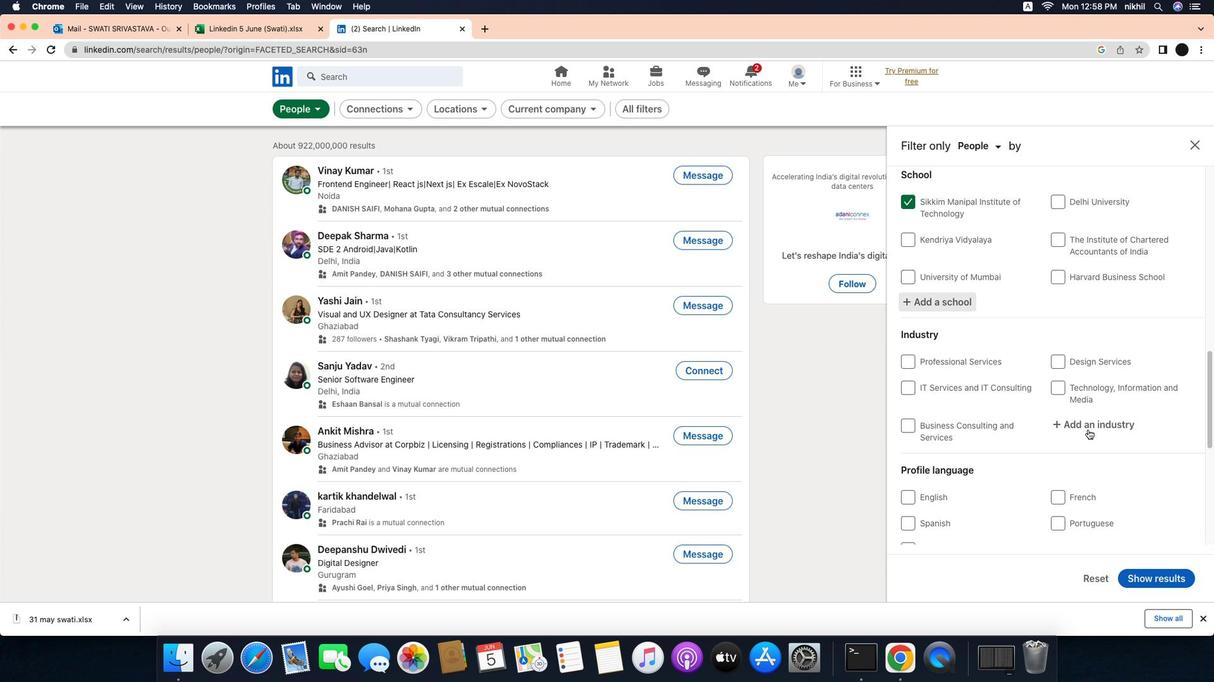 
Action: Mouse moved to (1141, 429)
Screenshot: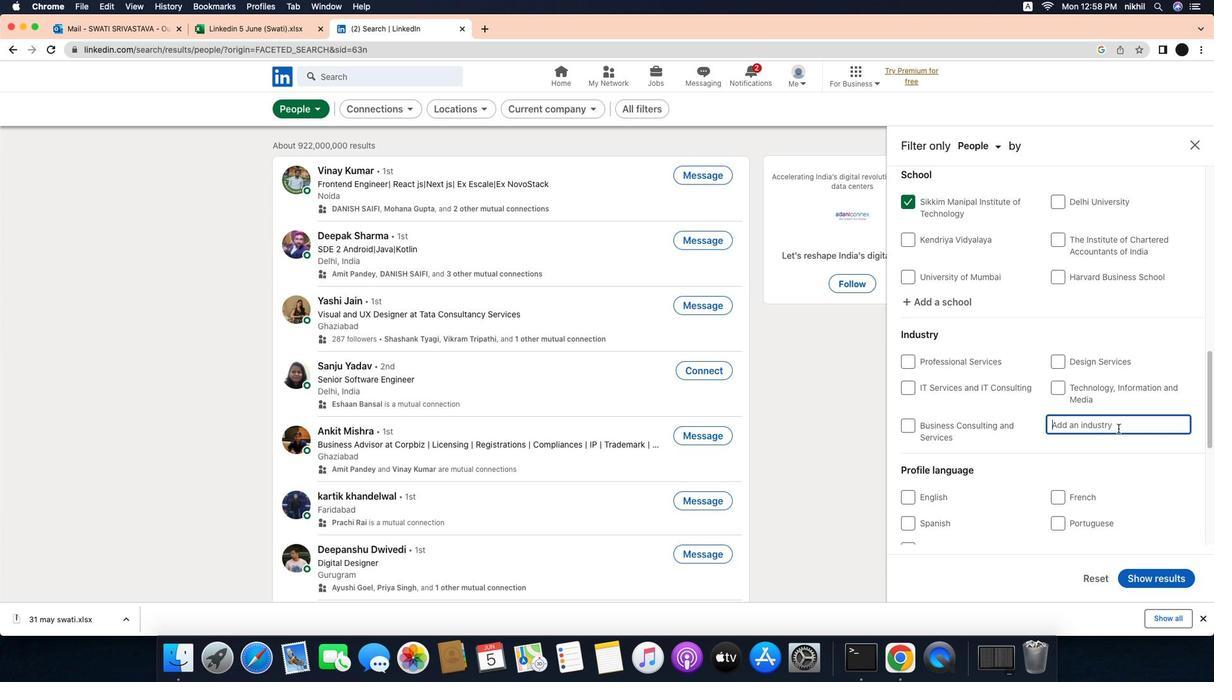 
Action: Mouse pressed left at (1141, 429)
Screenshot: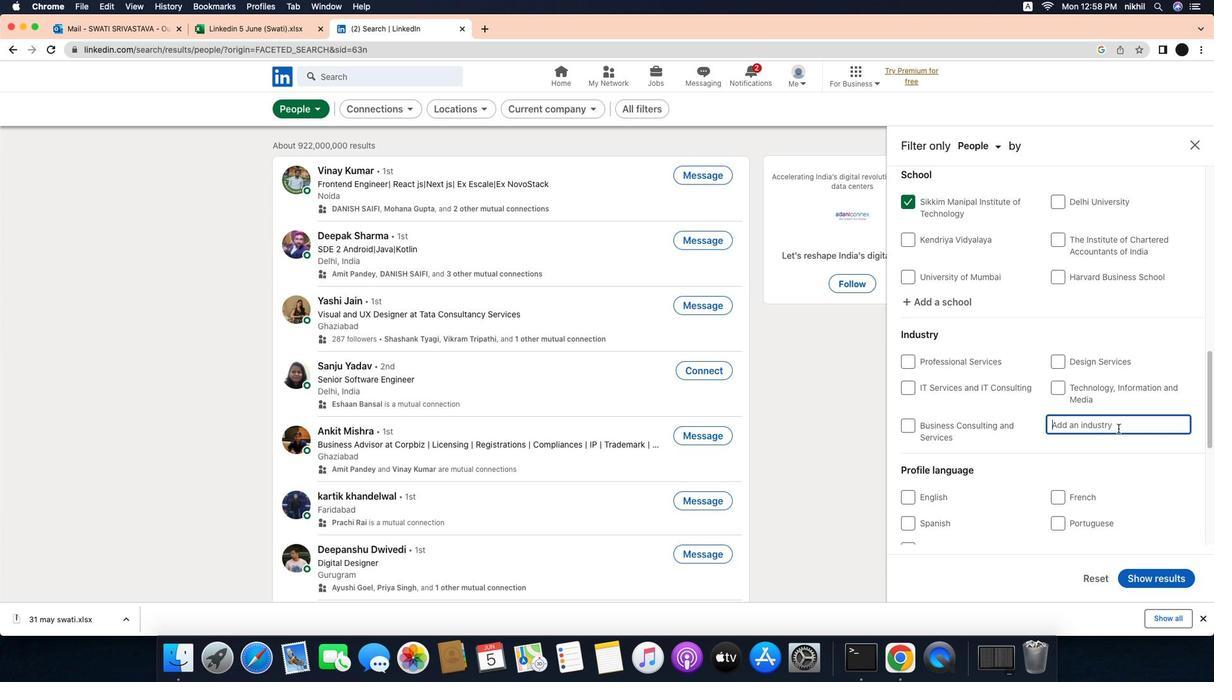 
Action: Mouse moved to (1169, 434)
Screenshot: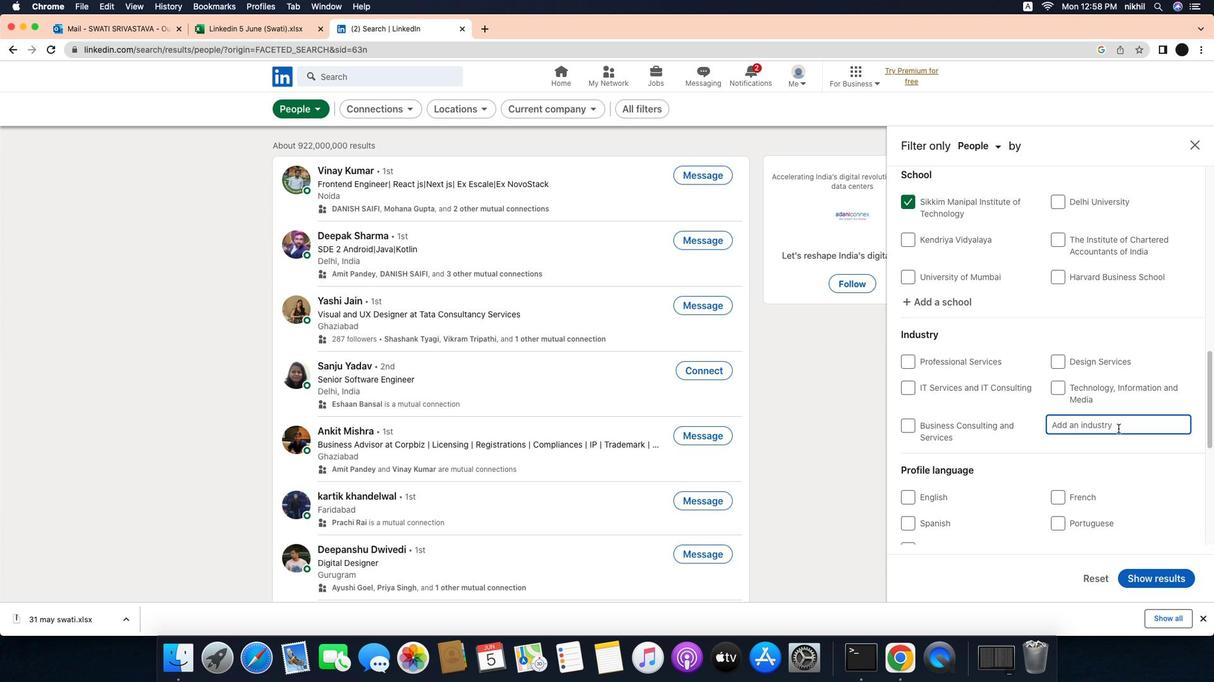 
Action: Mouse pressed left at (1169, 434)
Screenshot: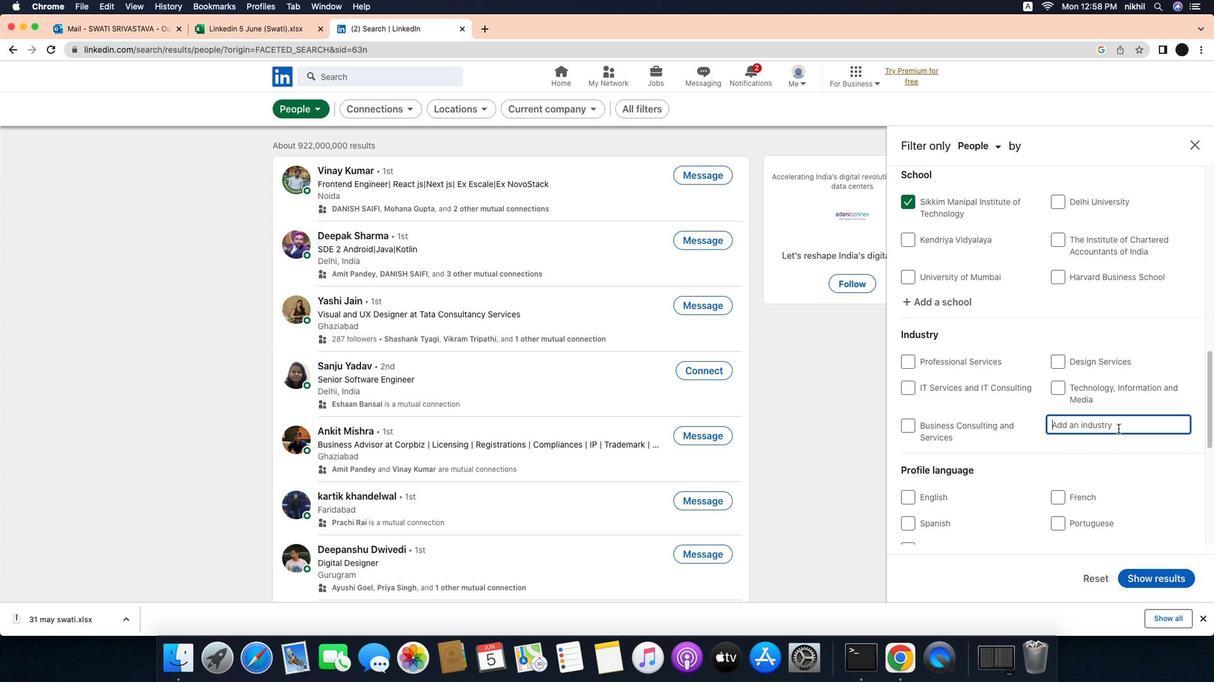 
Action: Mouse moved to (1169, 434)
Screenshot: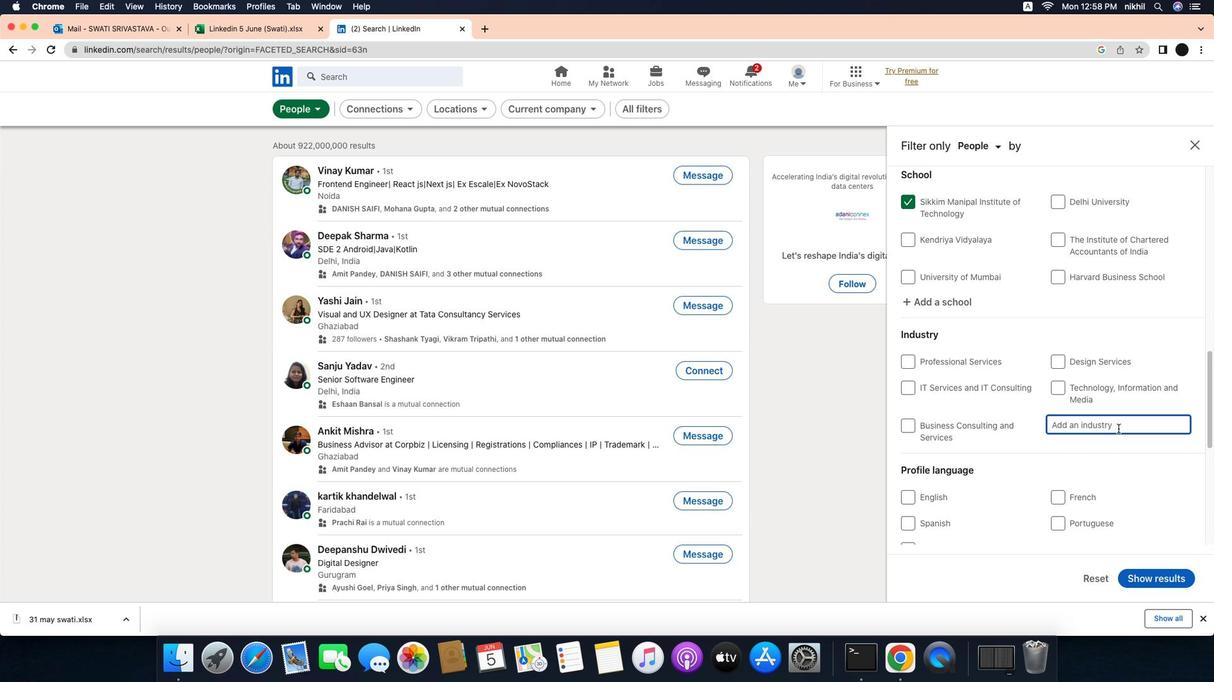 
Action: Key pressed Key.caps_lock'L'Key.caps_lock'e''g''a''l'Key.spaceKey.caps_lock'S'Key.caps_lock'e''r''v''i''c''e''s'
Screenshot: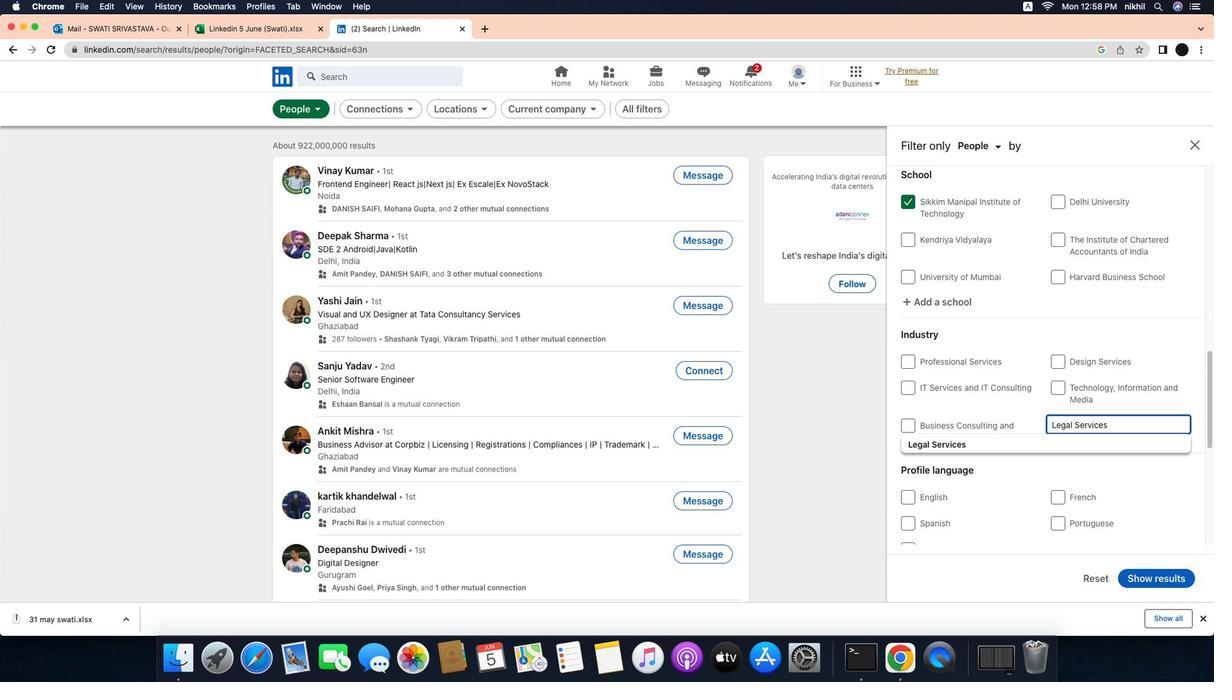 
Action: Mouse moved to (1150, 452)
Screenshot: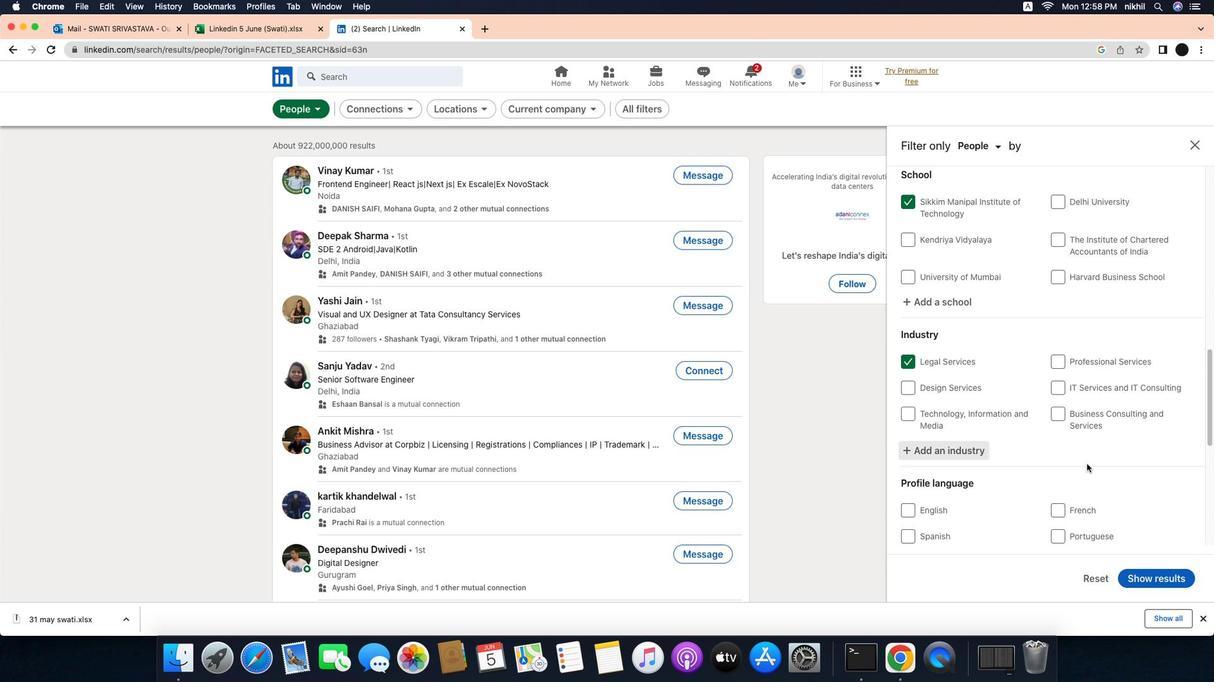 
Action: Mouse pressed left at (1150, 452)
Screenshot: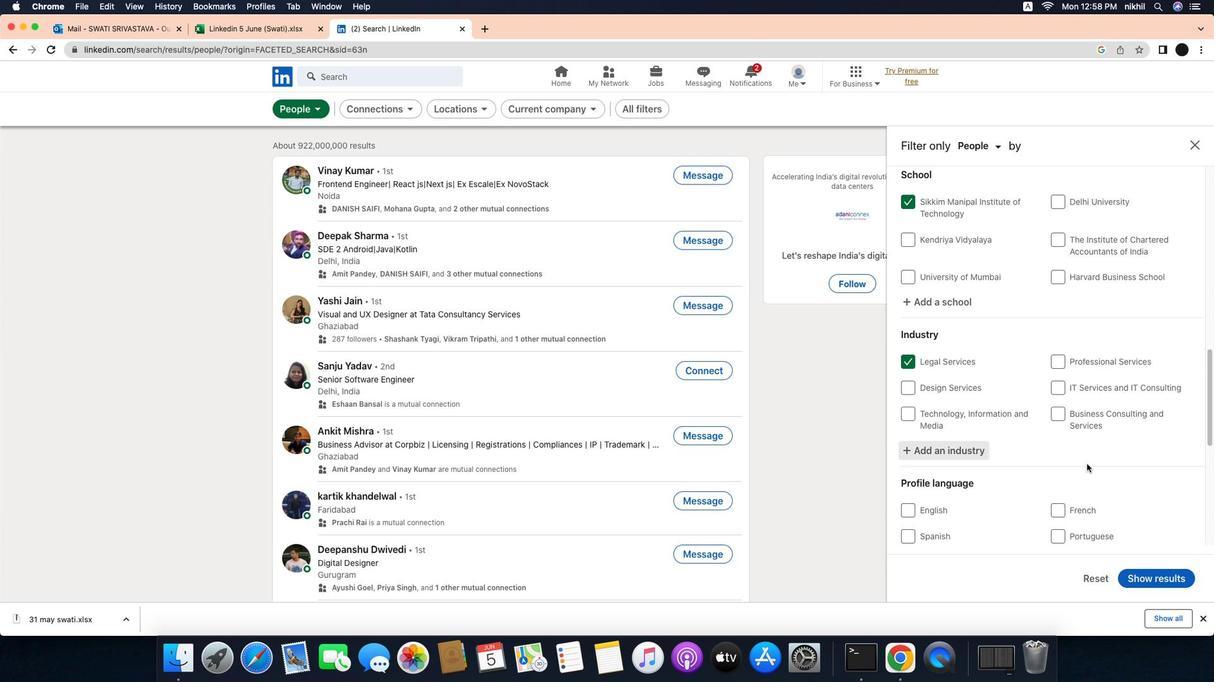 
Action: Mouse moved to (1128, 469)
Screenshot: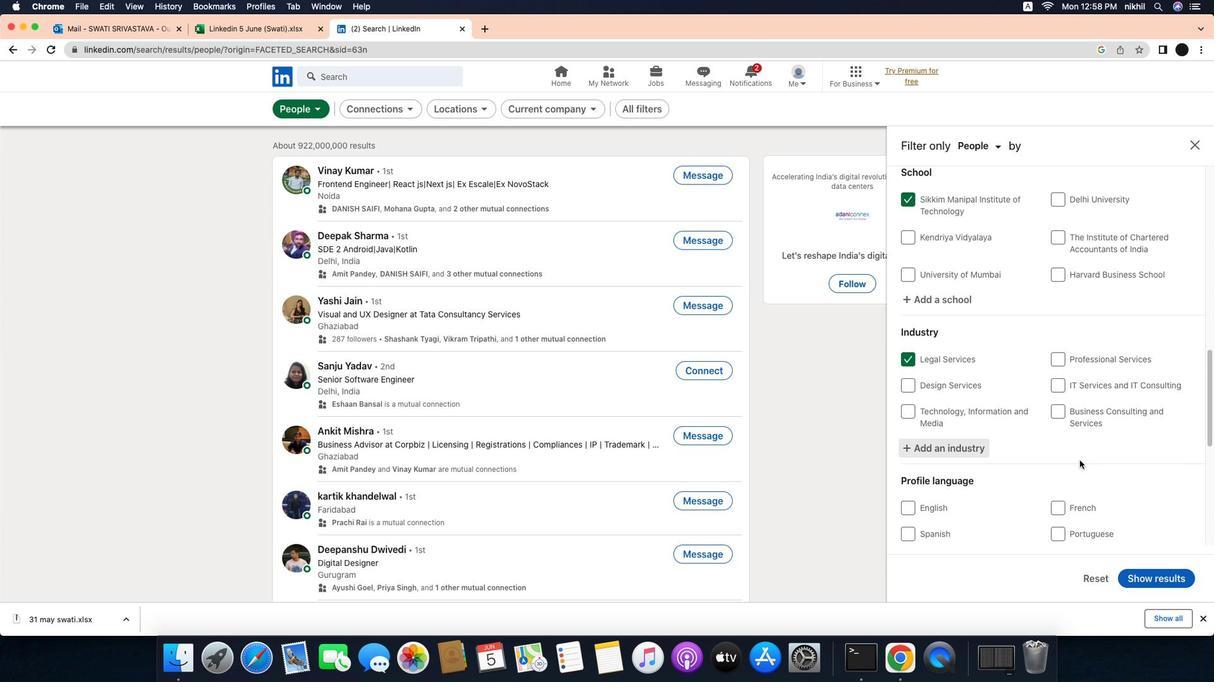 
Action: Mouse scrolled (1128, 469) with delta (-22, -22)
Screenshot: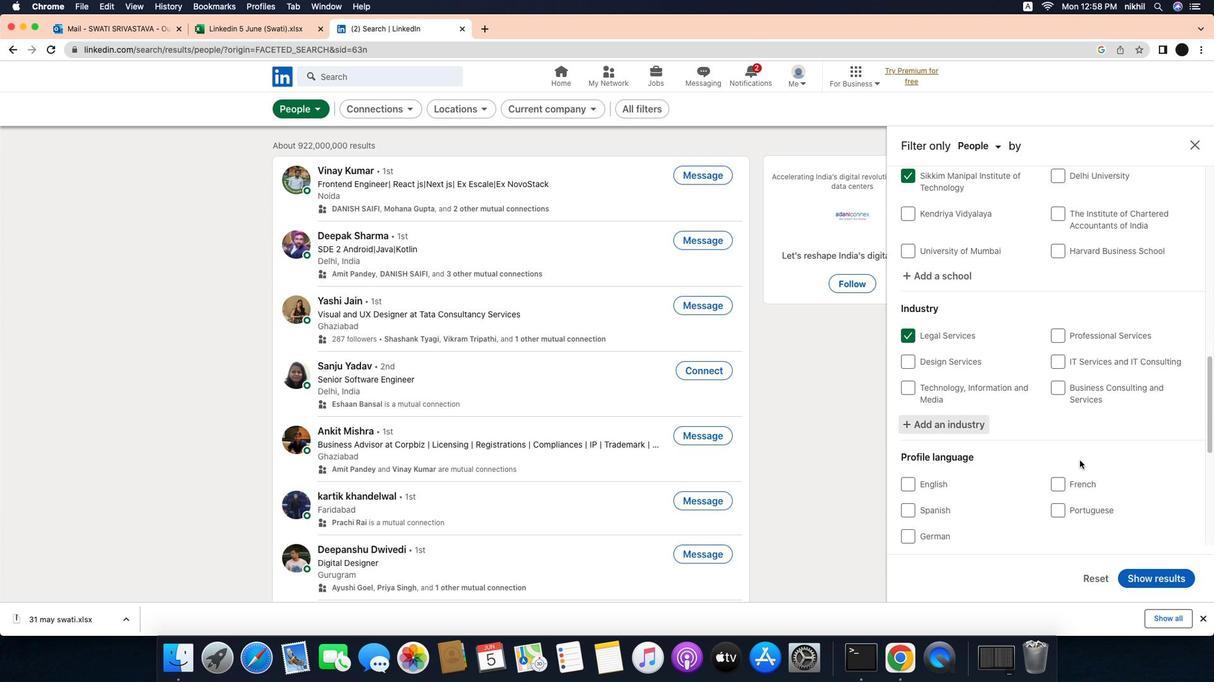 
Action: Mouse scrolled (1128, 469) with delta (-22, -22)
Screenshot: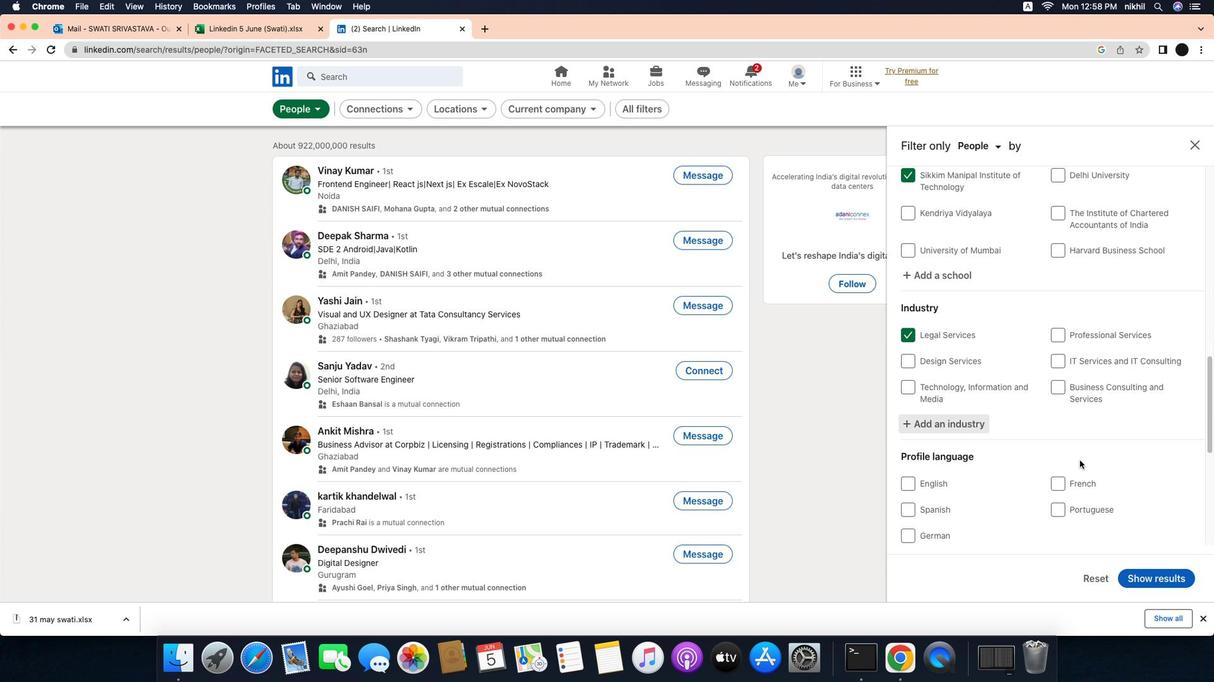 
Action: Mouse scrolled (1128, 469) with delta (-22, -22)
Screenshot: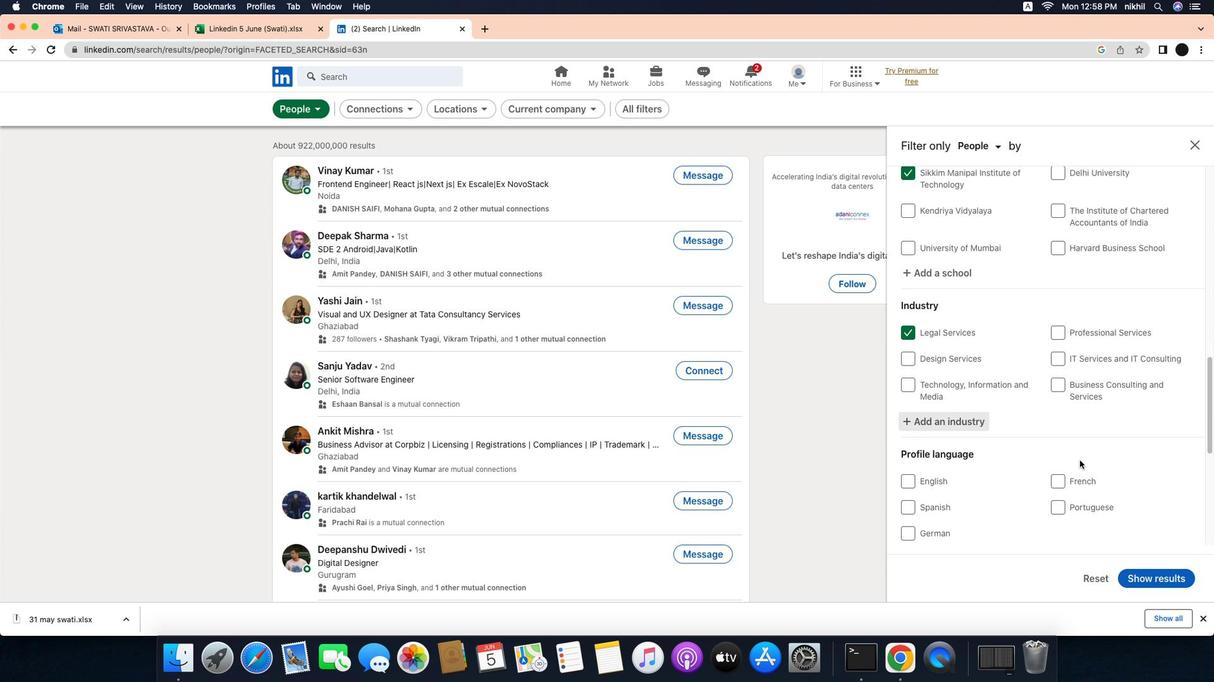 
Action: Mouse scrolled (1128, 469) with delta (-22, -22)
Screenshot: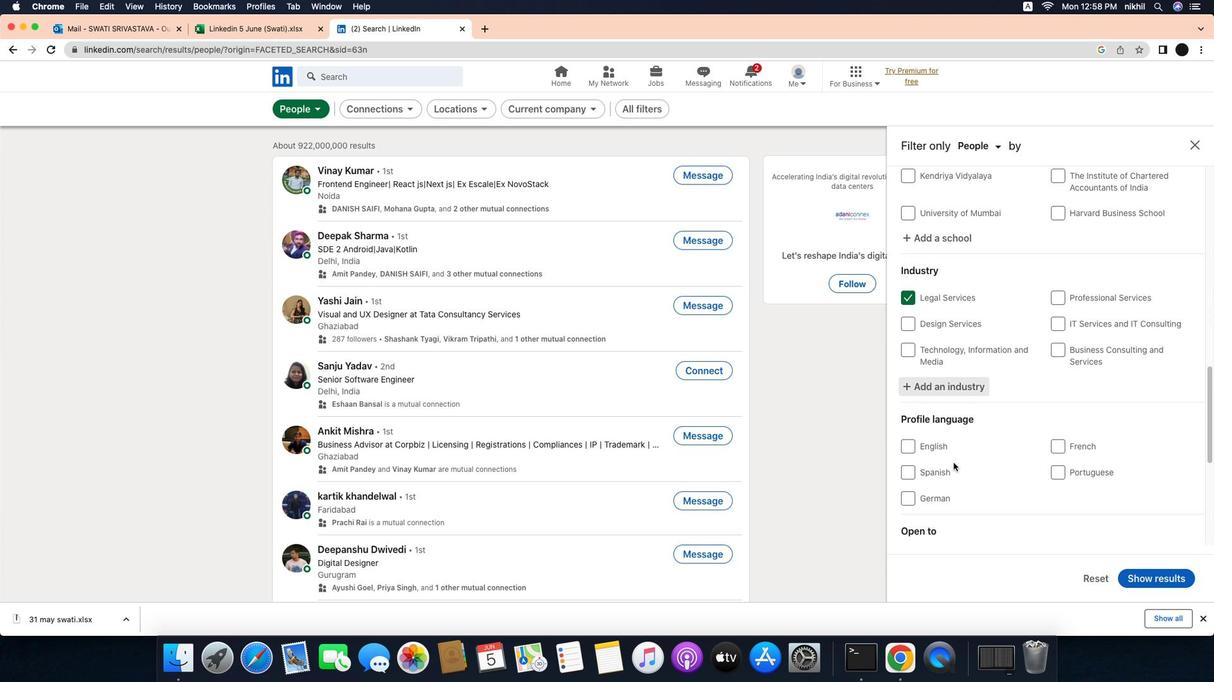 
Action: Mouse scrolled (1128, 469) with delta (-22, -22)
Screenshot: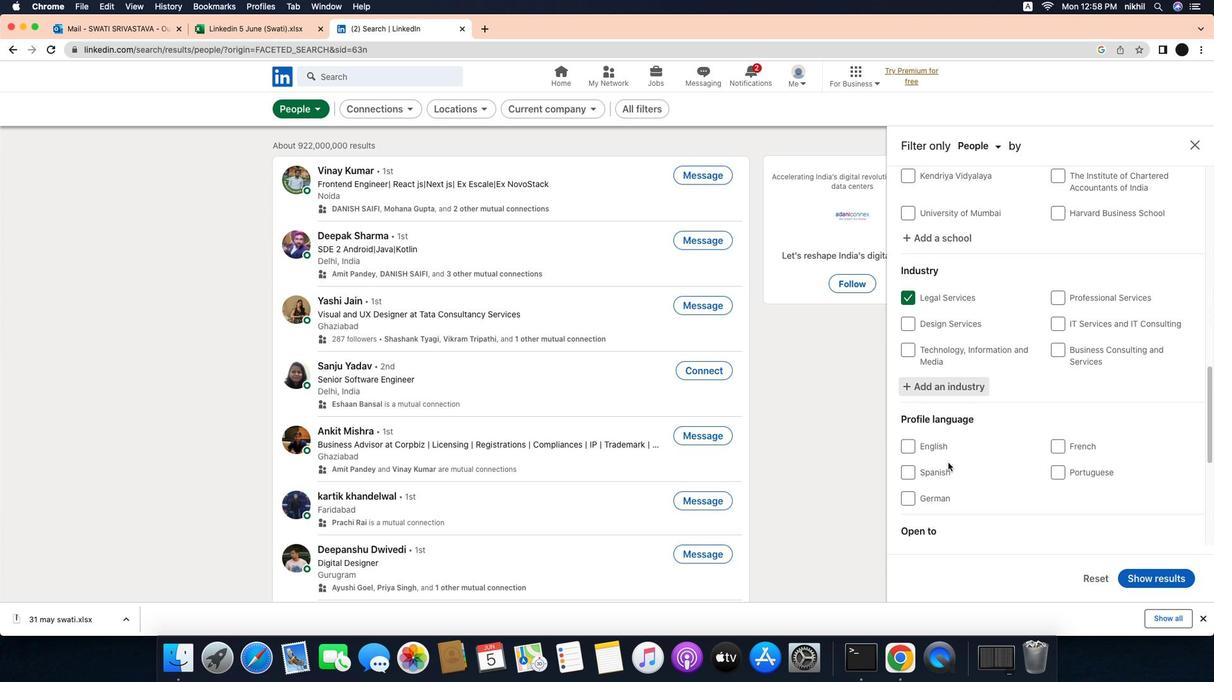 
Action: Mouse scrolled (1128, 469) with delta (-22, -22)
Screenshot: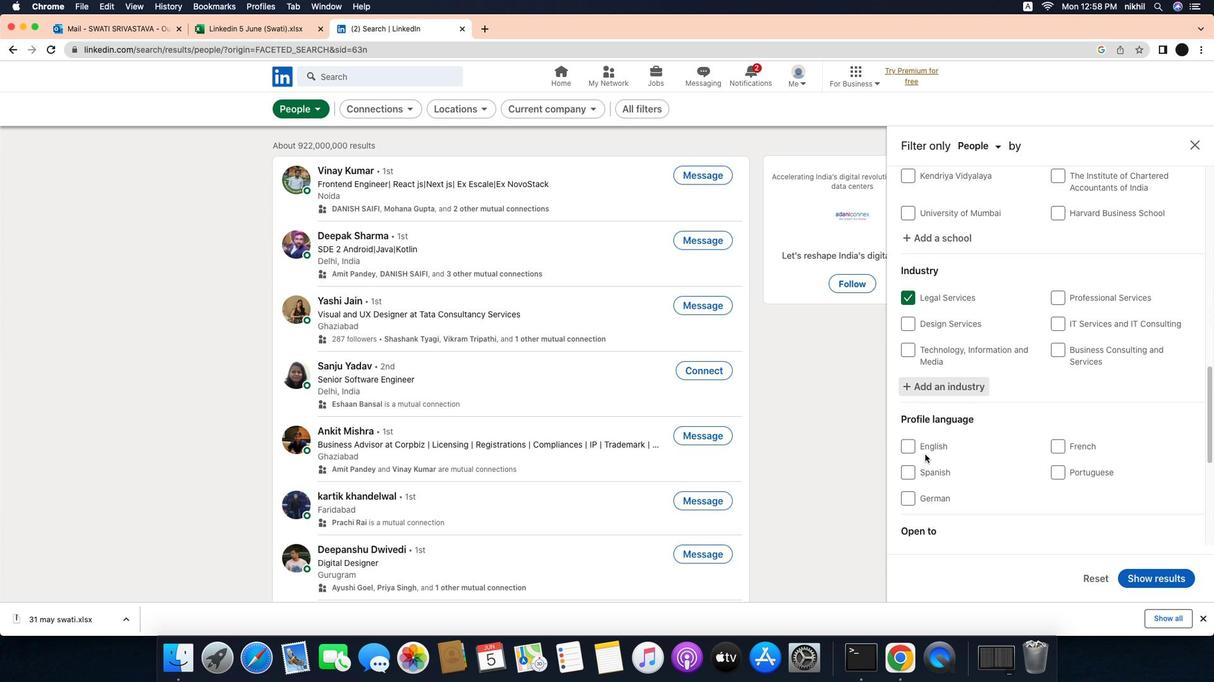 
Action: Mouse moved to (949, 456)
Screenshot: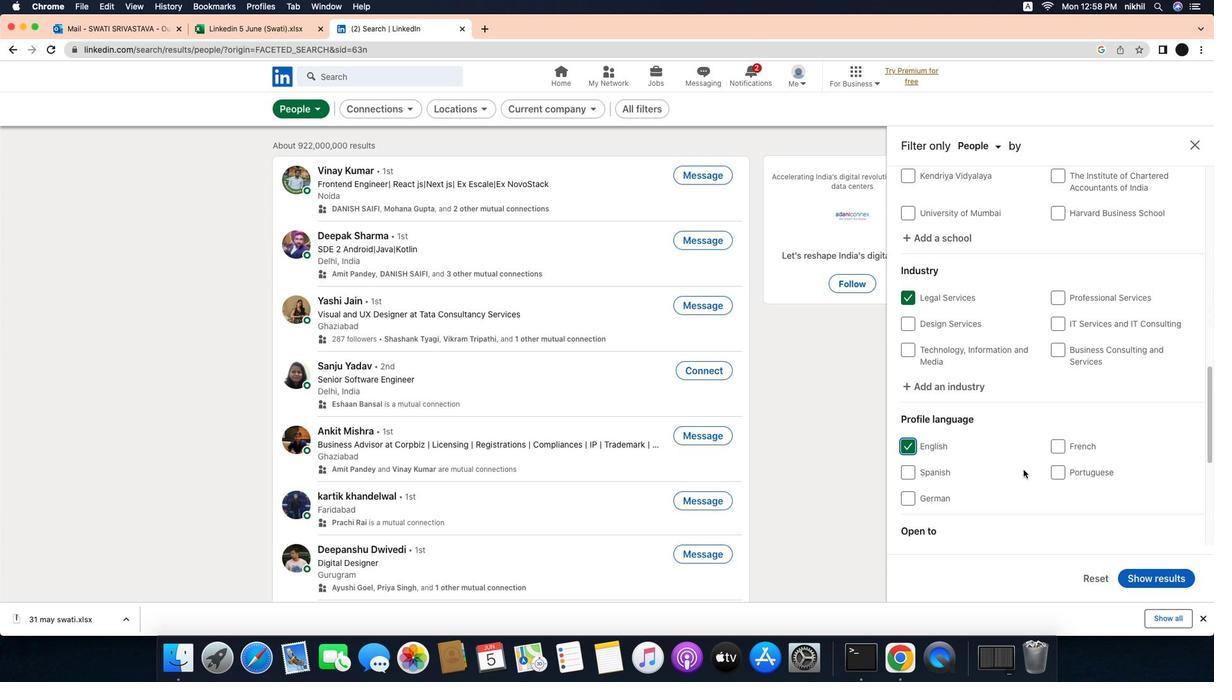 
Action: Mouse pressed left at (949, 456)
Screenshot: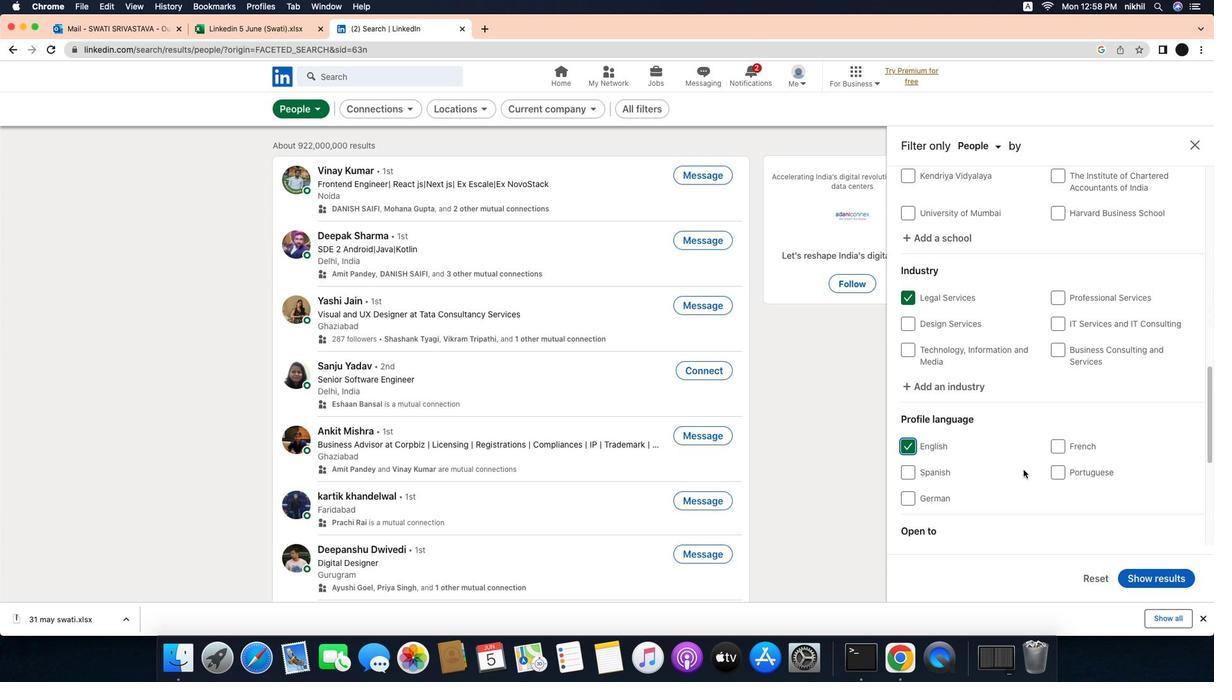 
Action: Mouse moved to (1069, 478)
Screenshot: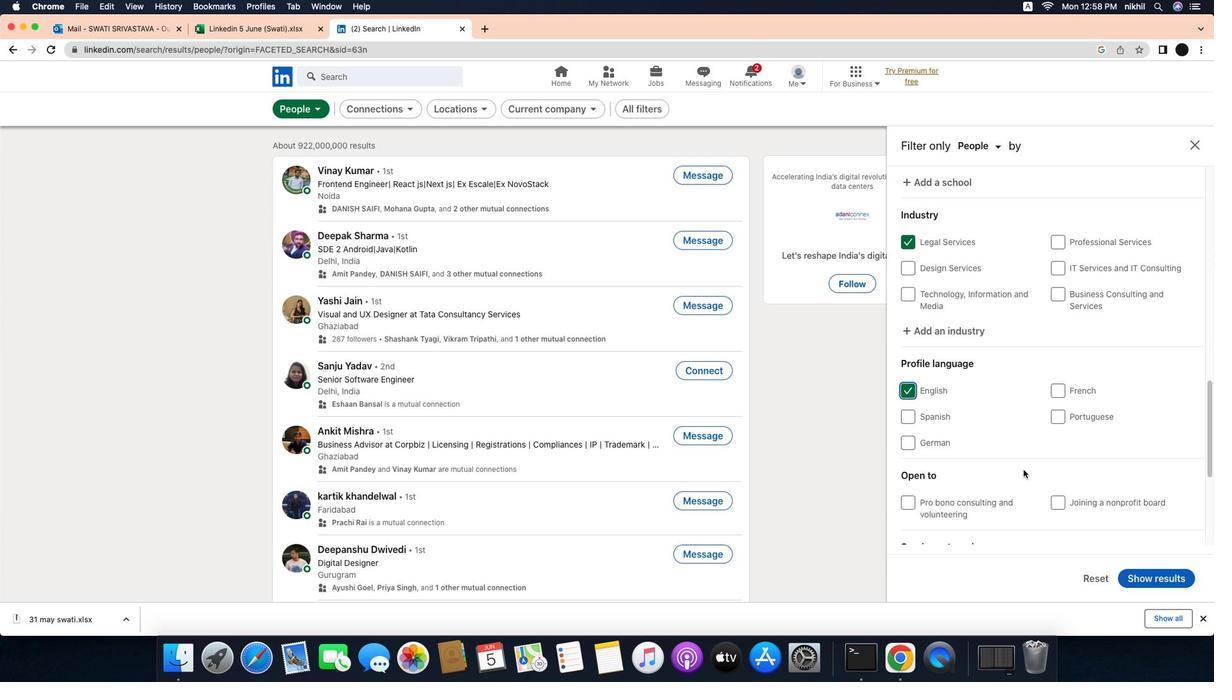 
Action: Mouse scrolled (1069, 478) with delta (-22, -22)
Screenshot: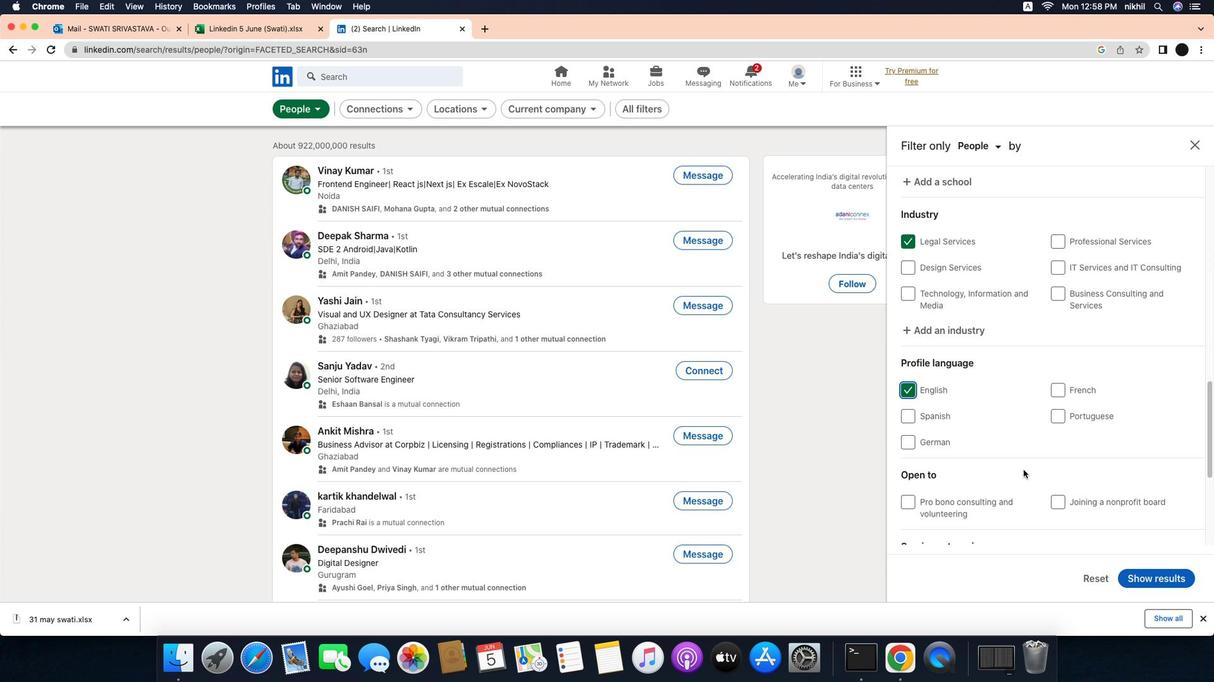 
Action: Mouse scrolled (1069, 478) with delta (-22, -22)
Screenshot: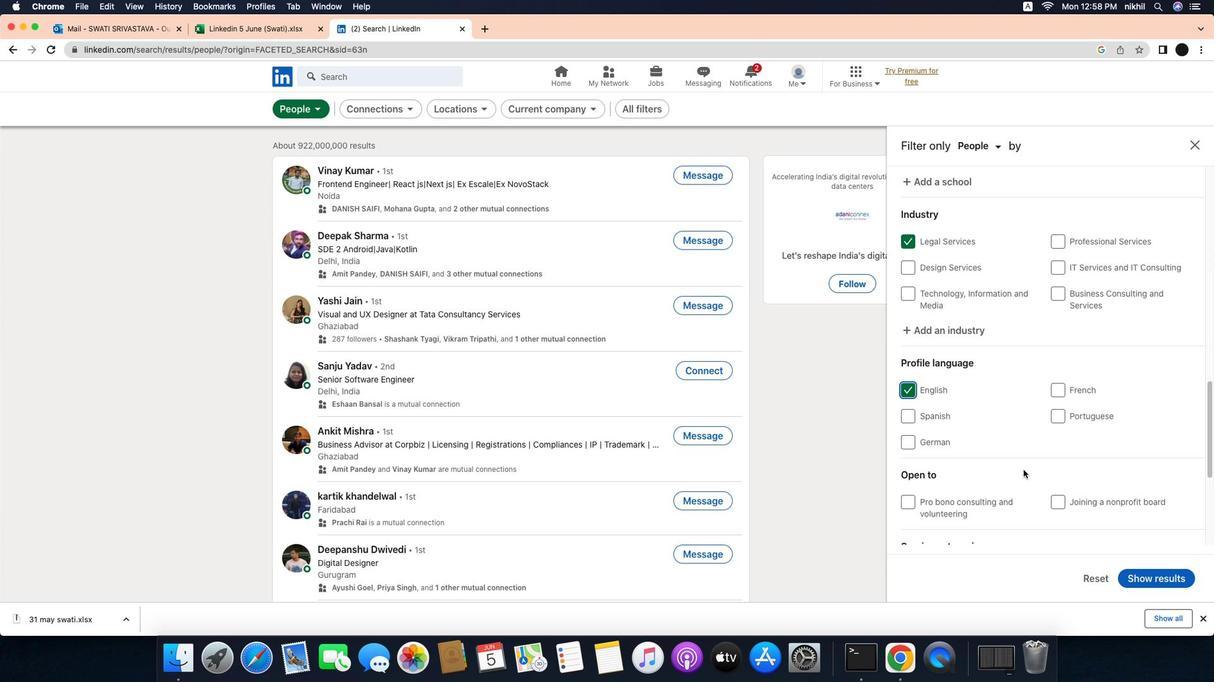 
Action: Mouse scrolled (1069, 478) with delta (-22, -22)
Screenshot: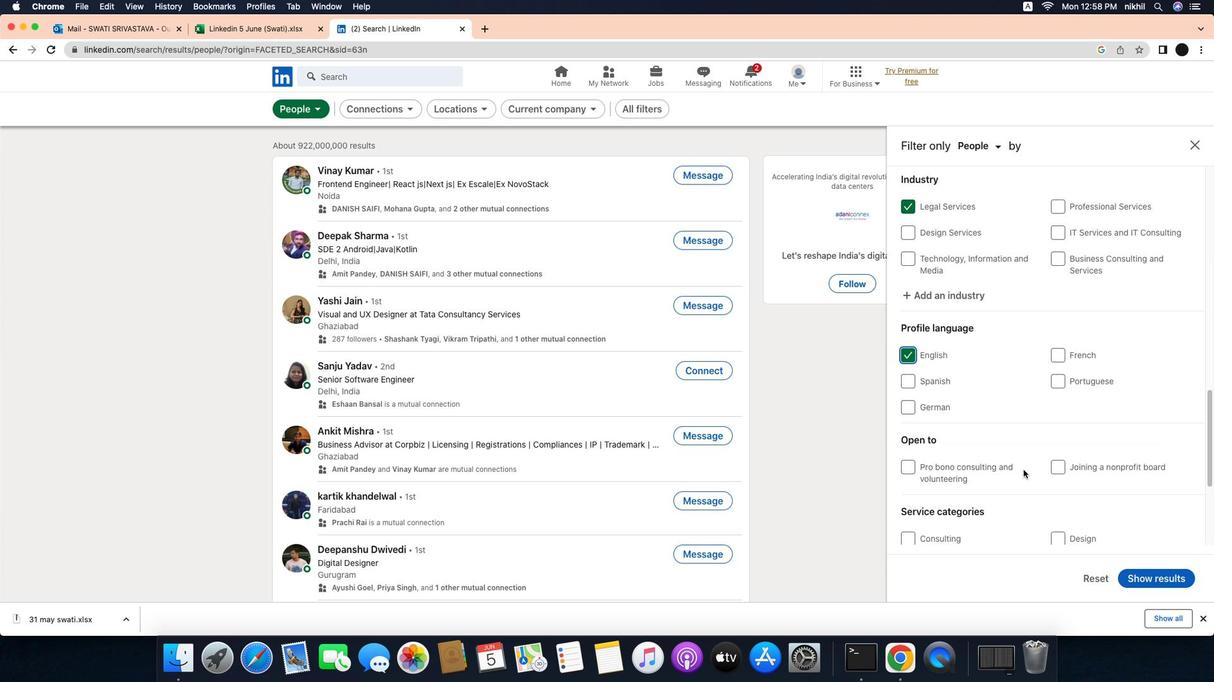 
Action: Mouse scrolled (1069, 478) with delta (-22, -22)
Screenshot: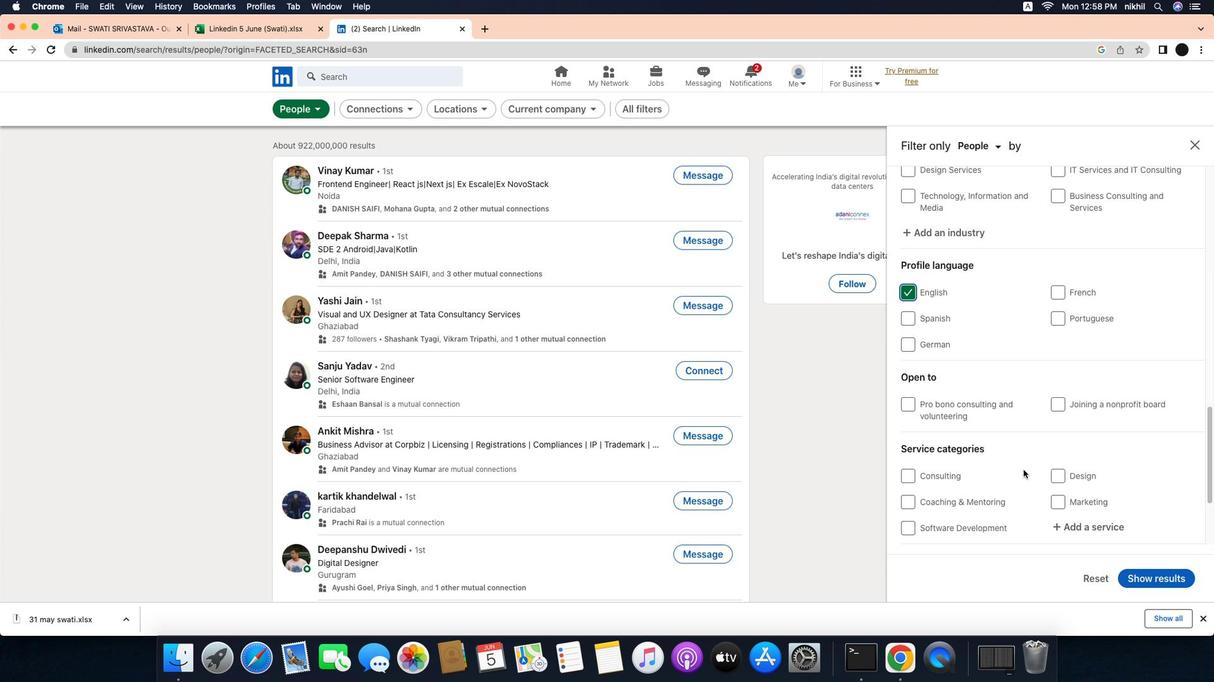 
Action: Mouse scrolled (1069, 478) with delta (-22, -22)
Screenshot: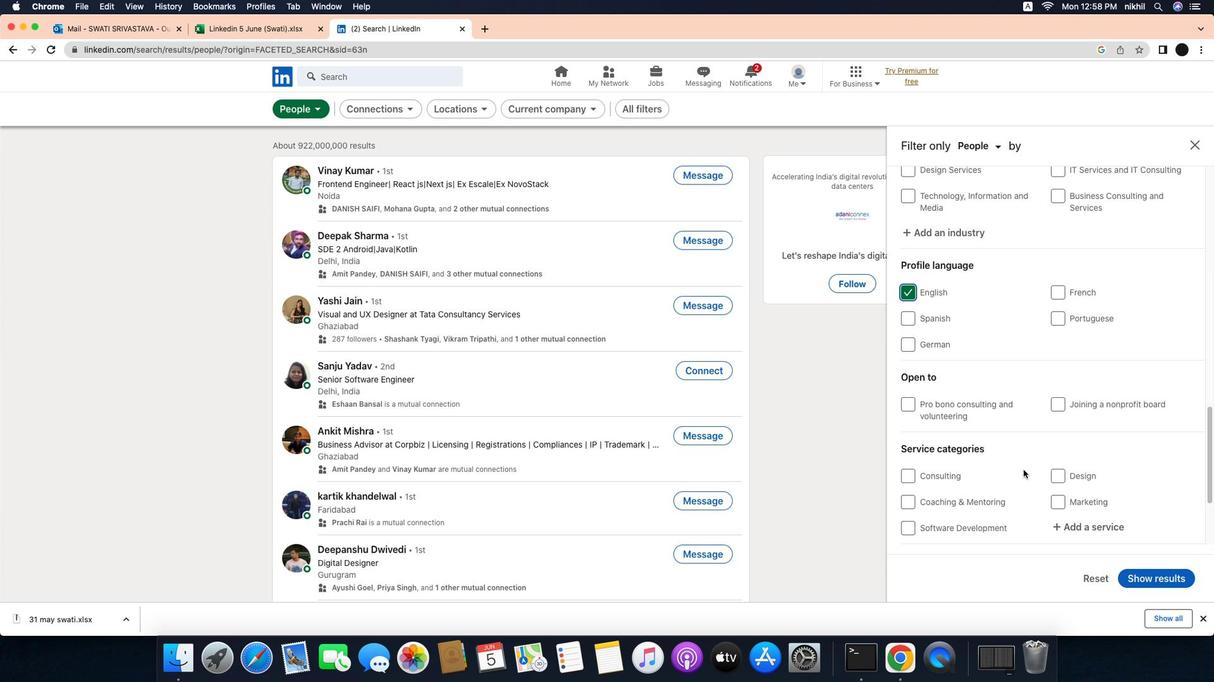 
Action: Mouse scrolled (1069, 478) with delta (-22, -24)
Screenshot: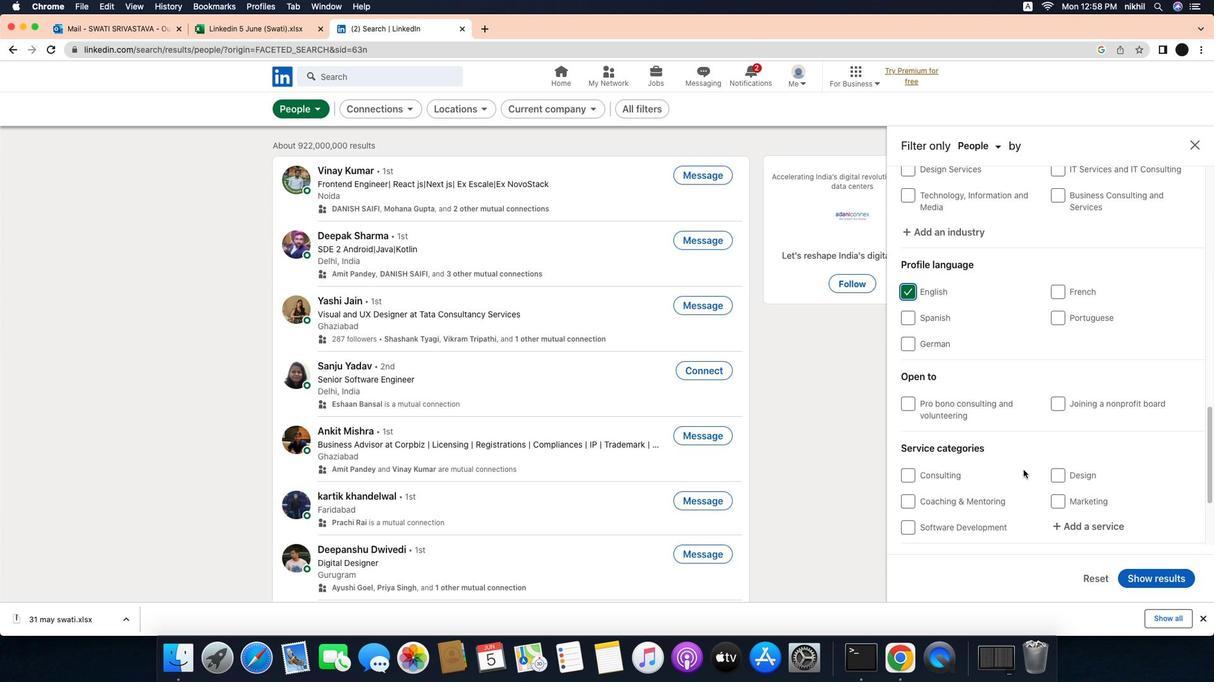 
Action: Mouse scrolled (1069, 478) with delta (-22, -22)
Screenshot: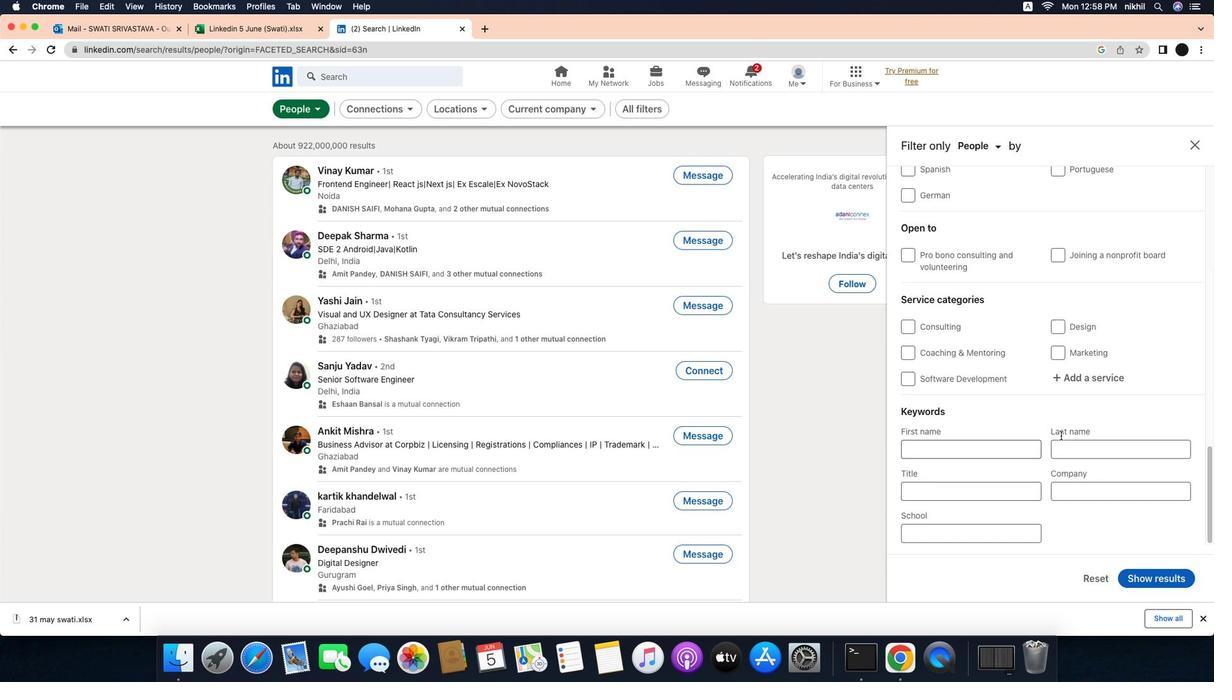 
Action: Mouse scrolled (1069, 478) with delta (-22, -22)
Screenshot: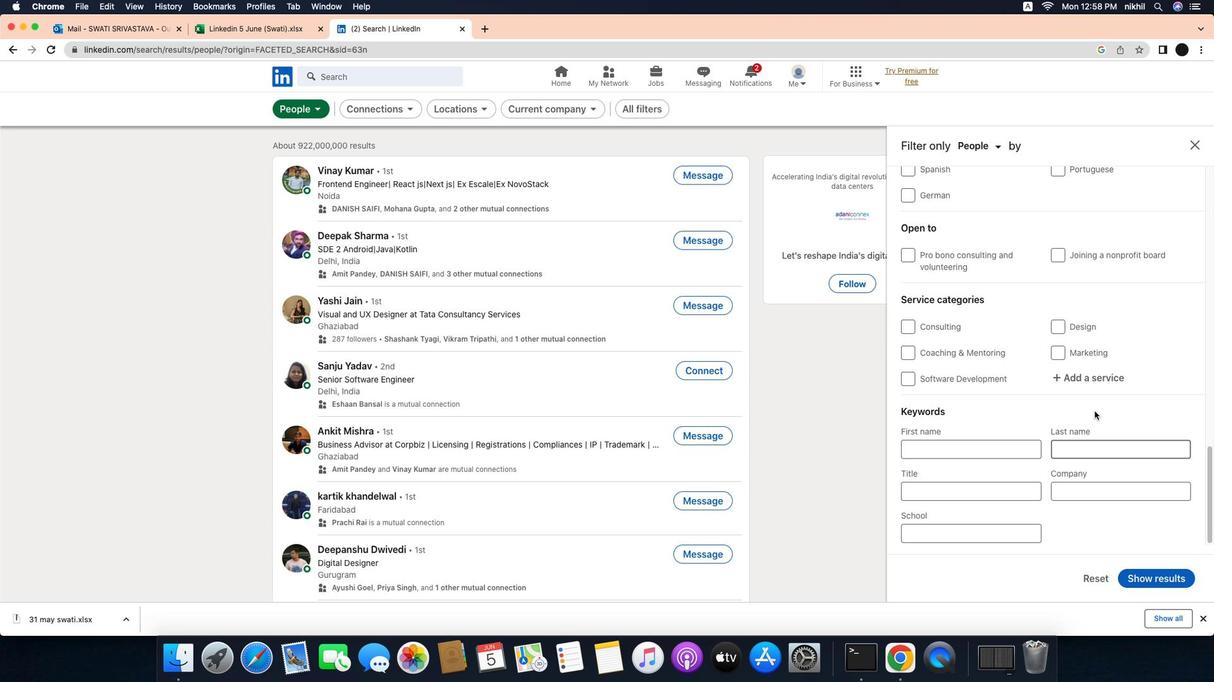 
Action: Mouse scrolled (1069, 478) with delta (-22, -23)
Screenshot: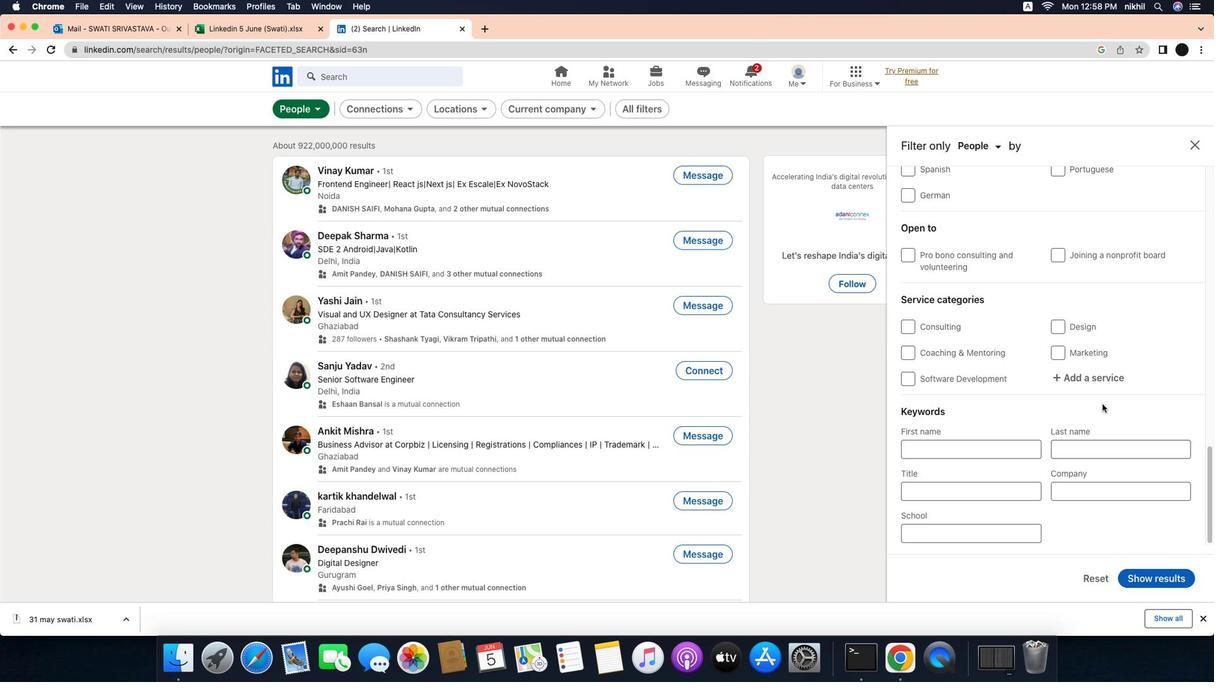 
Action: Mouse scrolled (1069, 478) with delta (-22, -24)
Screenshot: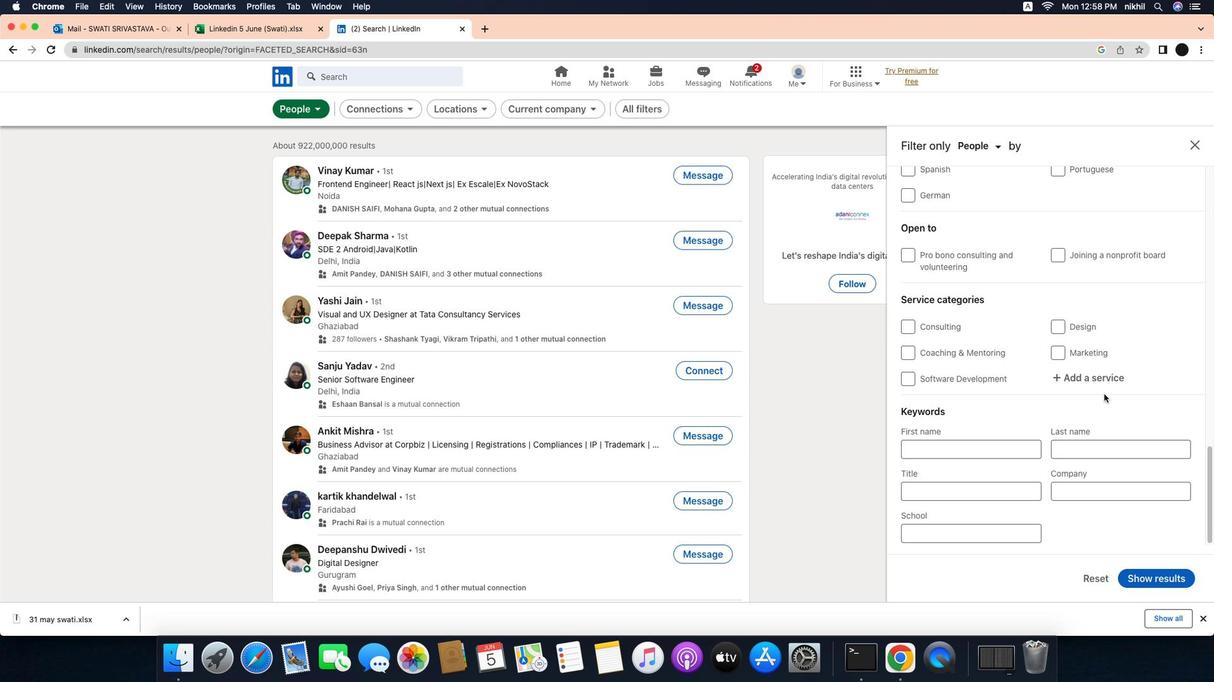 
Action: Mouse moved to (1155, 381)
Screenshot: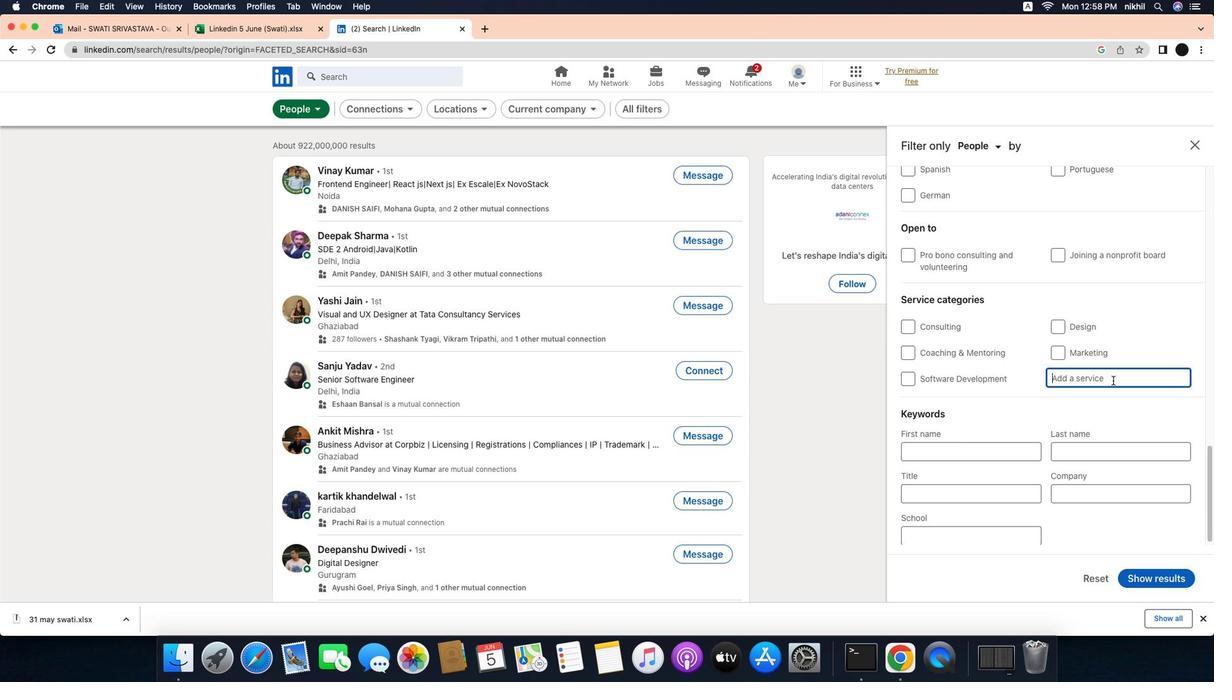 
Action: Mouse pressed left at (1155, 381)
Screenshot: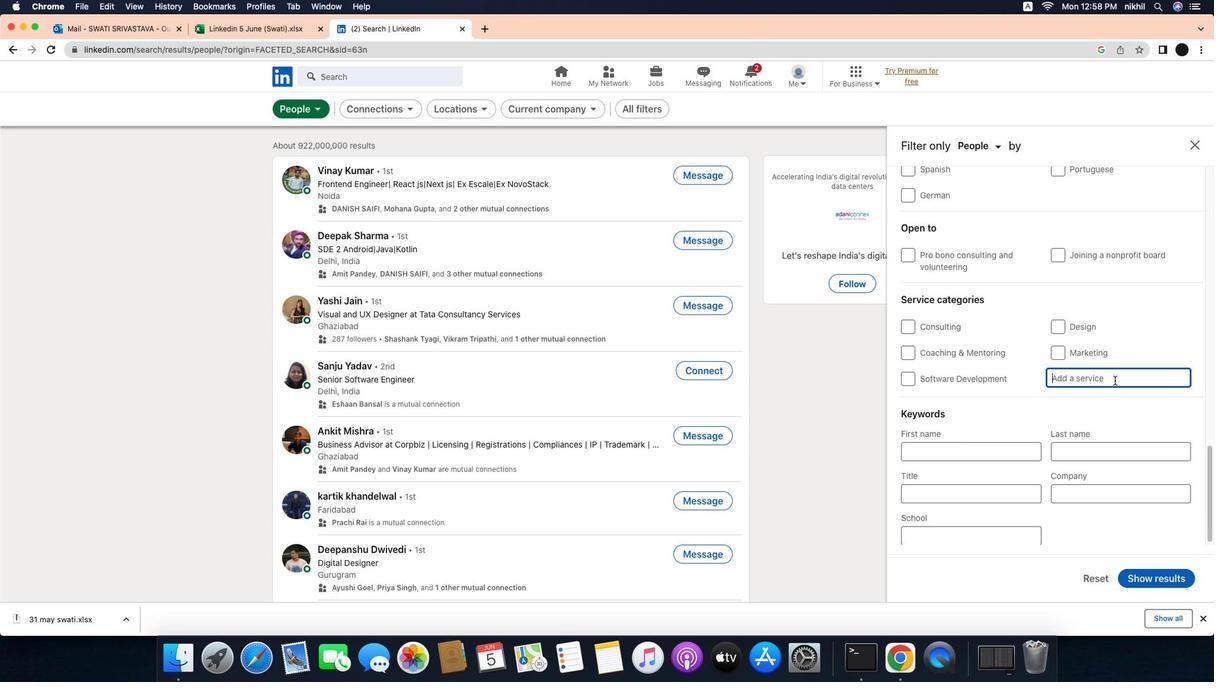 
Action: Mouse moved to (1166, 383)
Screenshot: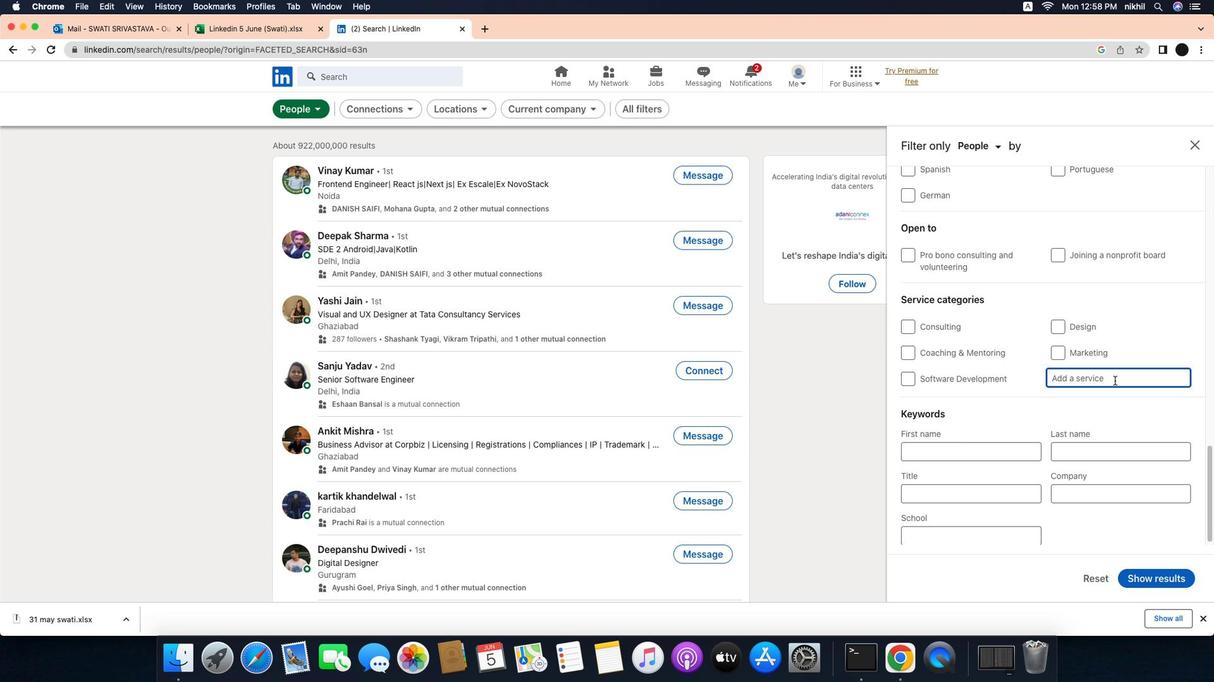 
Action: Mouse pressed left at (1166, 383)
Screenshot: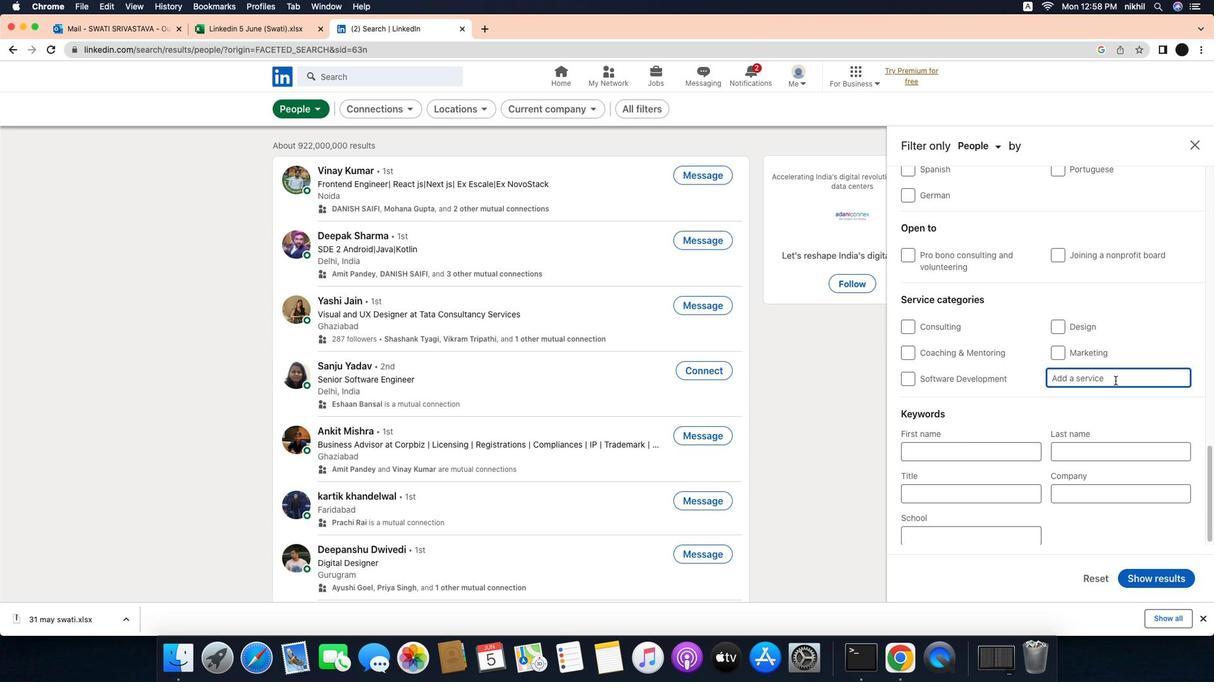 
Action: Mouse moved to (1166, 383)
Screenshot: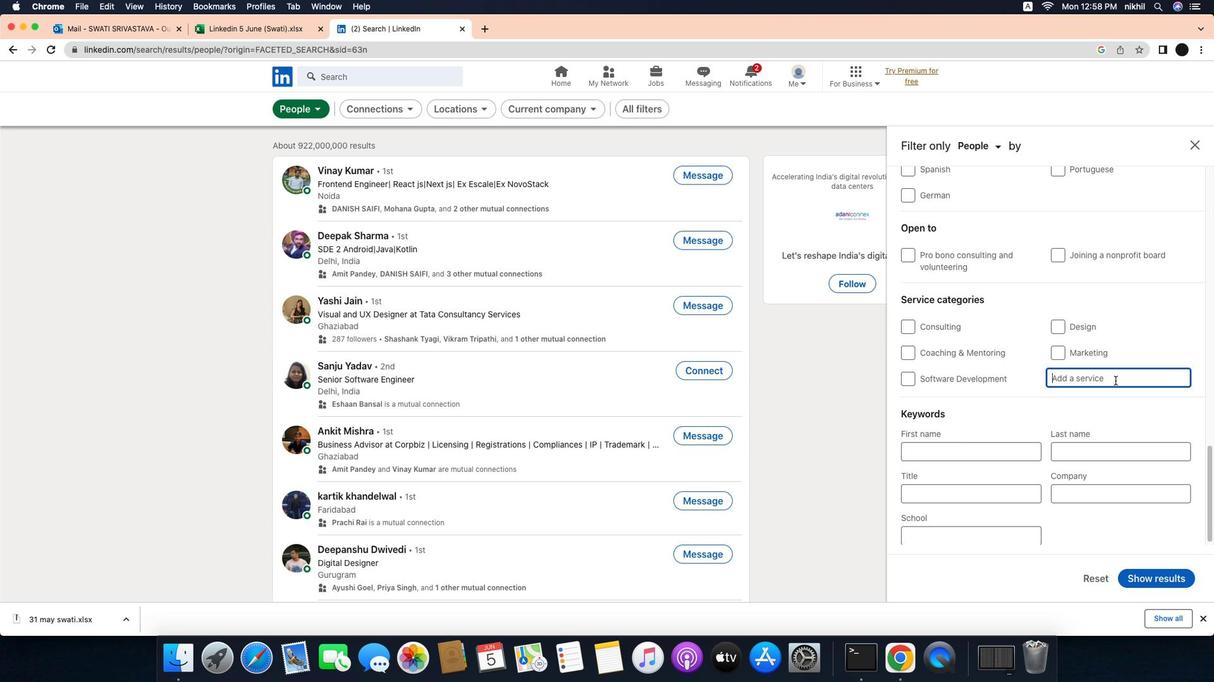 
Action: Key pressed Key.caps_lock'P'Key.caps_lock'e''r''s''o''n''a''l'Key.spaceKey.caps_lock'I'Key.caps_lock'n''j''u''r''y'
Screenshot: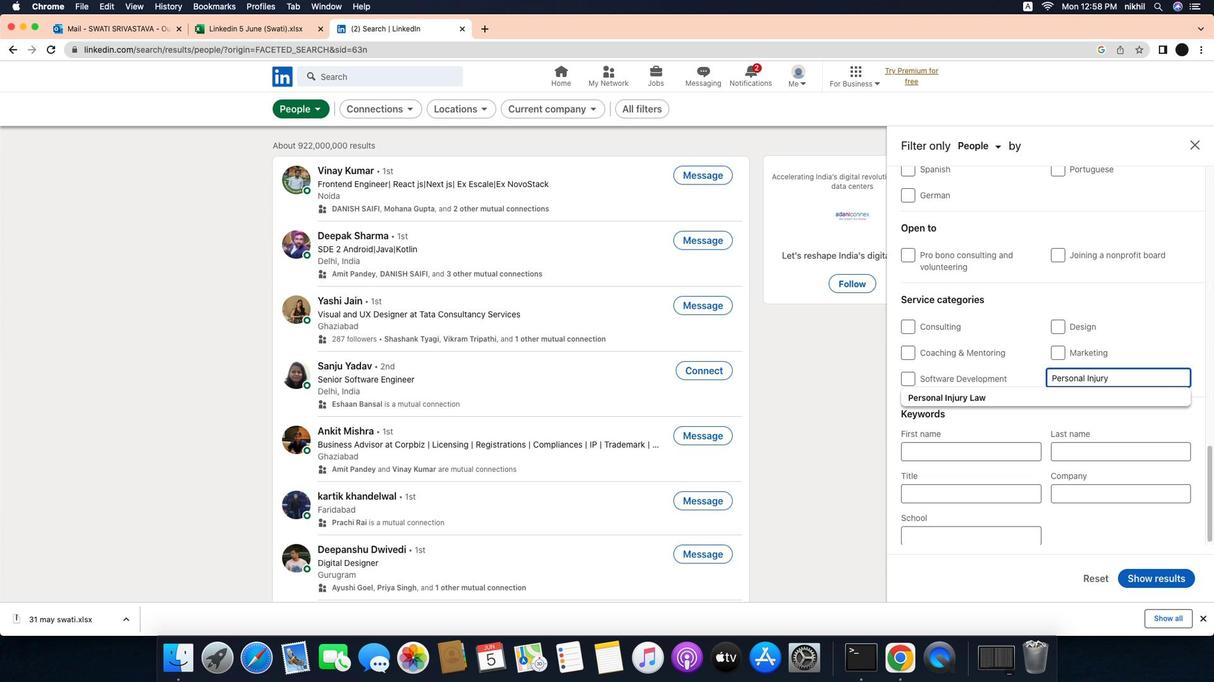 
Action: Mouse moved to (1158, 398)
Screenshot: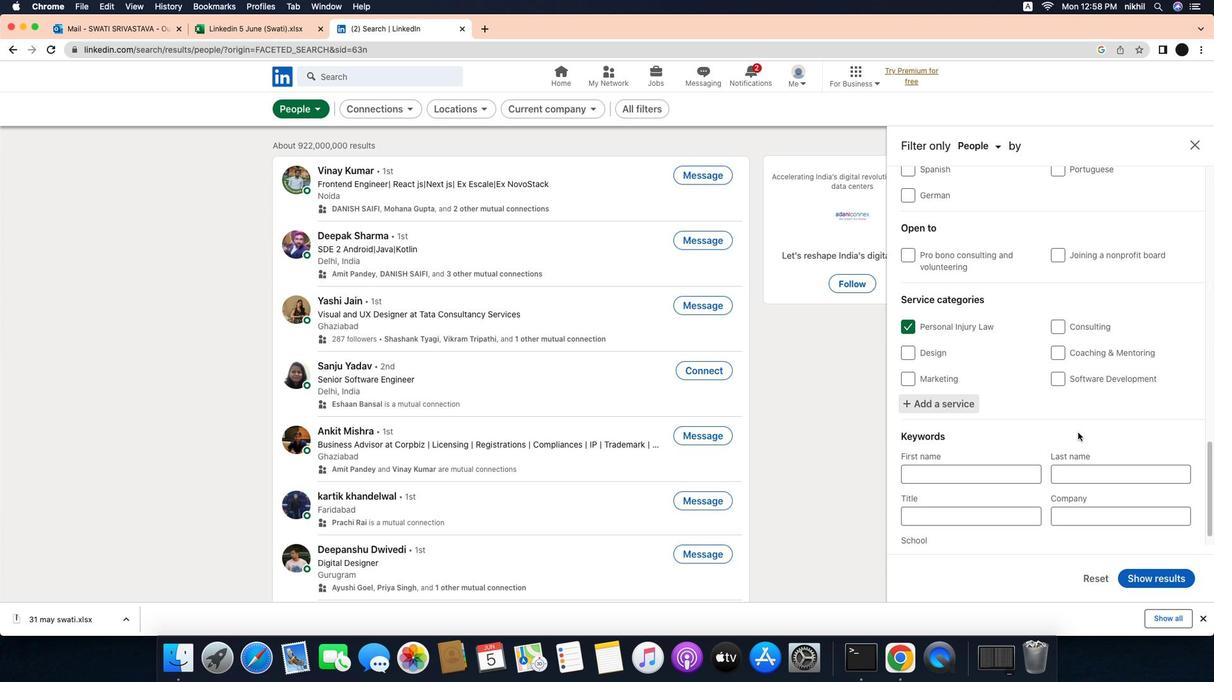 
Action: Mouse pressed left at (1158, 398)
Screenshot: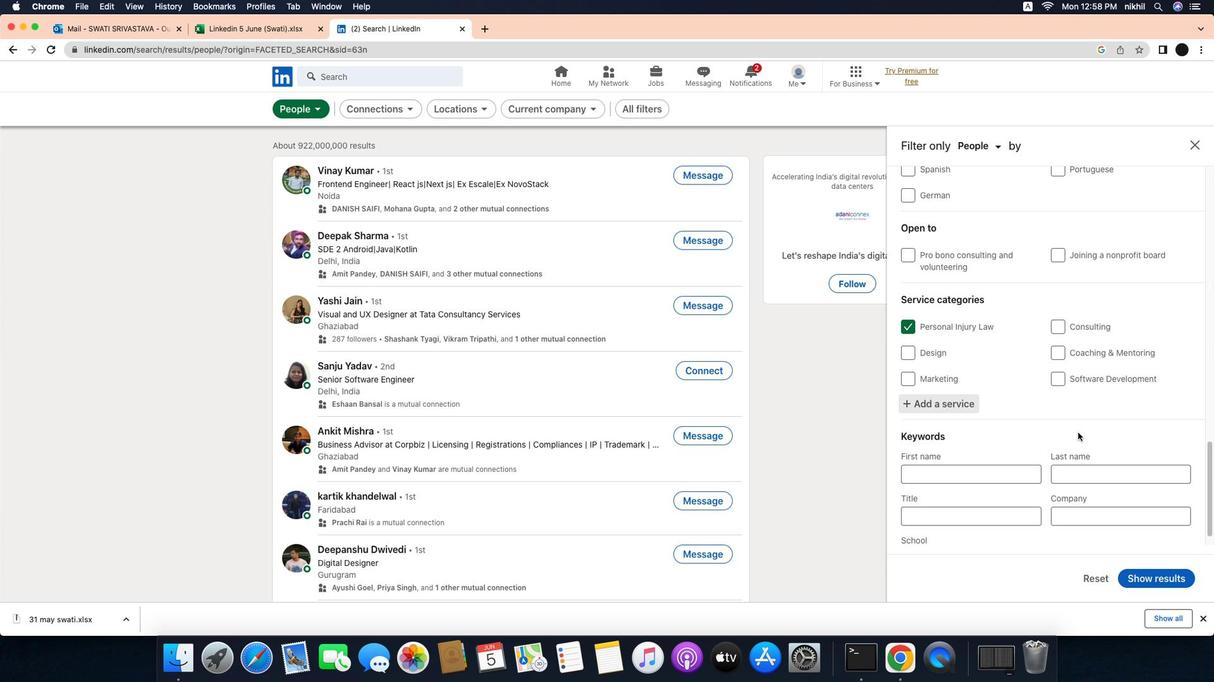 
Action: Mouse moved to (1126, 439)
Screenshot: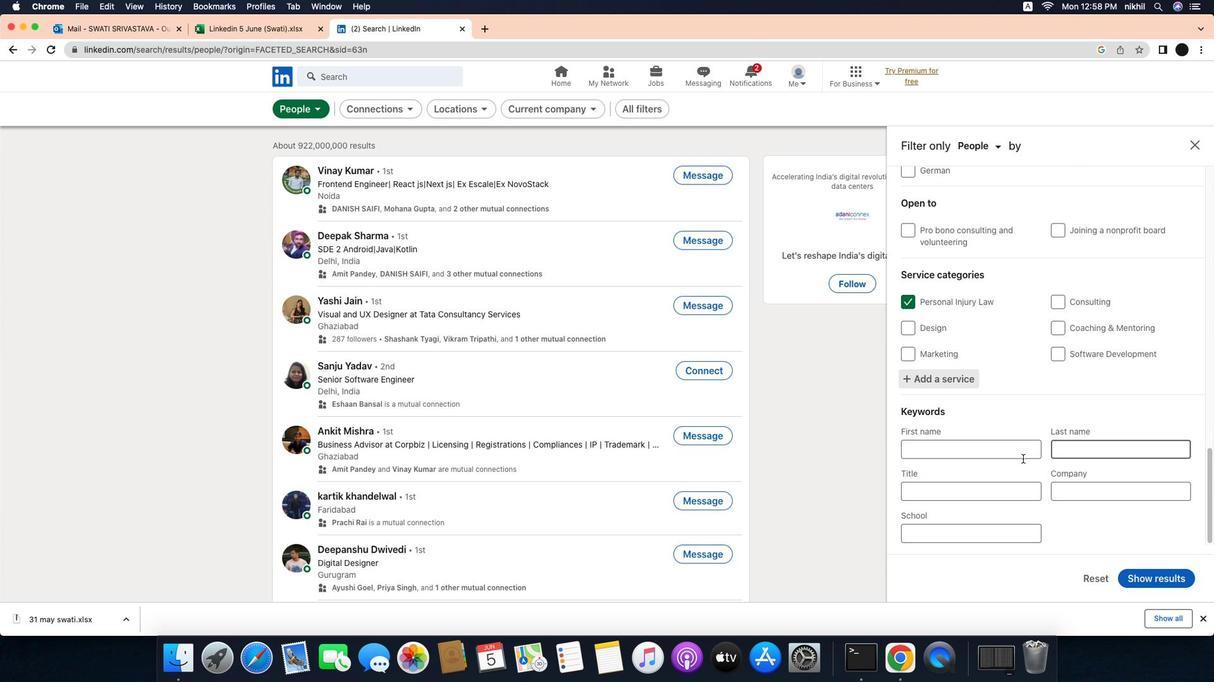 
Action: Mouse scrolled (1126, 439) with delta (-22, -22)
Screenshot: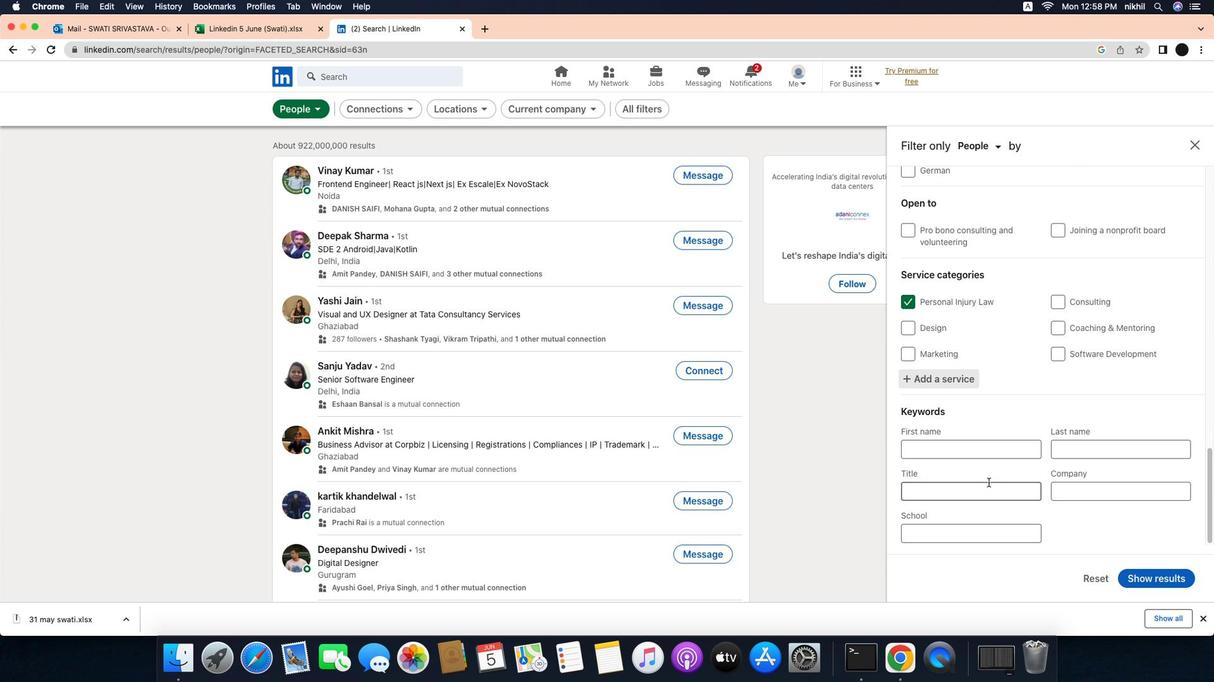 
Action: Mouse scrolled (1126, 439) with delta (-22, -22)
Screenshot: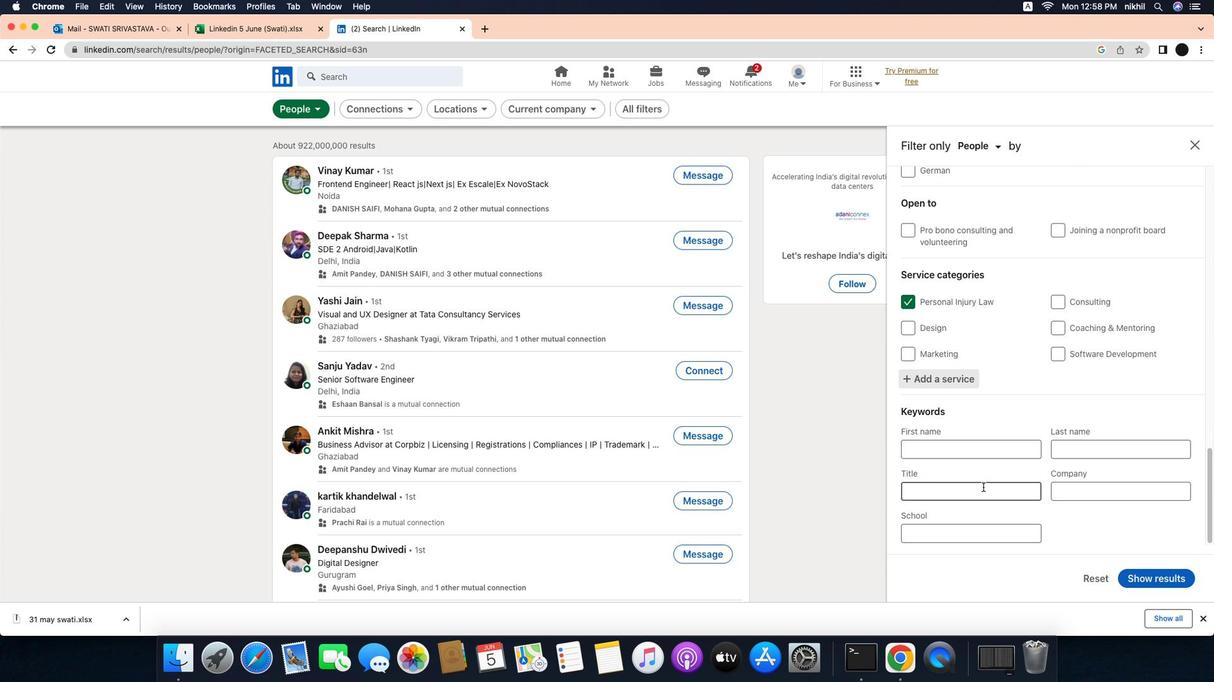 
Action: Mouse scrolled (1126, 439) with delta (-22, -23)
Screenshot: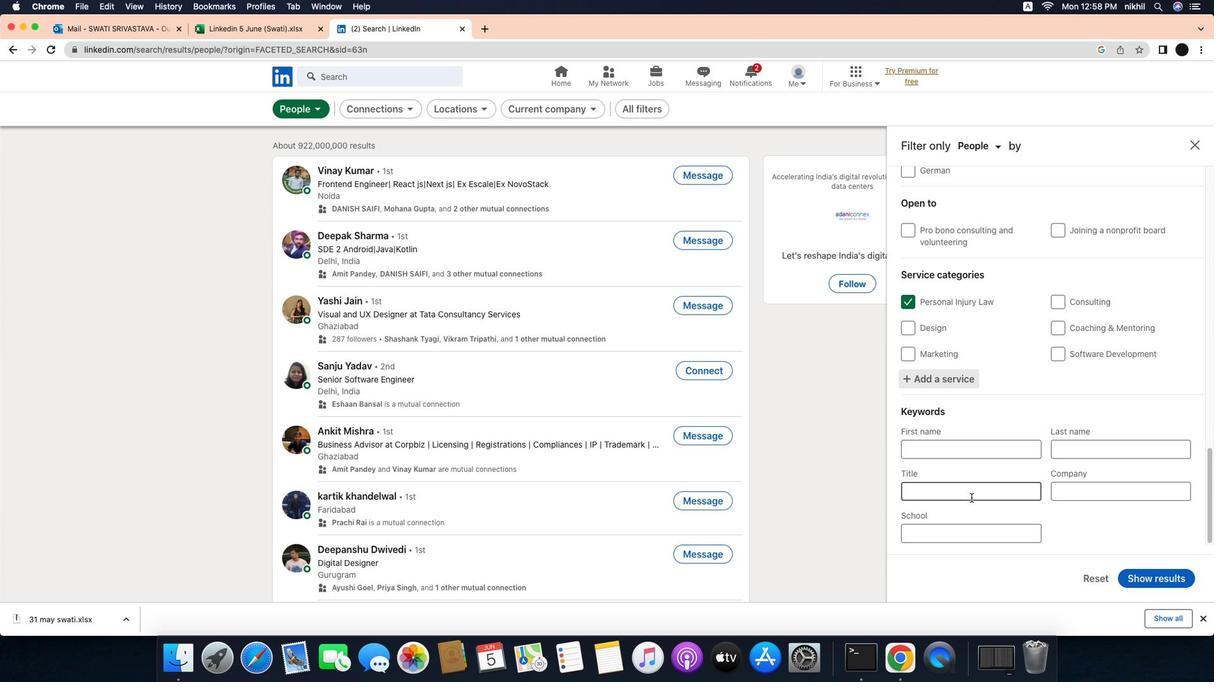 
Action: Mouse moved to (1012, 507)
Screenshot: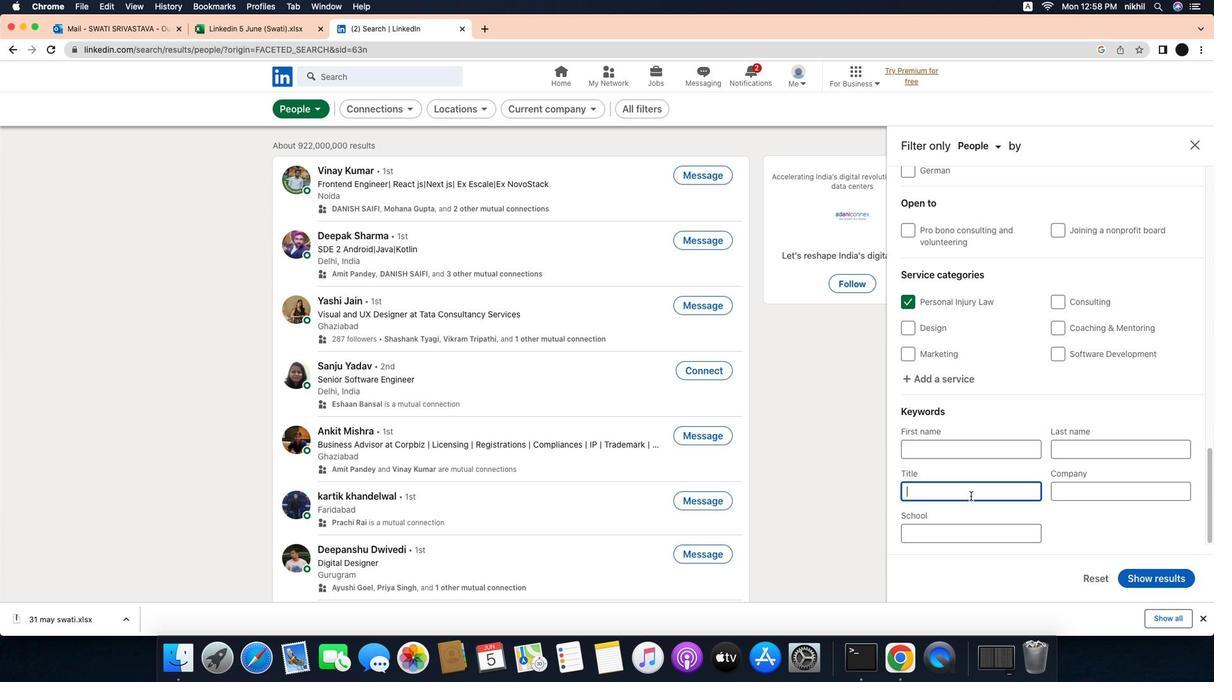 
Action: Mouse pressed left at (1012, 507)
Screenshot: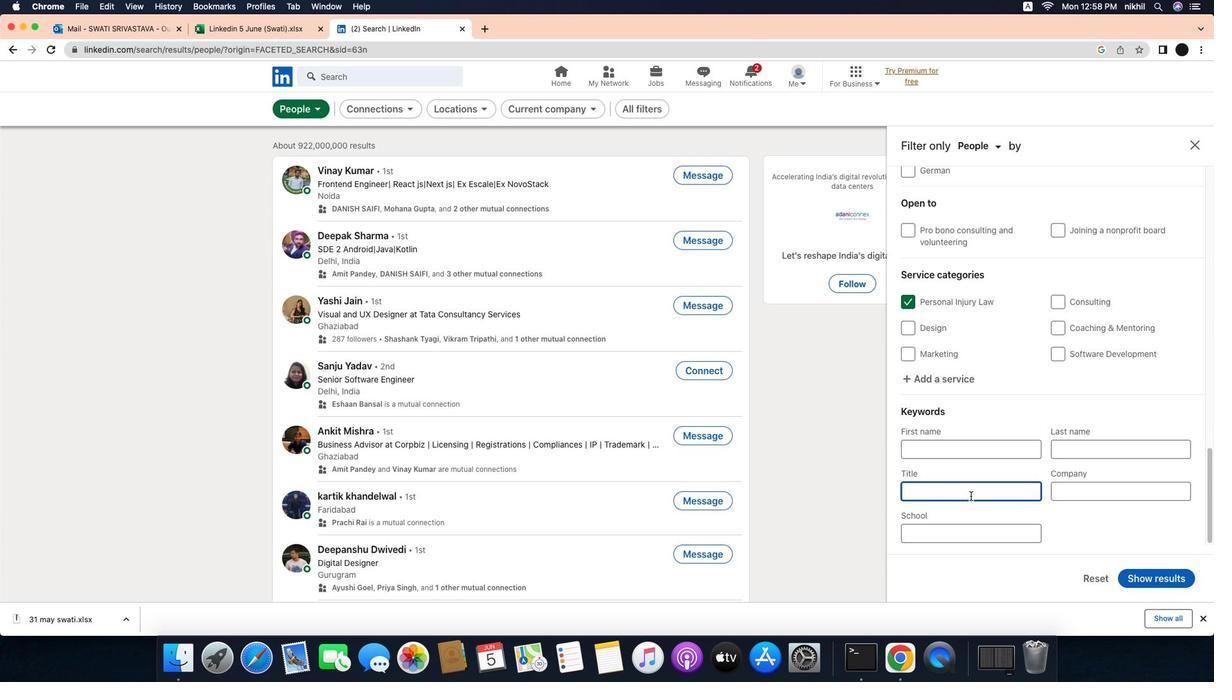
Action: Key pressed Key.caps_lock'N'Key.caps_lock'a''i''l'Key.spaceKey.caps_lock'T'Key.caps_lock'e''c''h''n''i''c''i''a''n'Key.enter
Screenshot: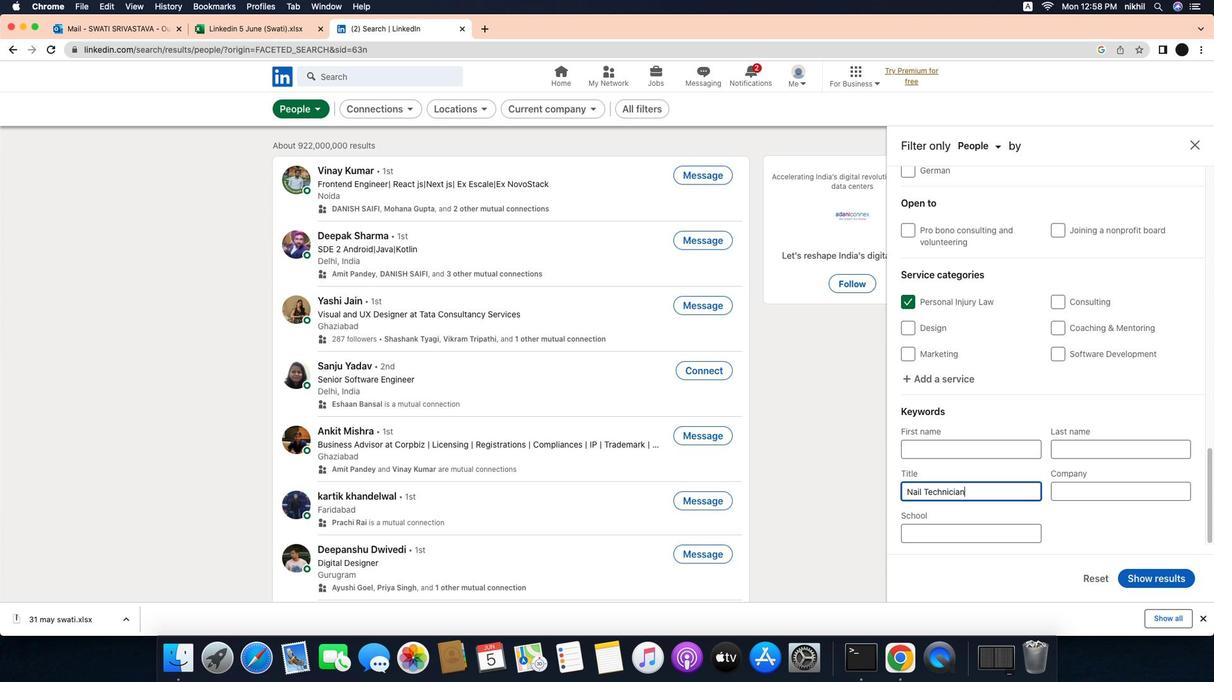 
Action: Mouse moved to (1220, 590)
Screenshot: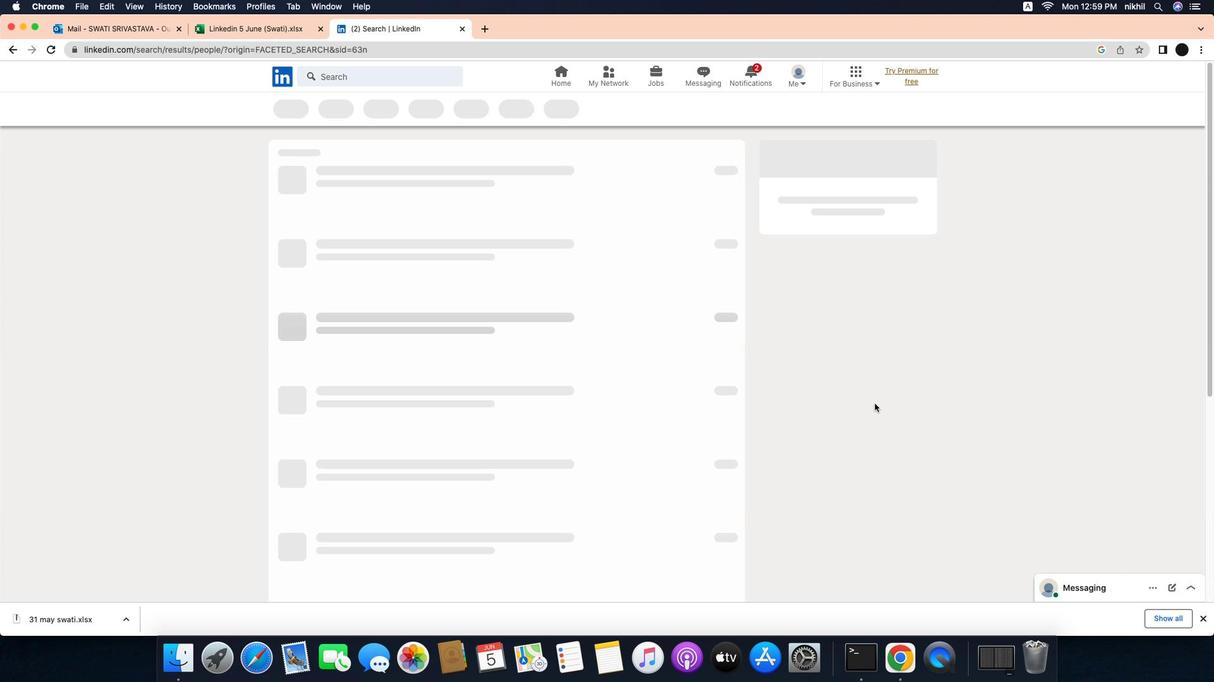 
Action: Mouse pressed left at (1220, 590)
Screenshot: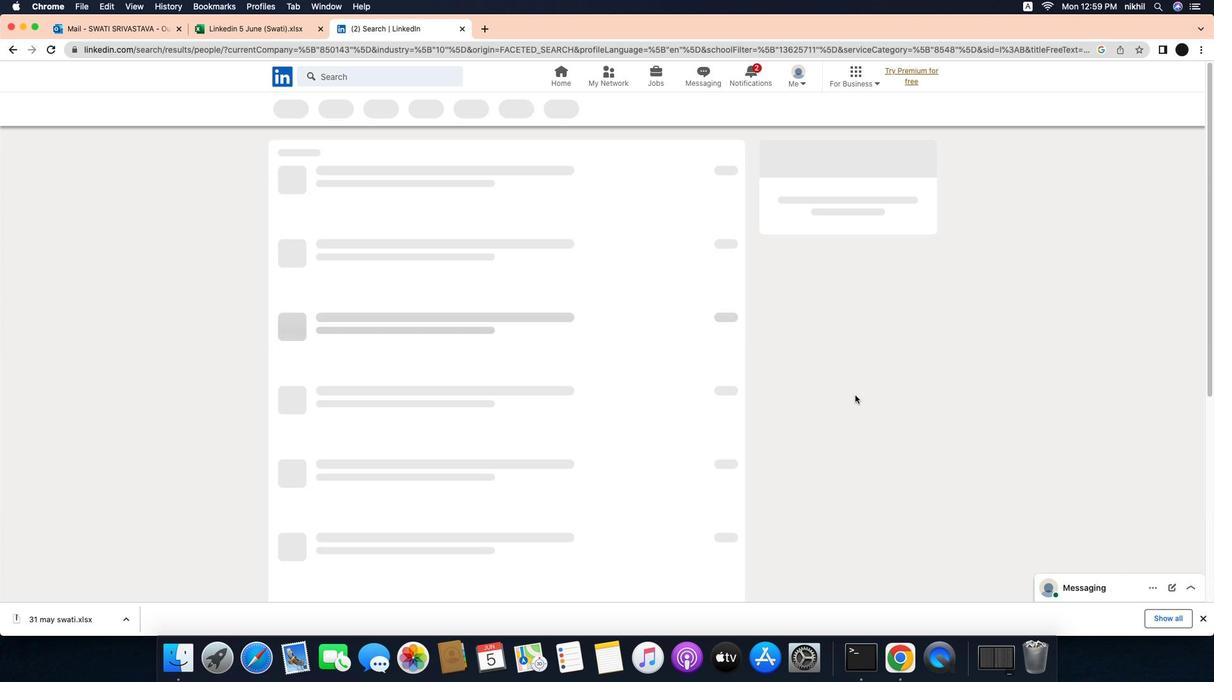 
Action: Mouse moved to (888, 398)
Screenshot: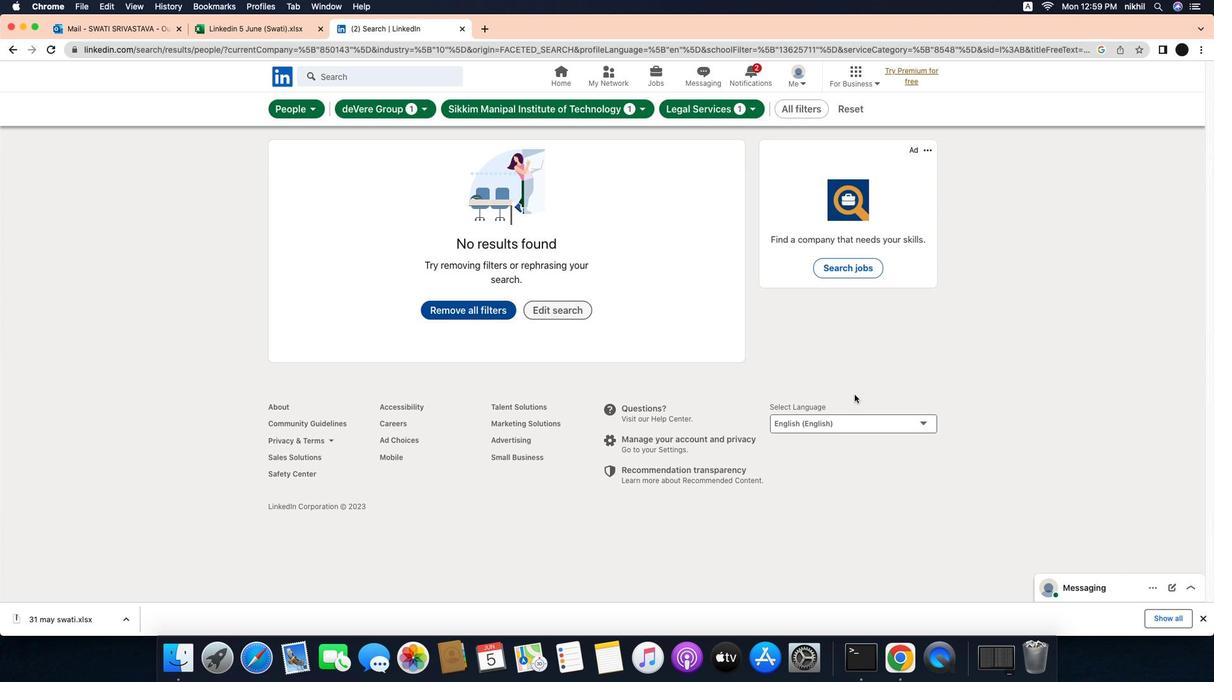 
